 Task: Create Screen flow , add screen componet to it and make new create contact screen.
Action: Mouse moved to (815, 57)
Screenshot: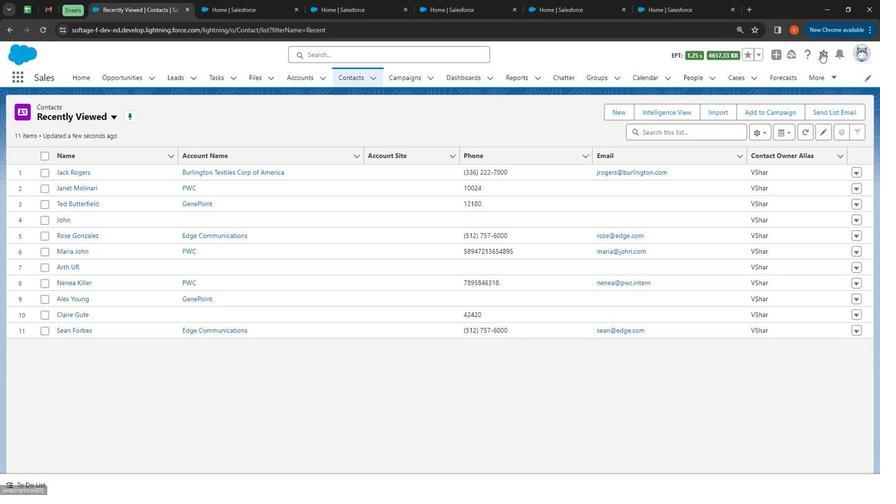 
Action: Mouse pressed left at (815, 57)
Screenshot: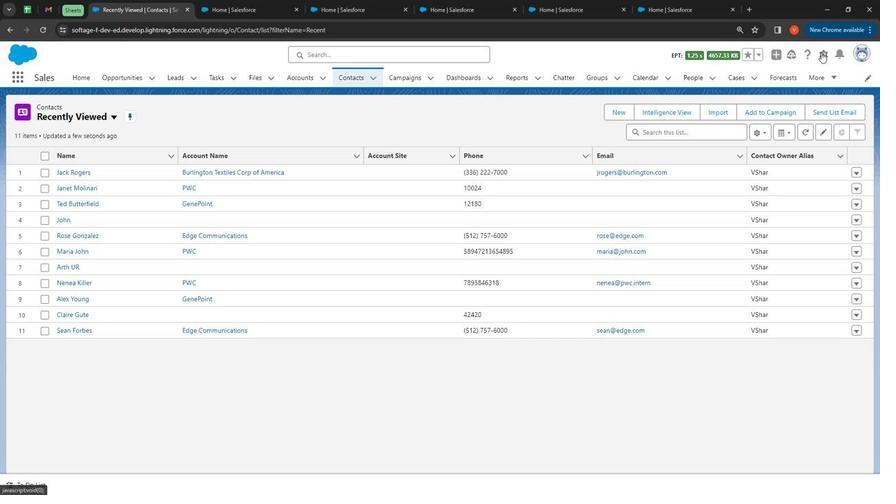 
Action: Mouse moved to (793, 83)
Screenshot: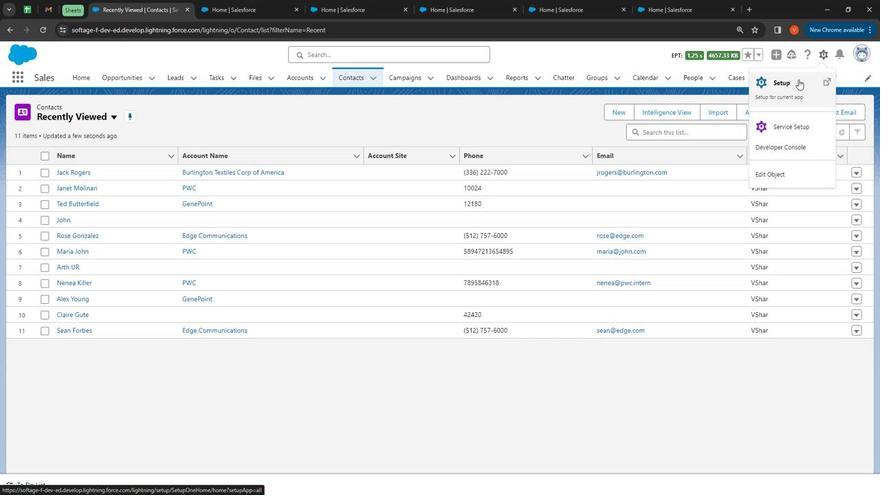 
Action: Mouse pressed left at (793, 83)
Screenshot: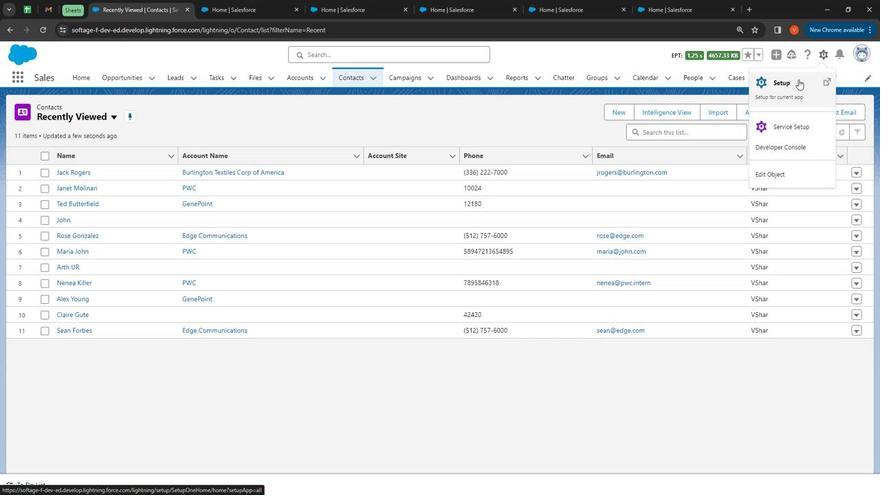 
Action: Mouse moved to (77, 115)
Screenshot: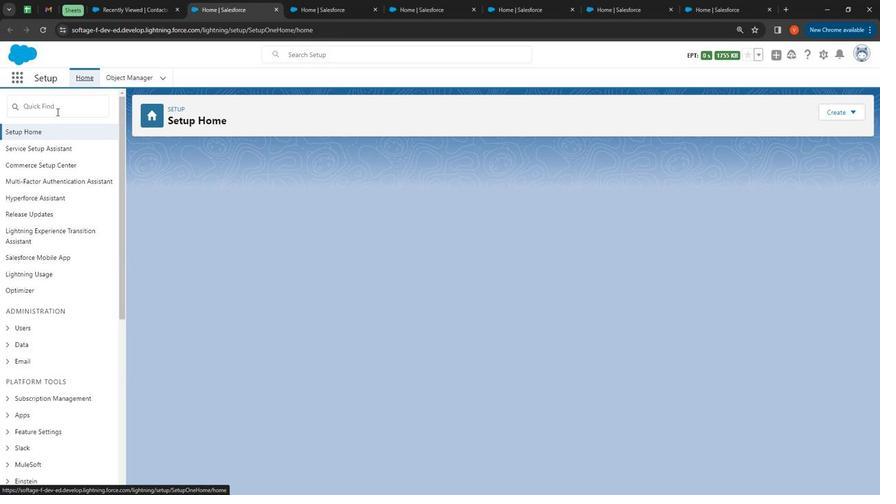 
Action: Mouse pressed left at (77, 115)
Screenshot: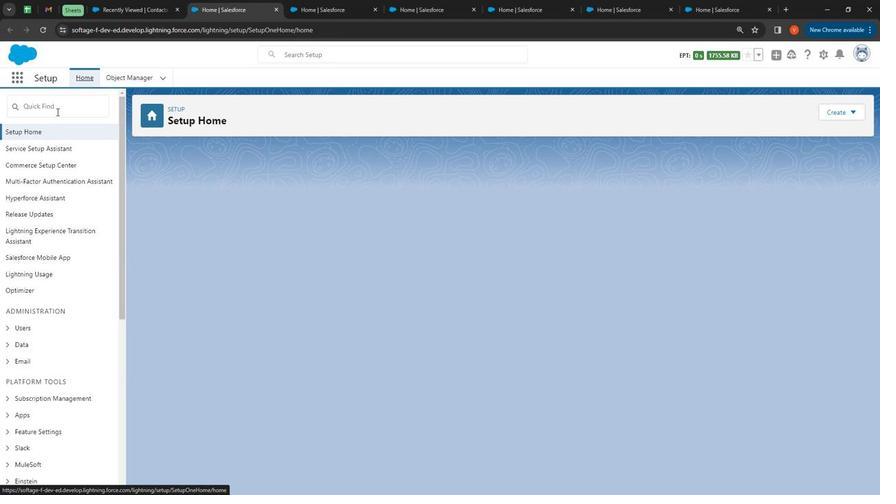 
Action: Mouse moved to (85, 106)
Screenshot: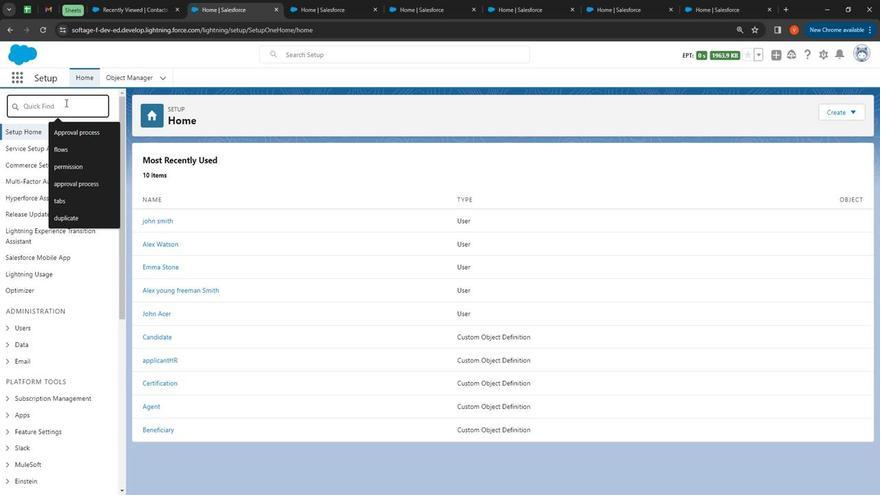 
Action: Key pressed flows
Screenshot: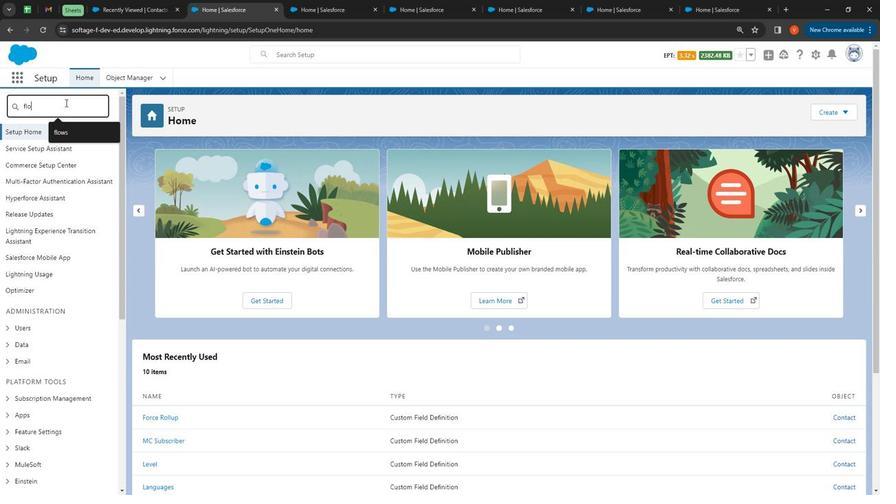
Action: Mouse moved to (52, 152)
Screenshot: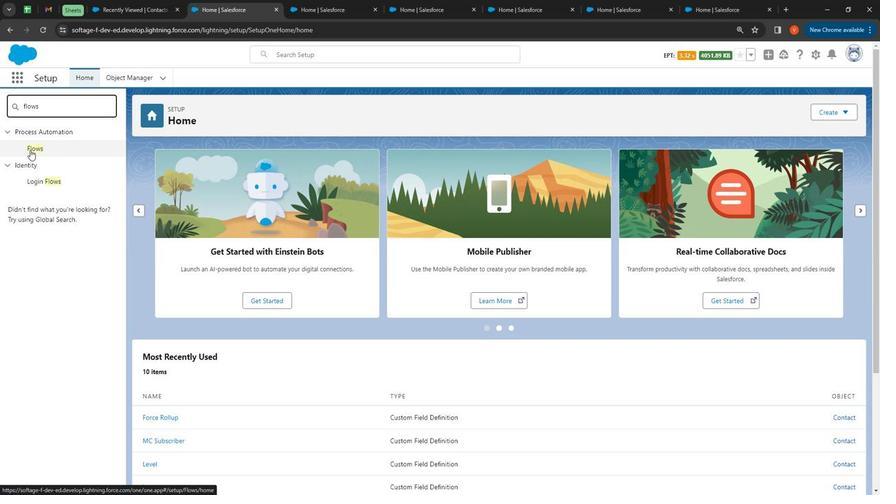 
Action: Mouse pressed left at (52, 152)
Screenshot: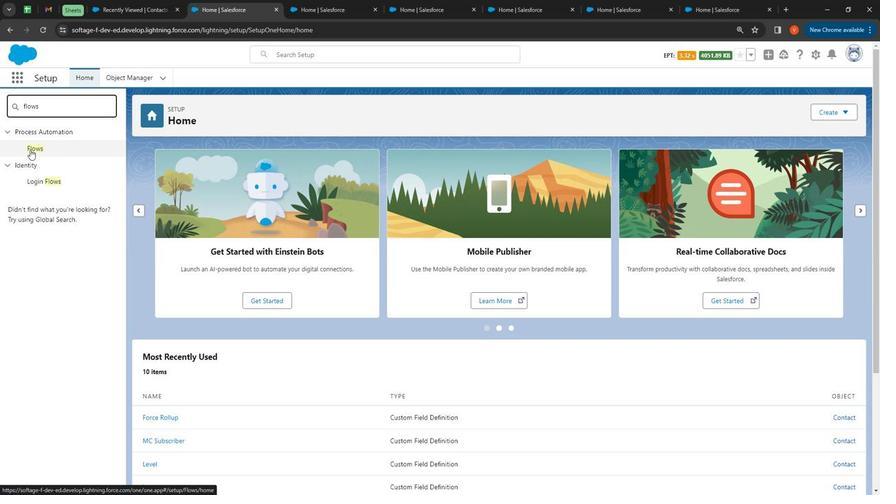 
Action: Mouse moved to (837, 116)
Screenshot: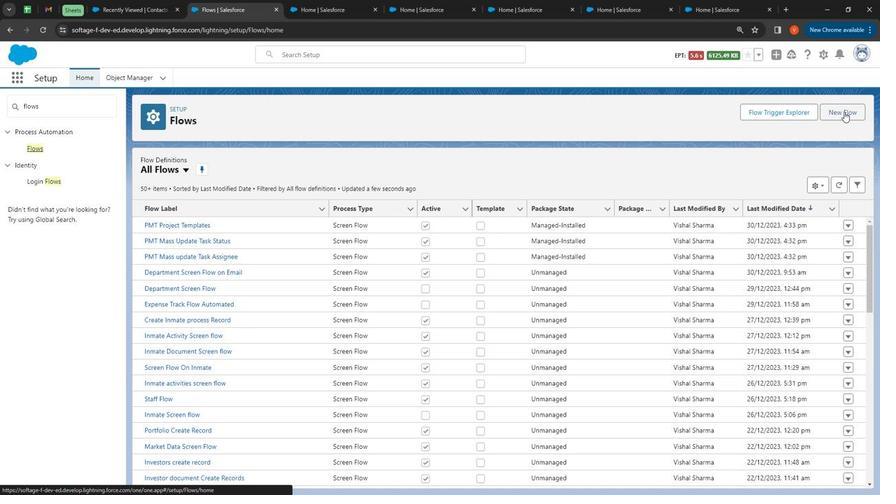 
Action: Mouse pressed left at (837, 116)
Screenshot: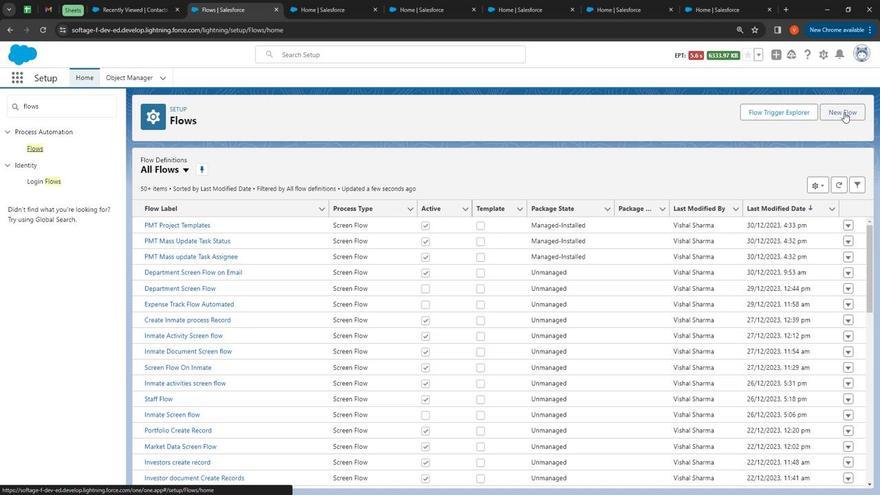 
Action: Mouse moved to (711, 380)
Screenshot: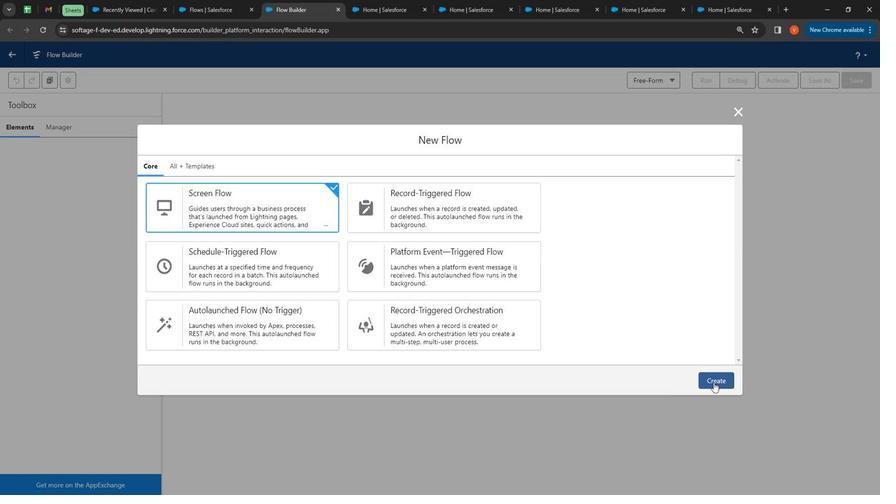 
Action: Mouse pressed left at (711, 380)
Screenshot: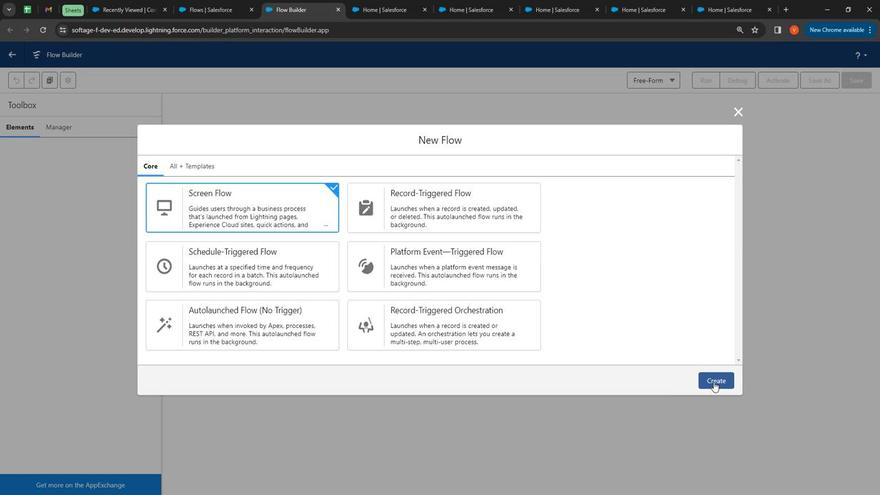 
Action: Mouse moved to (447, 180)
Screenshot: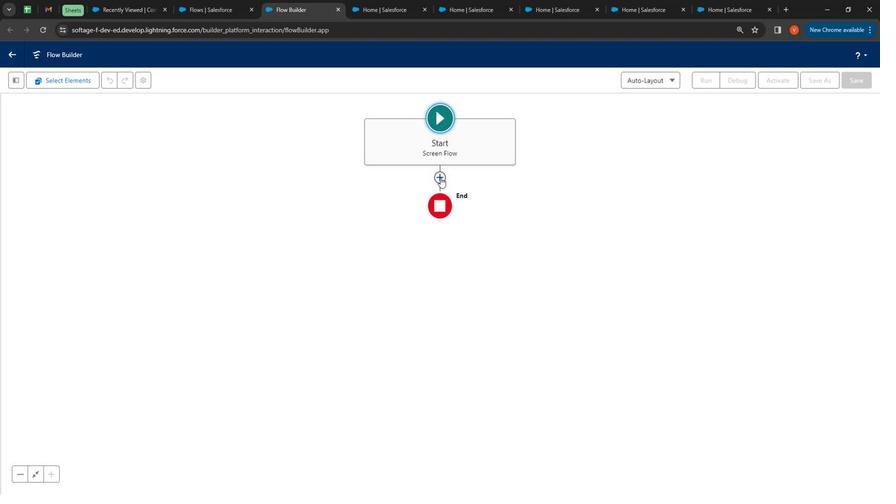 
Action: Mouse pressed left at (447, 180)
Screenshot: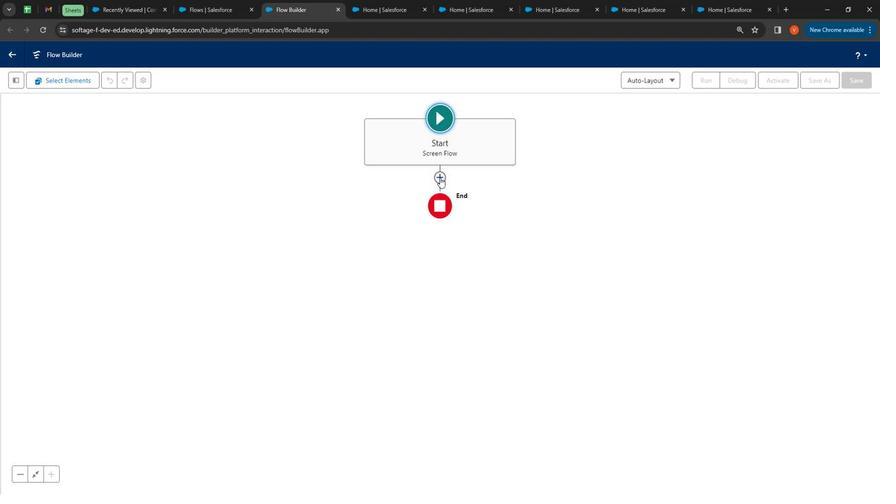 
Action: Mouse moved to (425, 229)
Screenshot: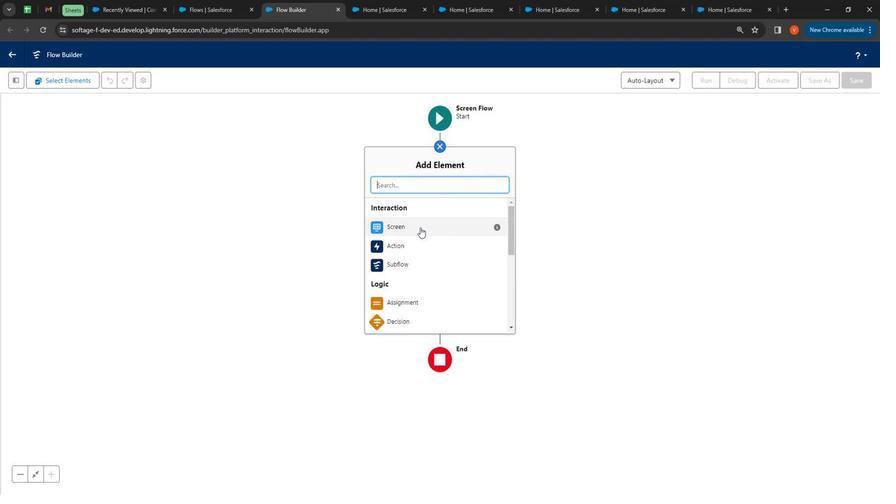 
Action: Mouse pressed left at (425, 229)
Screenshot: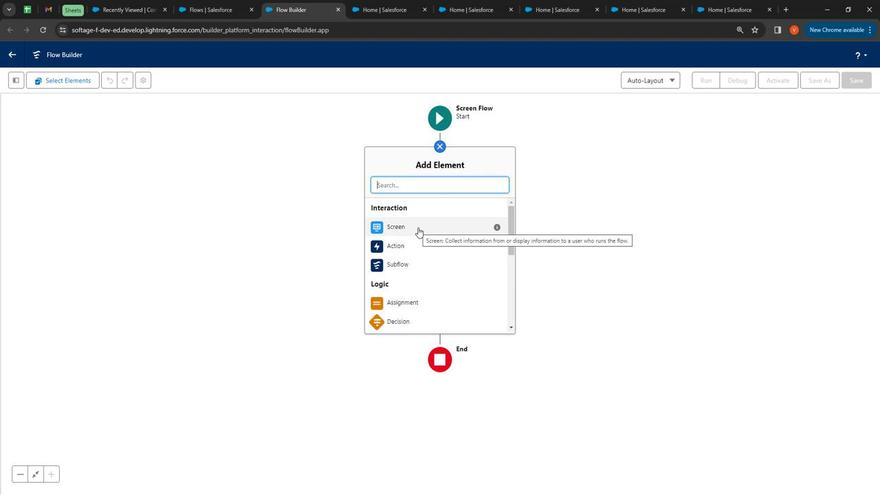 
Action: Mouse moved to (263, 264)
Screenshot: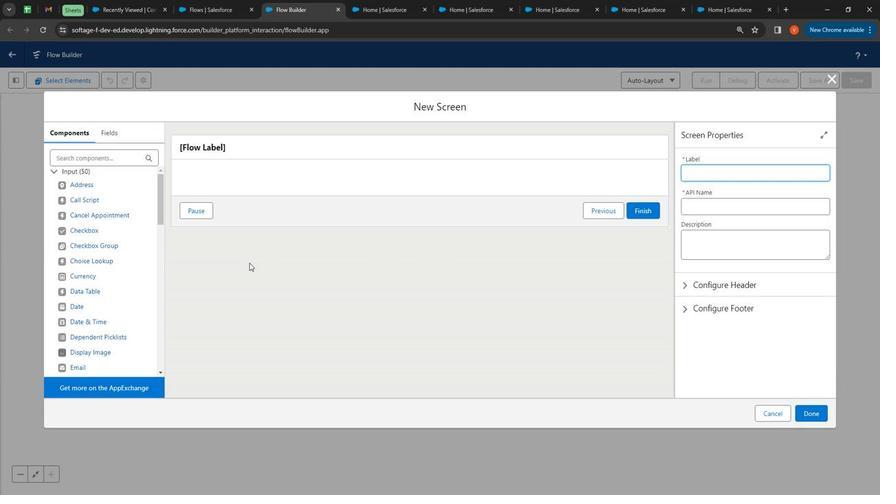 
Action: Mouse pressed left at (263, 264)
Screenshot: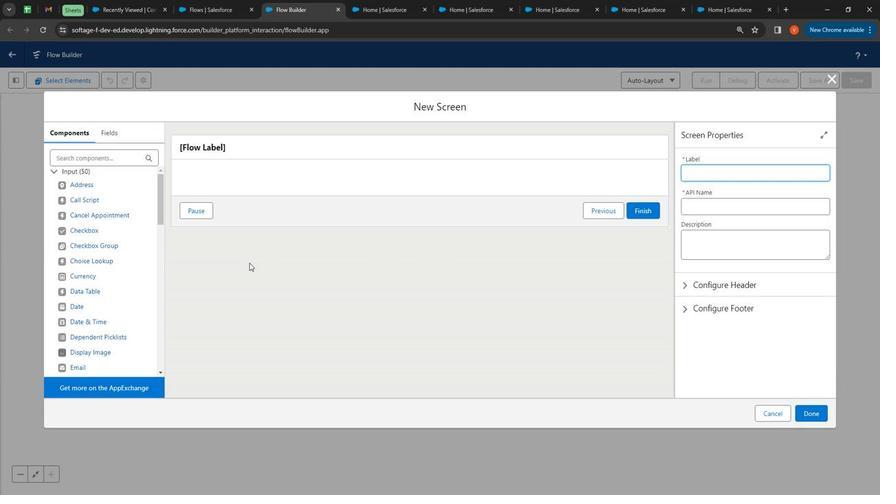 
Action: Mouse moved to (733, 179)
Screenshot: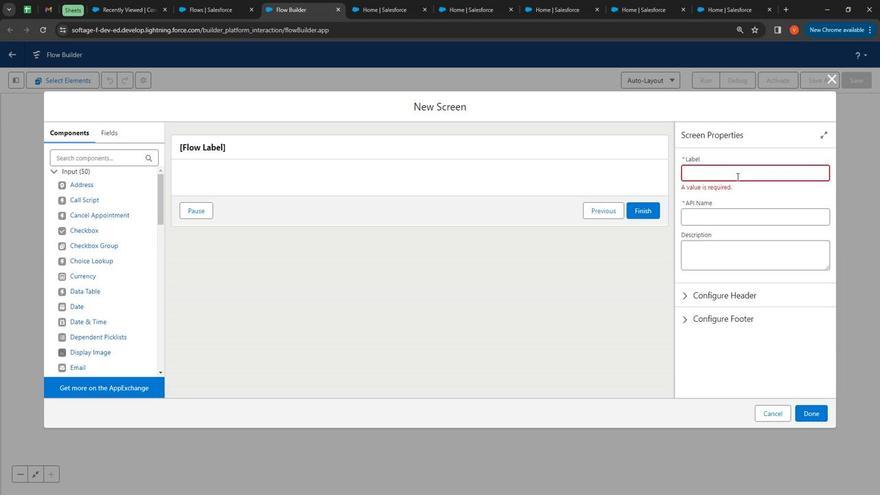 
Action: Mouse pressed left at (733, 179)
Screenshot: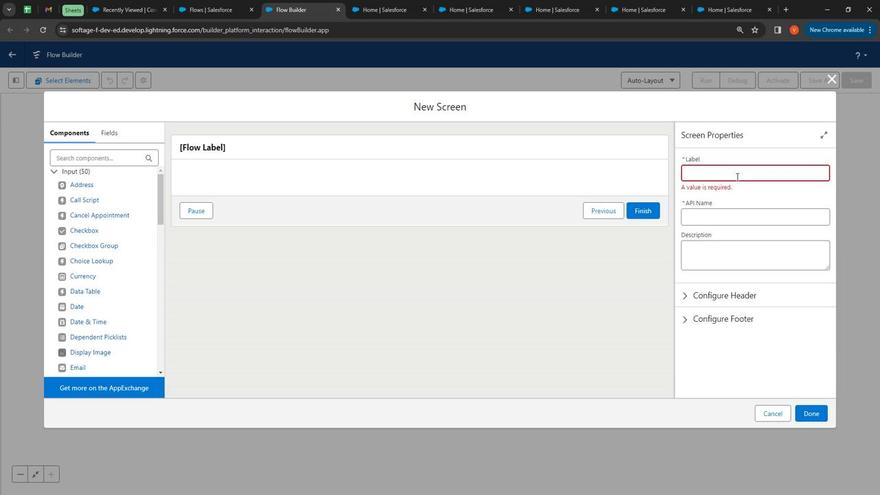 
Action: Mouse moved to (706, 151)
Screenshot: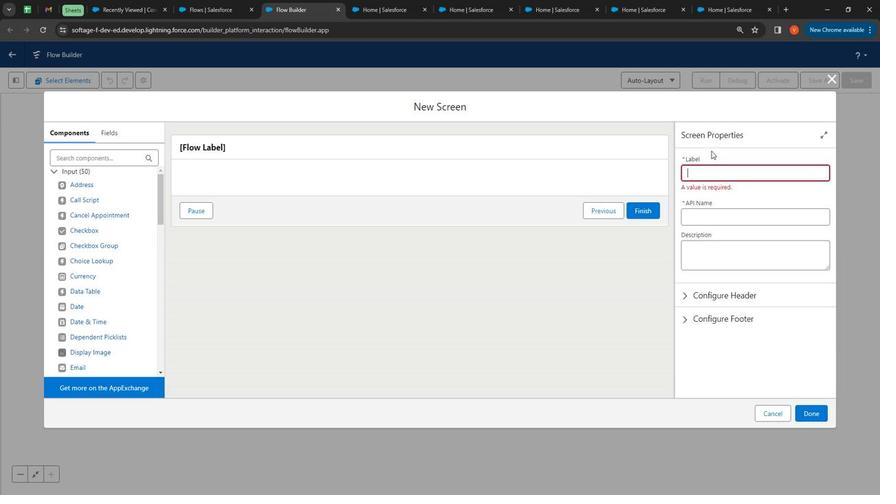 
Action: Key pressed <Key.shift><Key.shift><Key.shift><Key.shift><Key.shift><Key.shift><Key.shift><Key.shift><Key.shift><Key.shift><Key.shift><Key.shift><Key.shift><Key.shift><Key.shift><Key.shift><Key.shift><Key.shift><Key.shift>Expense<Key.space><Key.shift><Key.shift><Key.shift><Key.shift><Key.shift><Key.shift><Key.shift><Key.shift><Key.shift><Key.shift><Key.shift><Key.shift><Key.backspace><Key.shift>Department<Key.space><Key.shift>Screen
Screenshot: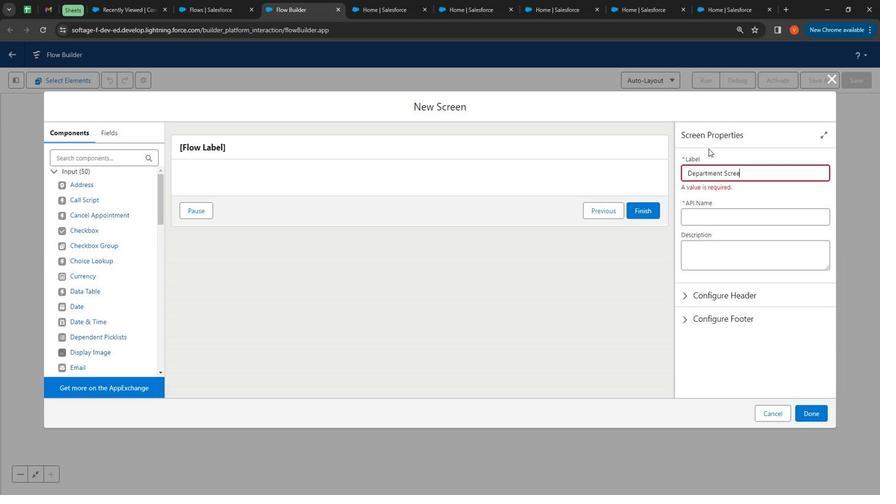 
Action: Mouse moved to (724, 213)
Screenshot: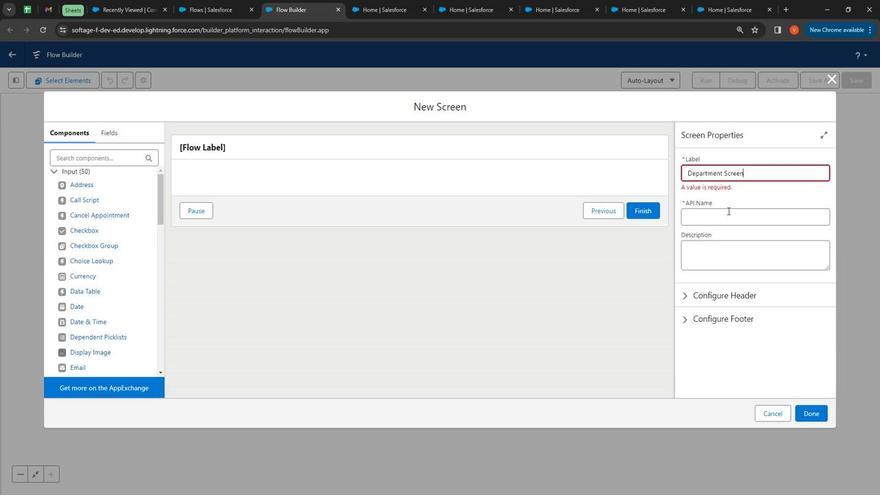 
Action: Mouse pressed left at (724, 213)
Screenshot: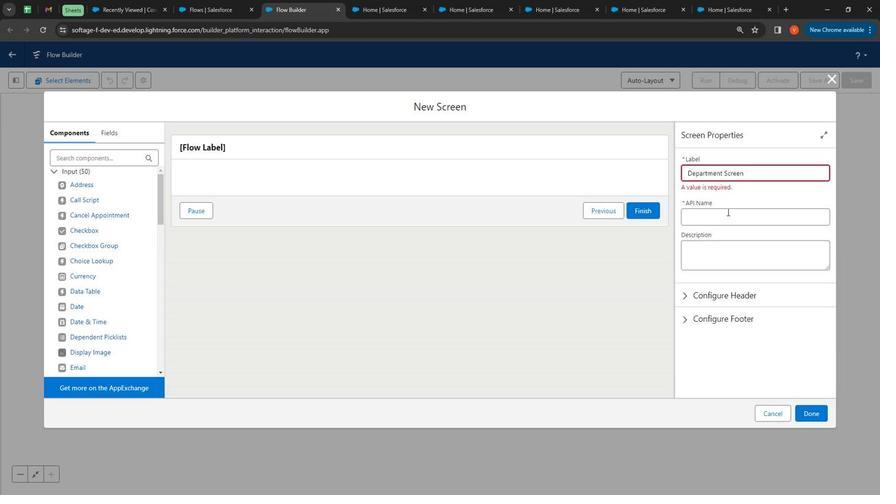
Action: Mouse moved to (727, 249)
Screenshot: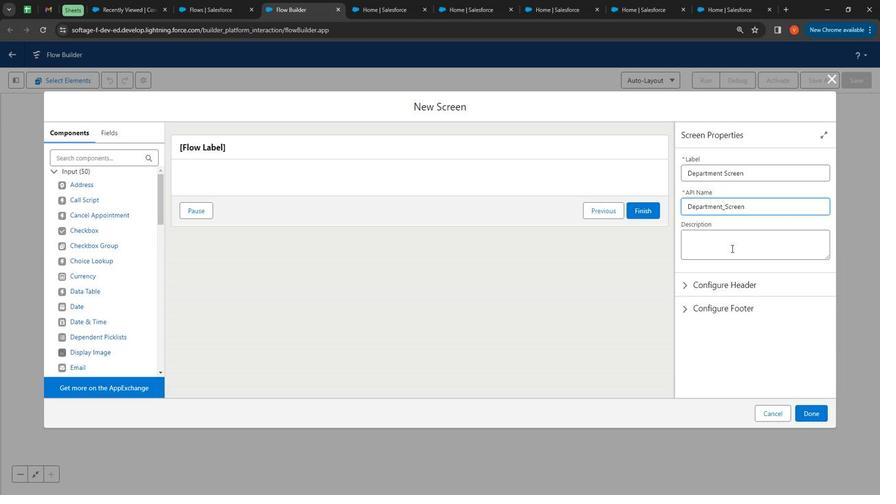 
Action: Mouse pressed left at (727, 249)
Screenshot: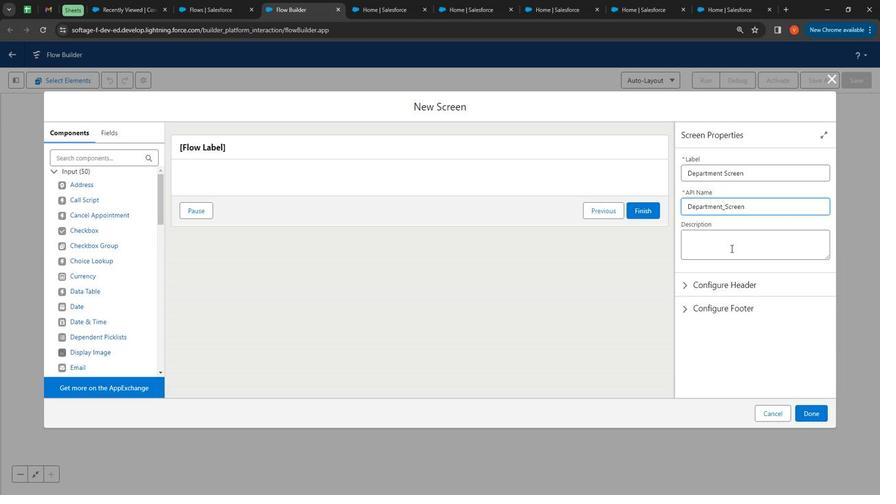 
Action: Mouse moved to (733, 242)
Screenshot: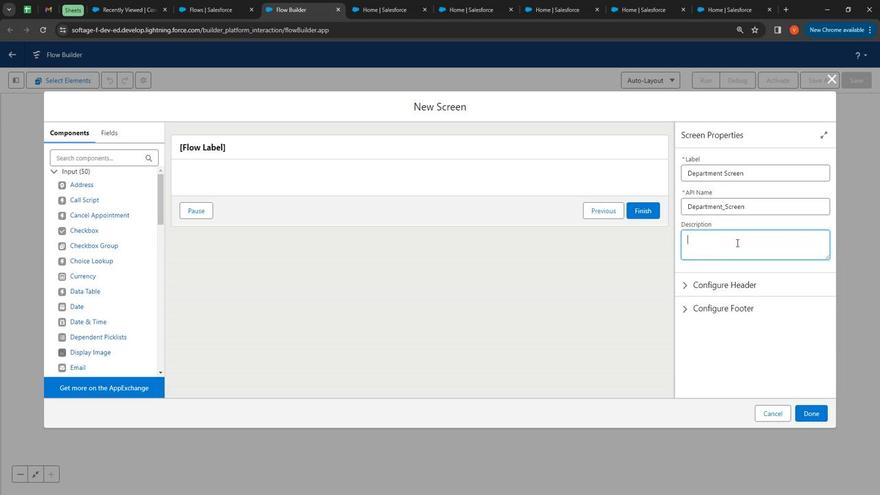 
Action: Key pressed <Key.shift>
Screenshot: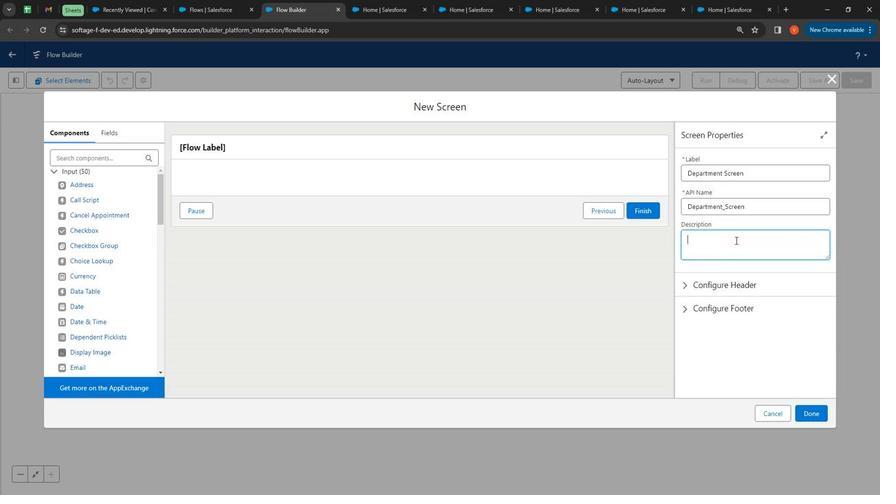 
Action: Mouse moved to (730, 240)
Screenshot: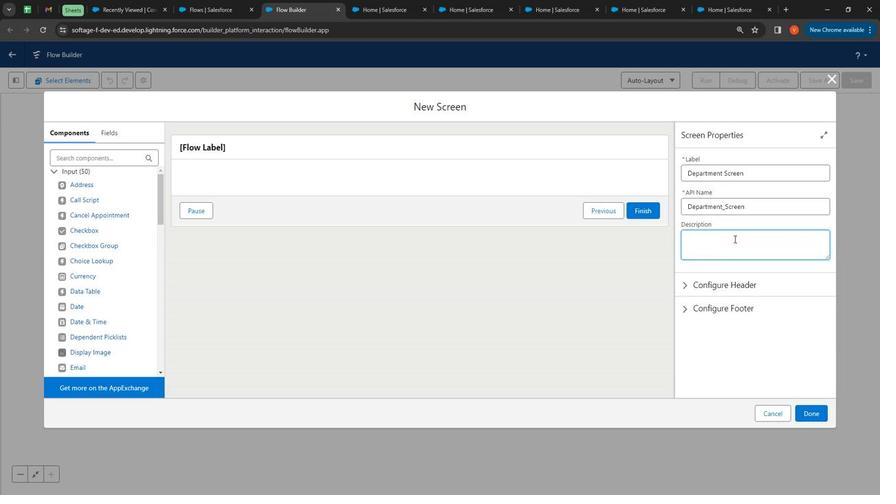 
Action: Key pressed <Key.shift><Key.shift><Key.shift><Key.shift><Key.shift><Key.shift><Key.shift><Key.shift><Key.shift><Key.shift><Key.shift><Key.shift><Key.shift>Department<Key.space><Key.shift>Screen<Key.space><Key.shift>Element<Key.space>in<Key.space><Key.backspace><Key.backspace><Key.backspace>on<Key.space><Key.shift>Scrren<Key.space><Key.backspace><Key.backspace><Key.backspace><Key.backspace><Key.backspace>reen<Key.space>flow.
Screenshot: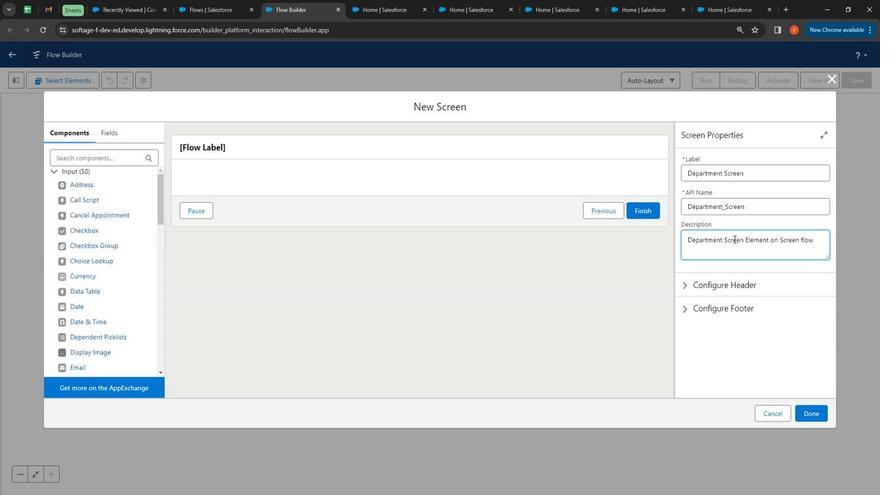 
Action: Mouse moved to (766, 214)
Screenshot: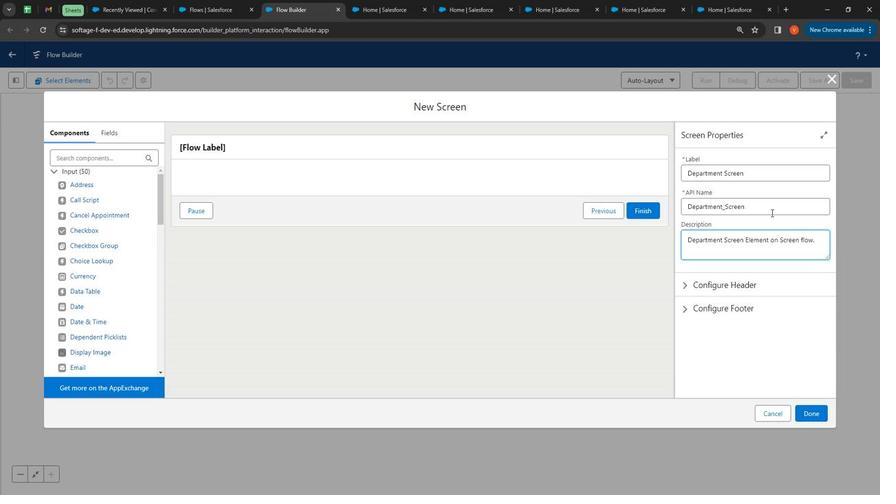 
Action: Key pressed <Key.space>on<Key.space>custom<Key.space>object<Key.space><Key.shift>Department.
Screenshot: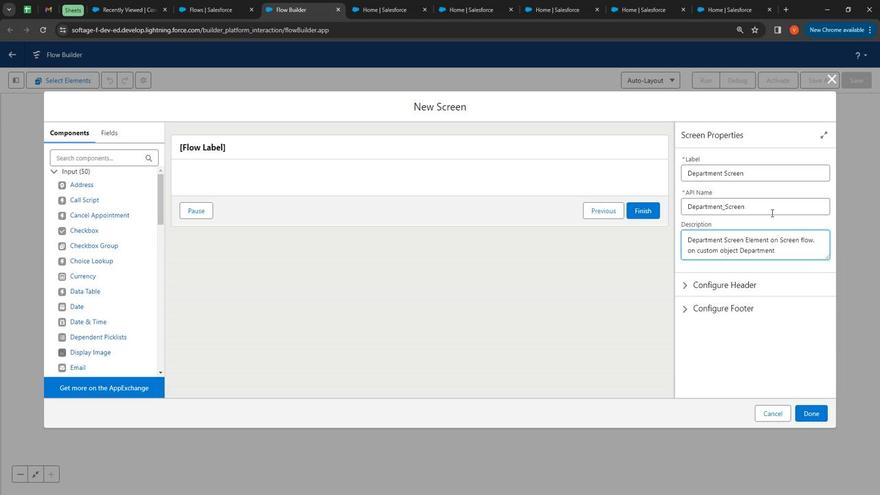 
Action: Mouse moved to (625, 268)
Screenshot: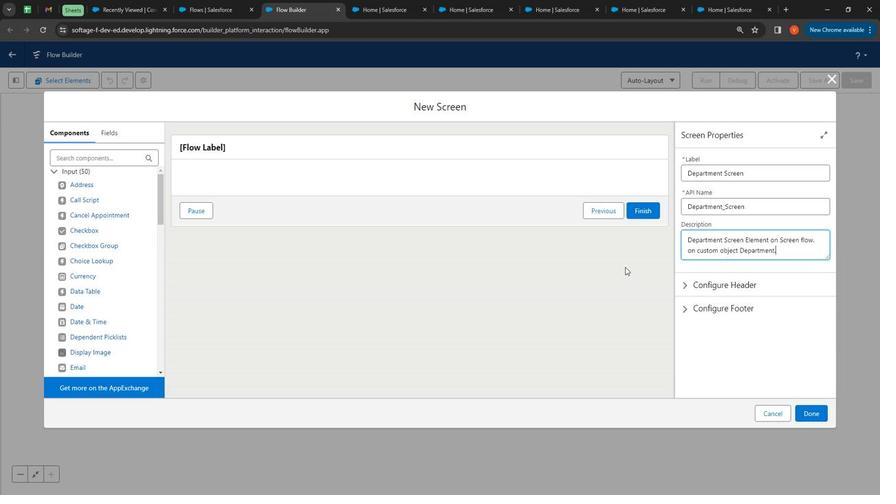 
Action: Mouse pressed left at (625, 268)
Screenshot: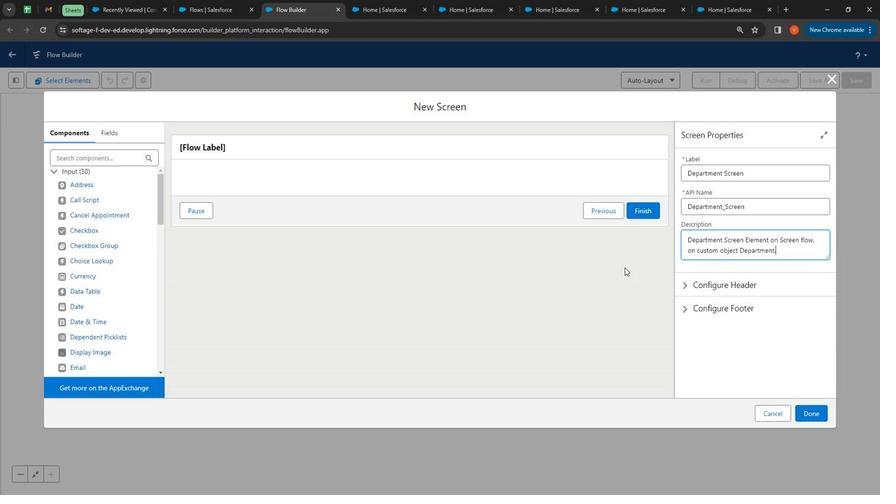 
Action: Mouse moved to (387, 12)
Screenshot: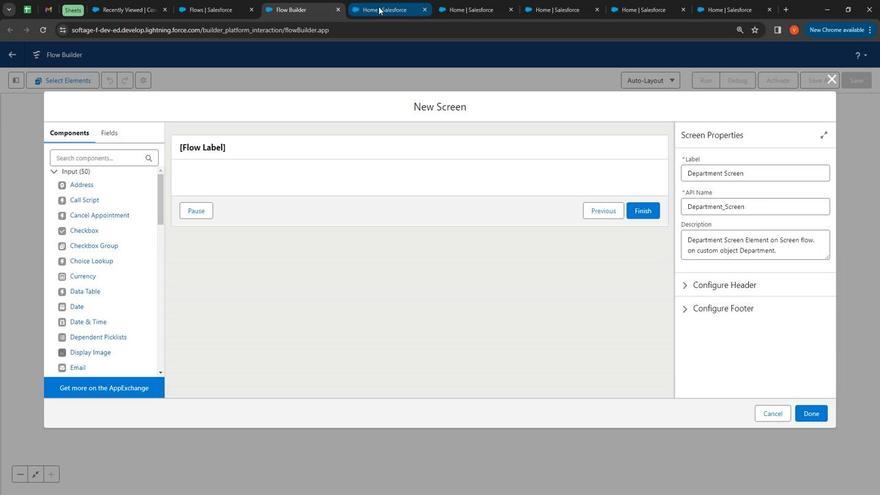 
Action: Mouse pressed left at (387, 12)
Screenshot: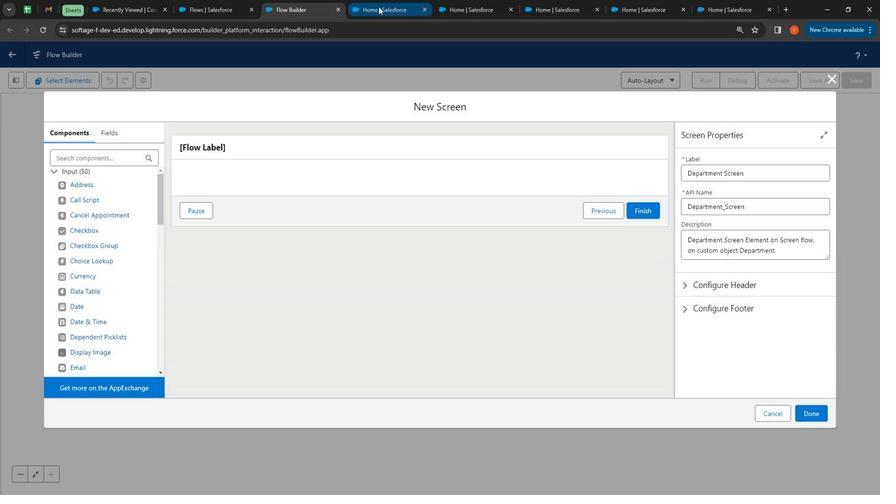 
Action: Mouse moved to (150, 83)
Screenshot: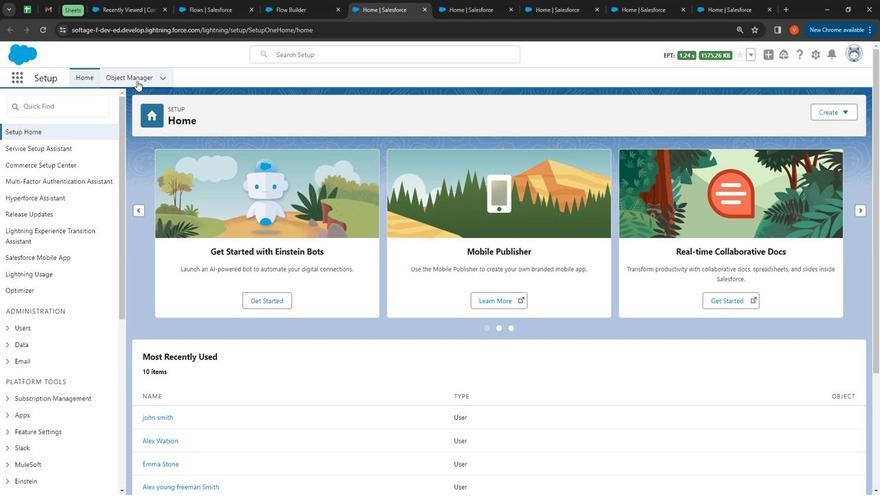 
Action: Mouse pressed left at (150, 83)
Screenshot: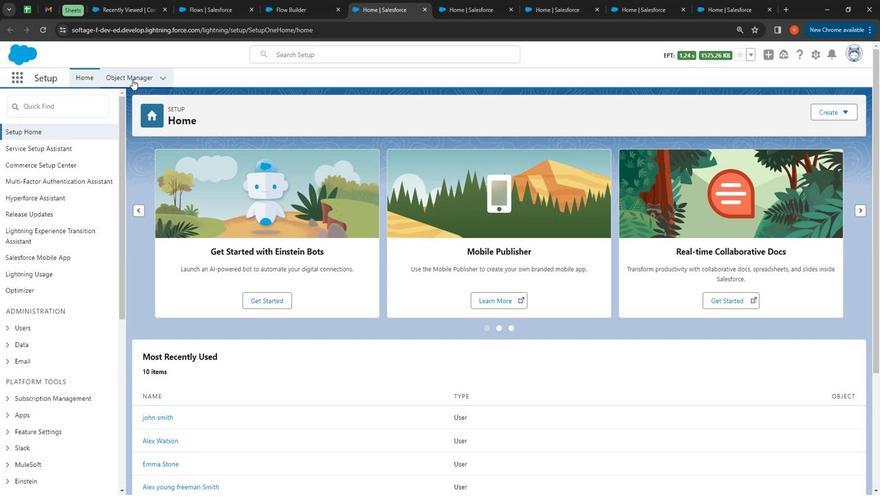 
Action: Mouse moved to (696, 121)
Screenshot: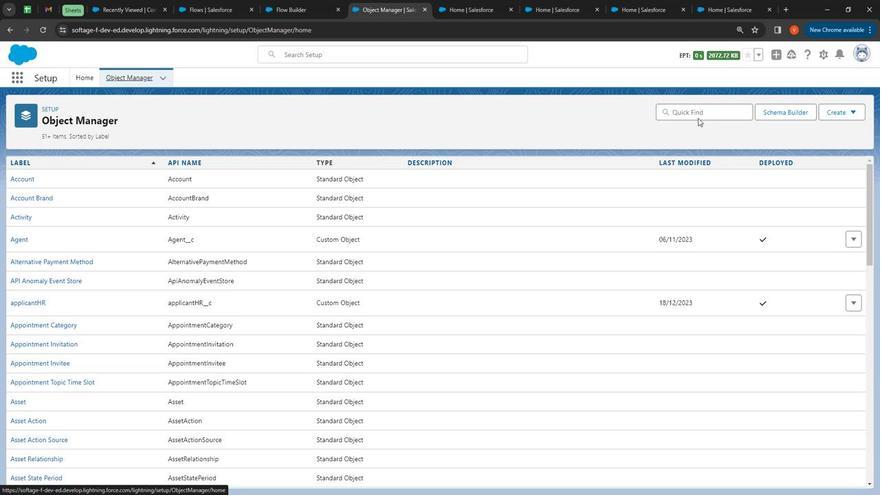 
Action: Mouse pressed left at (696, 121)
Screenshot: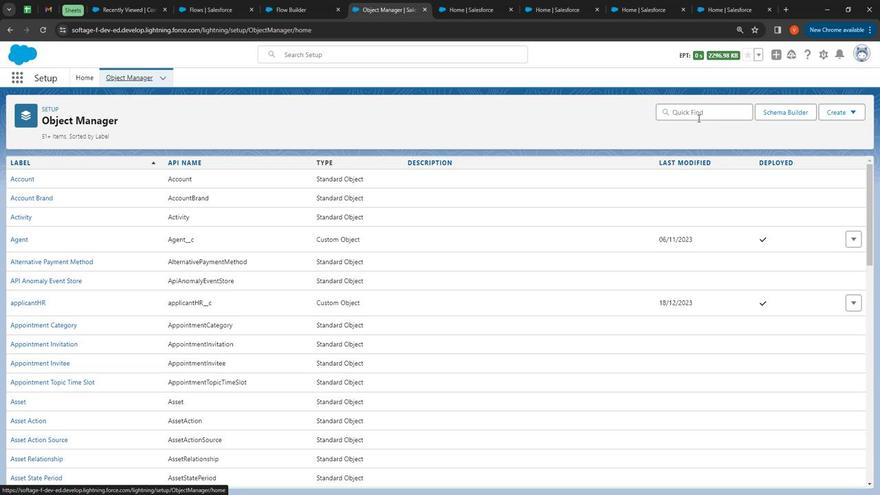 
Action: Mouse moved to (492, 169)
Screenshot: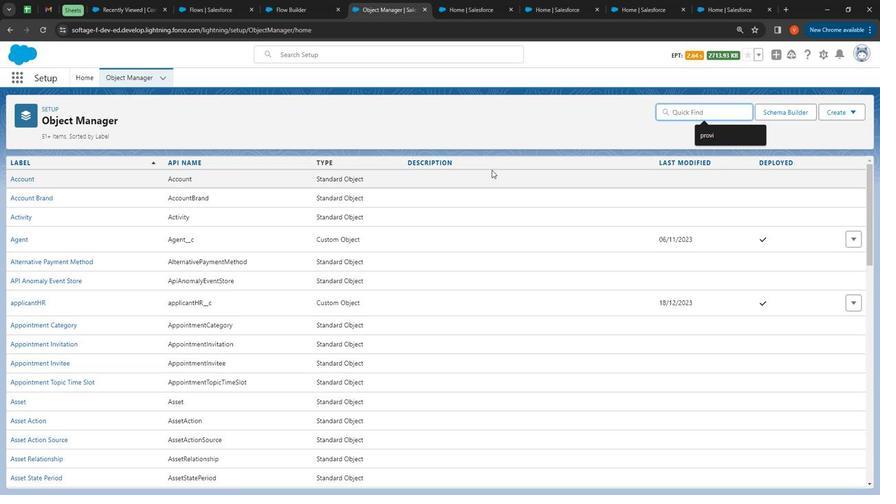 
Action: Key pressed d
Screenshot: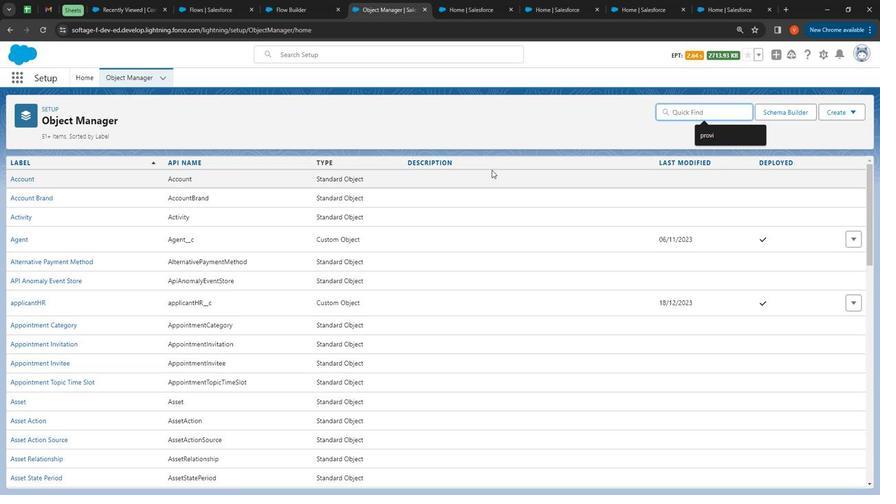 
Action: Mouse moved to (473, 156)
Screenshot: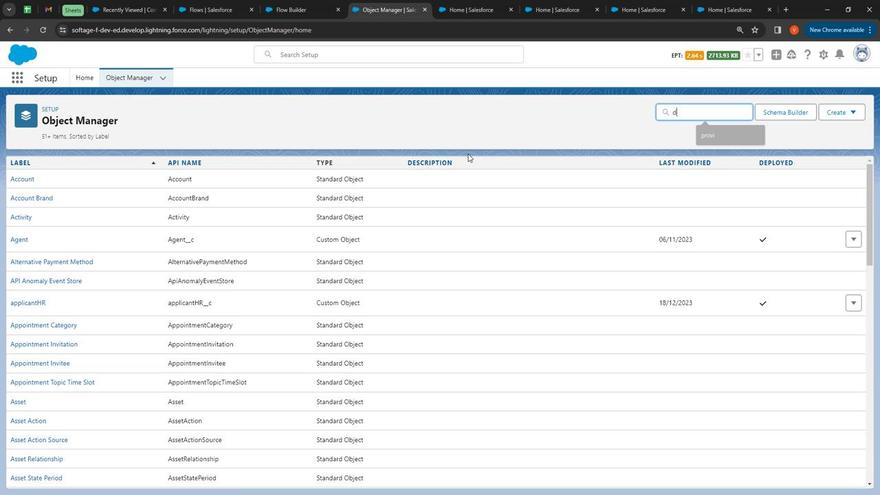 
Action: Key pressed epartment
Screenshot: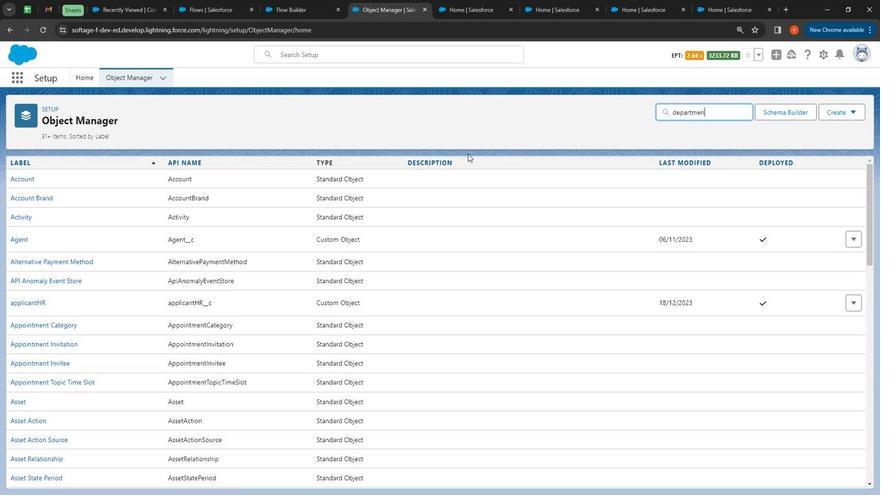 
Action: Mouse moved to (50, 189)
Screenshot: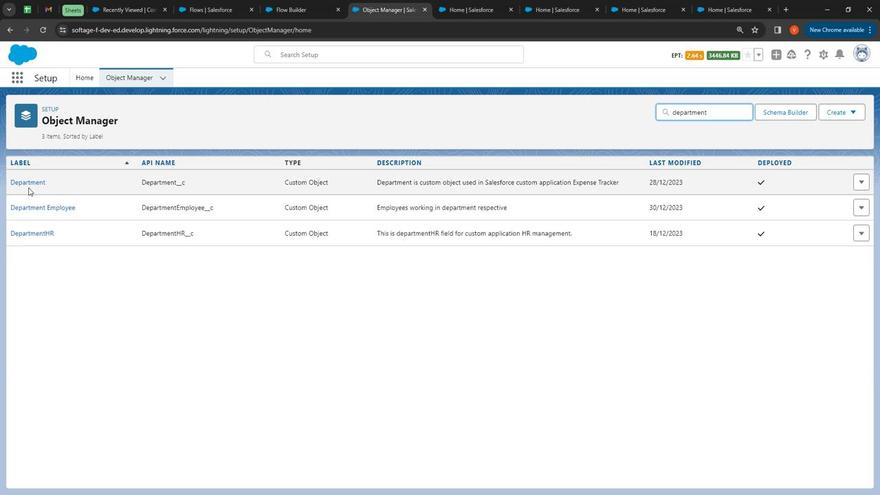 
Action: Mouse pressed left at (50, 189)
Screenshot: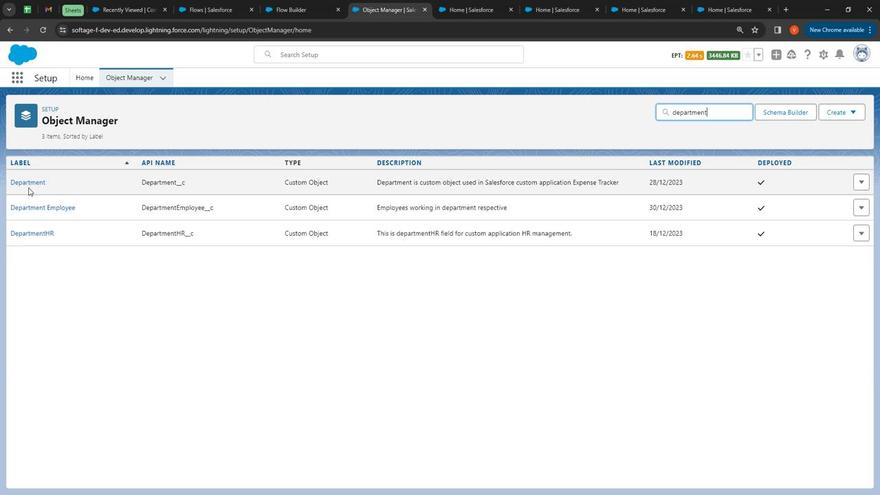 
Action: Mouse moved to (50, 187)
Screenshot: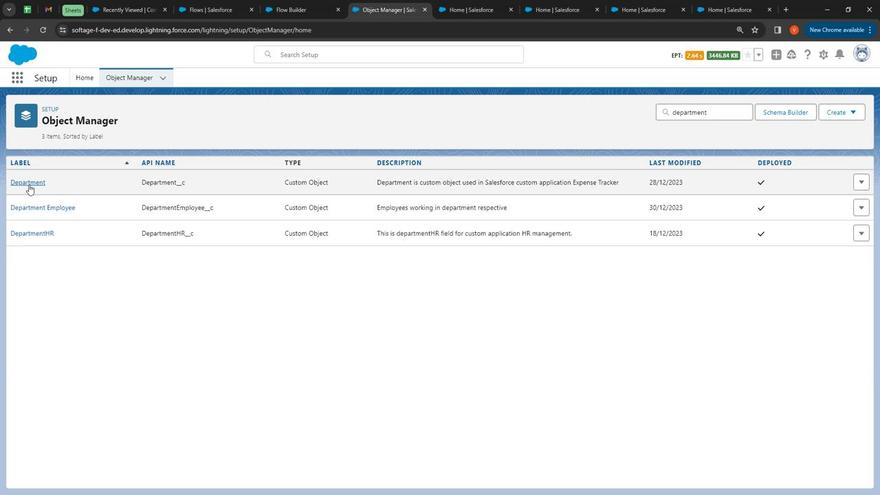 
Action: Mouse pressed left at (50, 187)
Screenshot: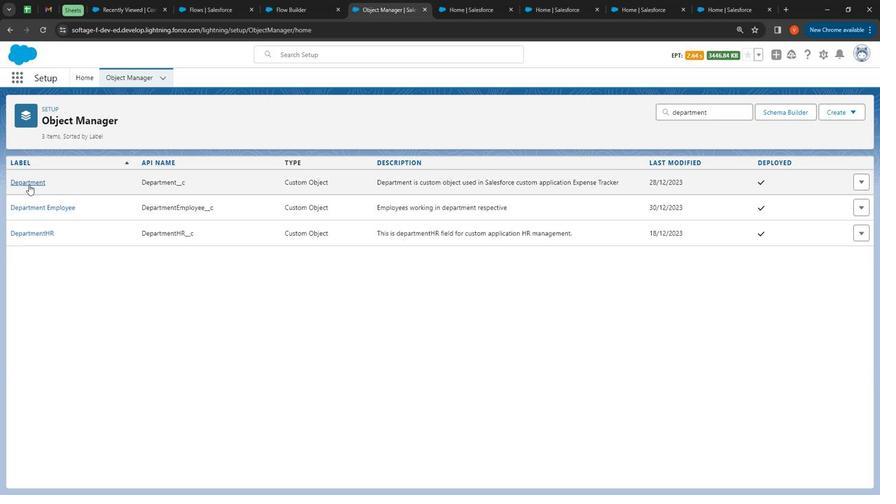 
Action: Mouse moved to (69, 188)
Screenshot: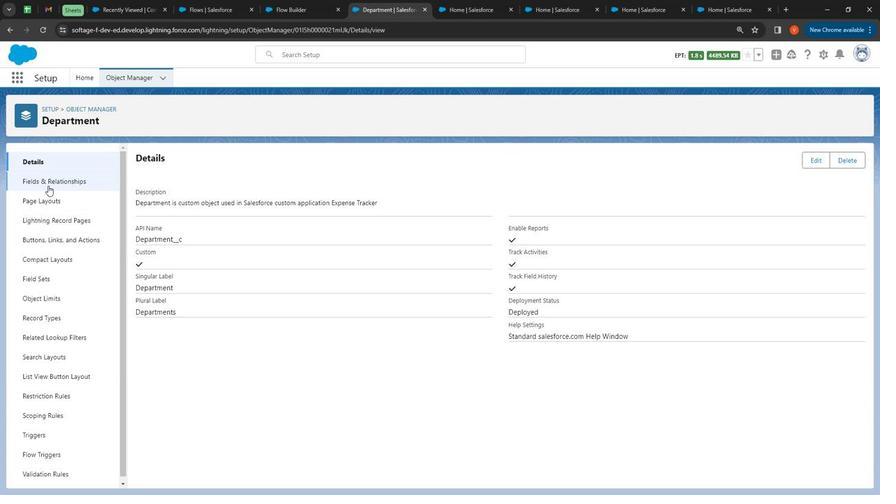 
Action: Mouse pressed left at (69, 188)
Screenshot: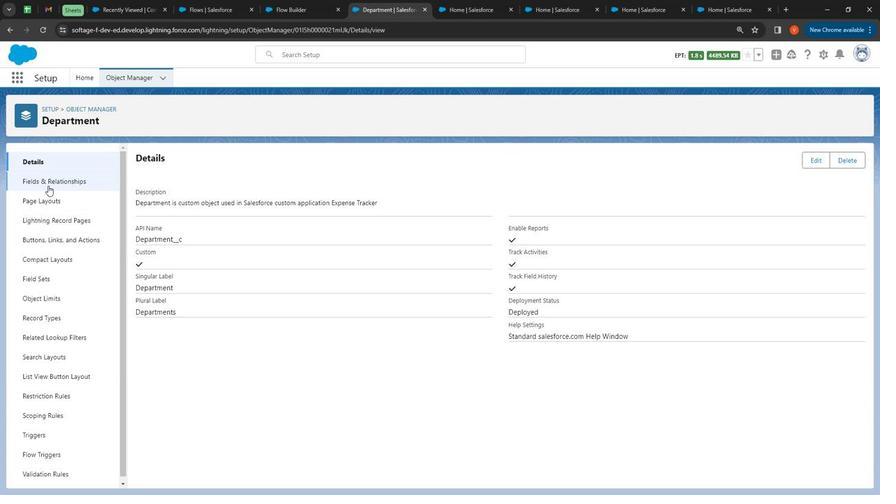 
Action: Mouse moved to (66, 187)
Screenshot: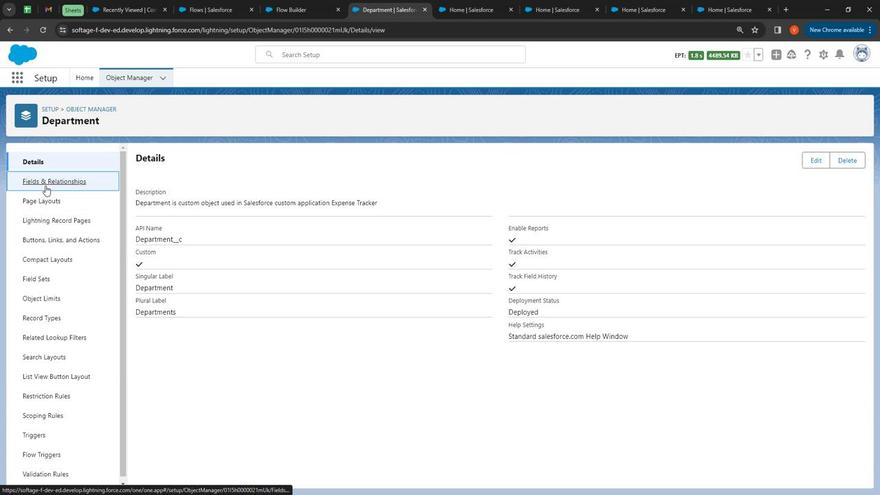 
Action: Mouse pressed left at (66, 187)
Screenshot: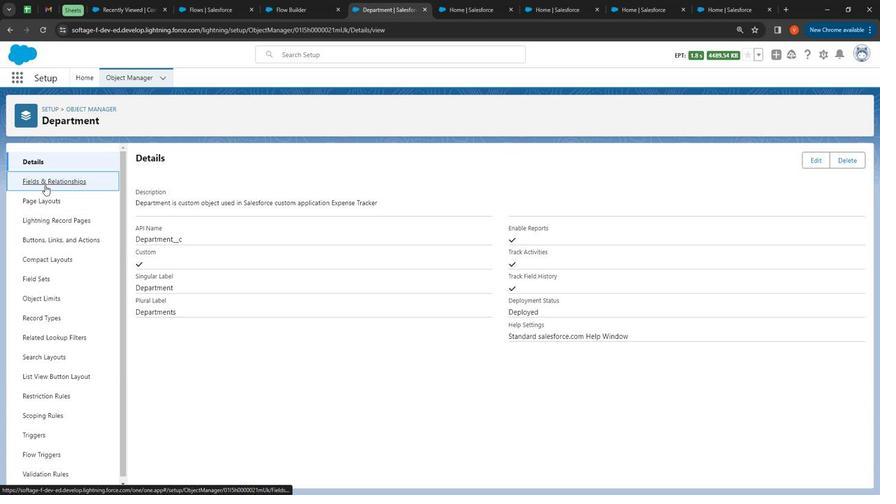 
Action: Mouse moved to (226, 234)
Screenshot: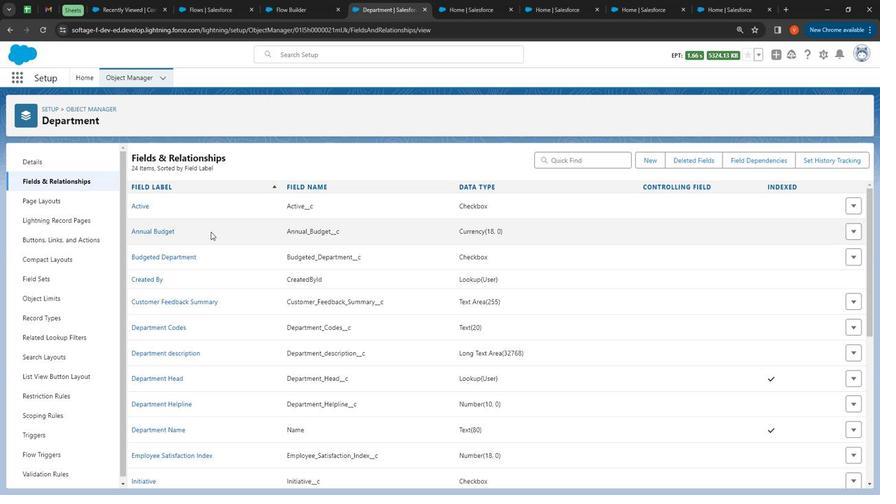 
Action: Mouse scrolled (226, 233) with delta (0, 0)
Screenshot: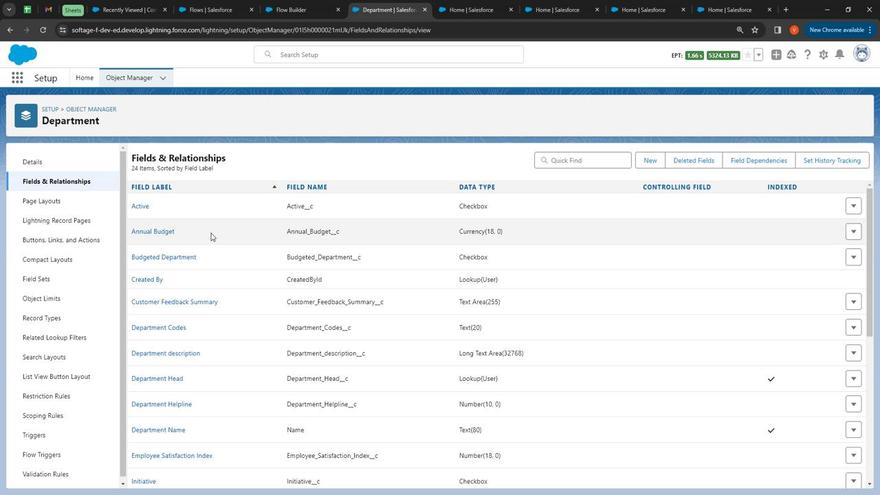 
Action: Mouse moved to (220, 437)
Screenshot: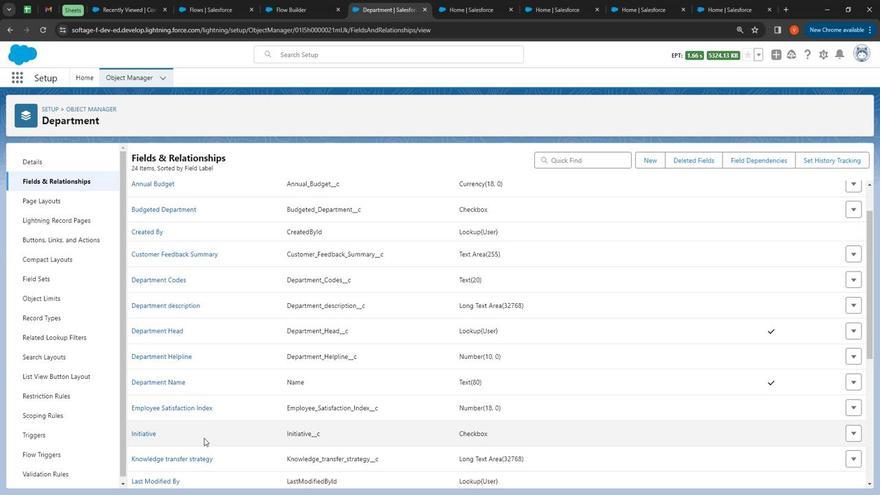
Action: Mouse scrolled (220, 437) with delta (0, 0)
Screenshot: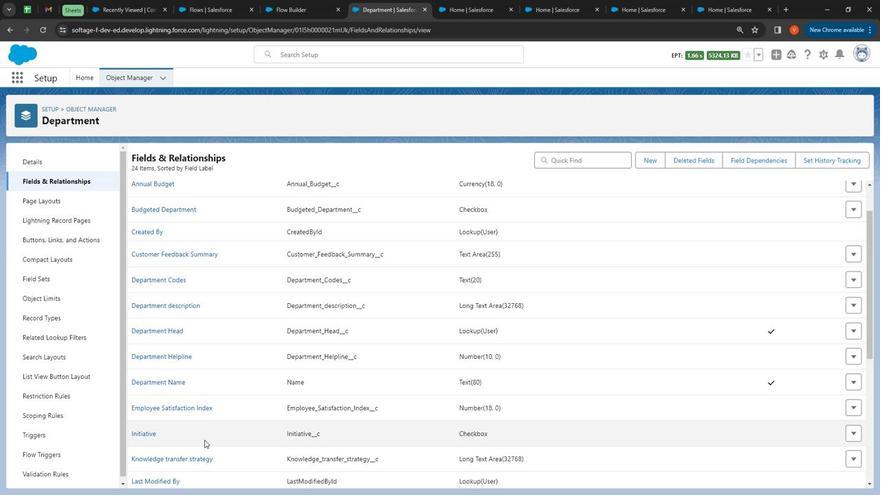 
Action: Mouse moved to (218, 324)
Screenshot: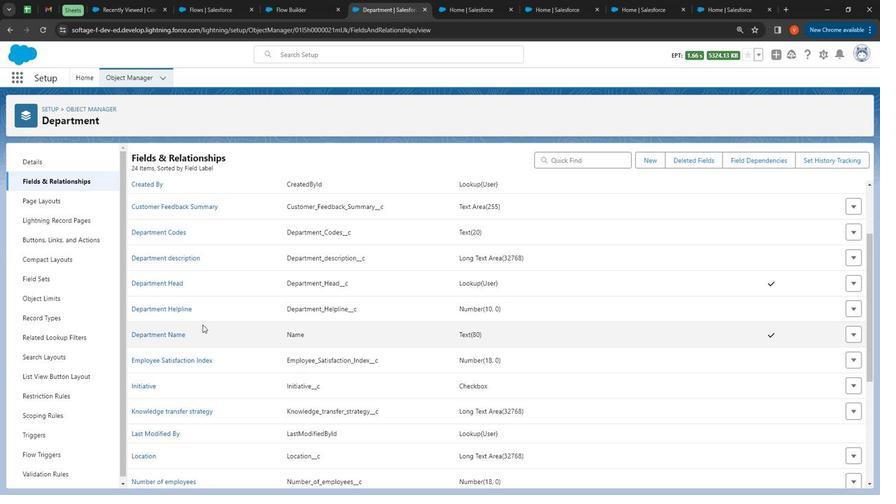 
Action: Mouse scrolled (218, 325) with delta (0, 0)
Screenshot: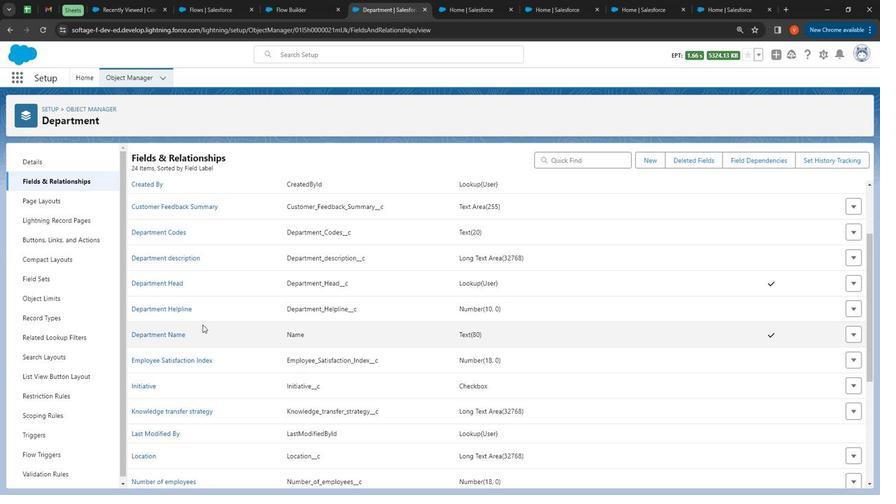 
Action: Mouse moved to (219, 324)
Screenshot: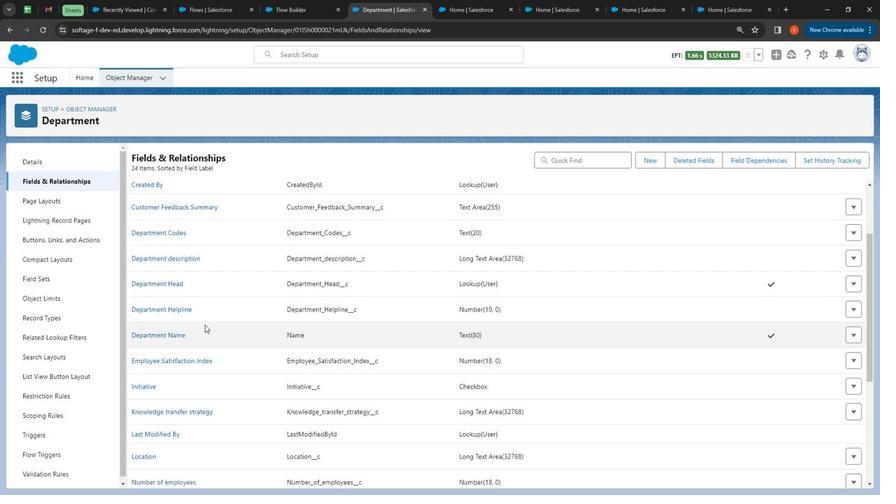 
Action: Mouse scrolled (219, 325) with delta (0, 0)
Screenshot: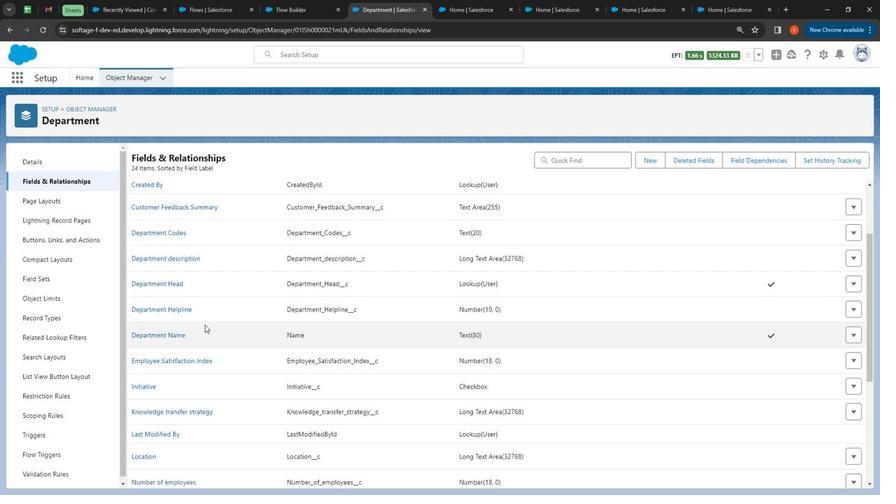 
Action: Mouse moved to (220, 324)
Screenshot: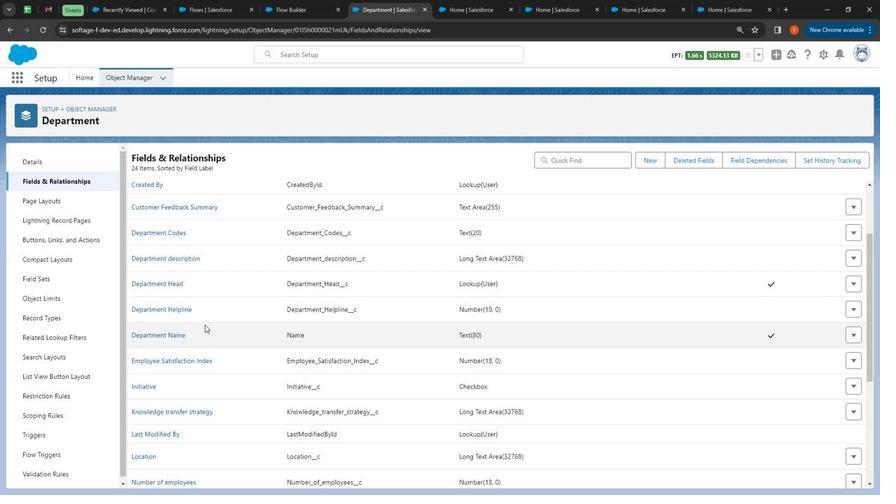 
Action: Mouse scrolled (220, 325) with delta (0, 0)
Screenshot: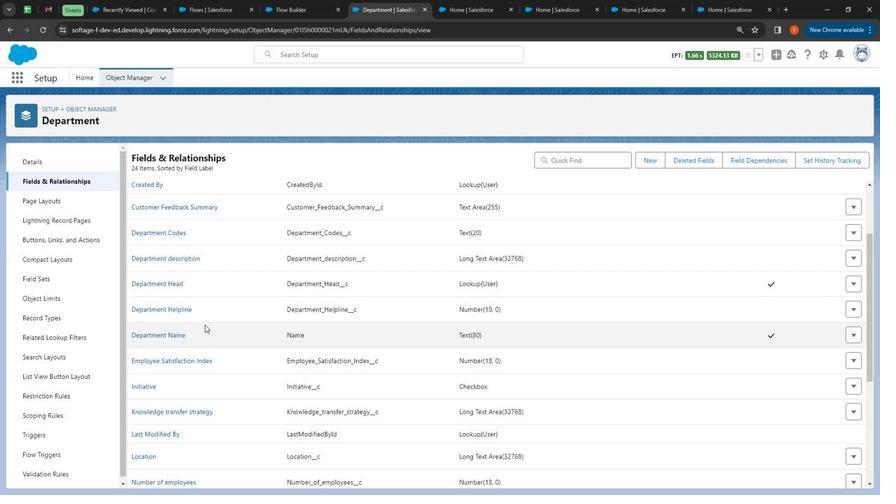
Action: Mouse moved to (222, 325)
Screenshot: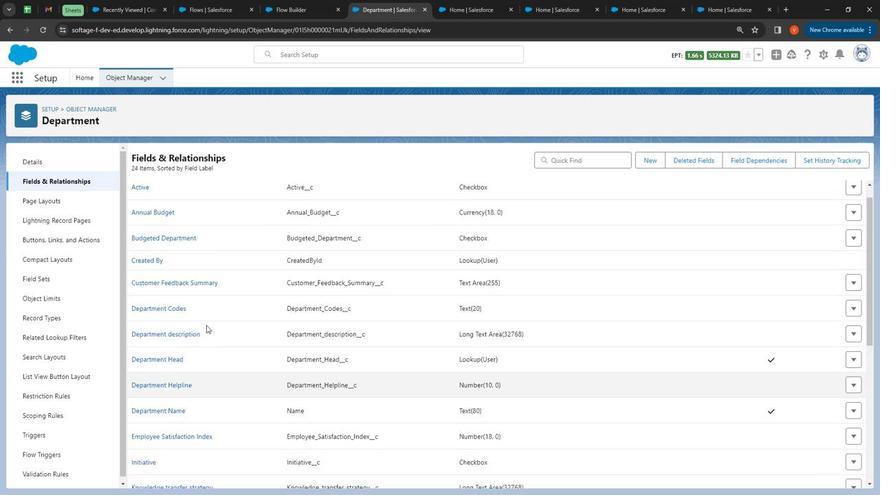 
Action: Mouse scrolled (222, 326) with delta (0, 0)
Screenshot: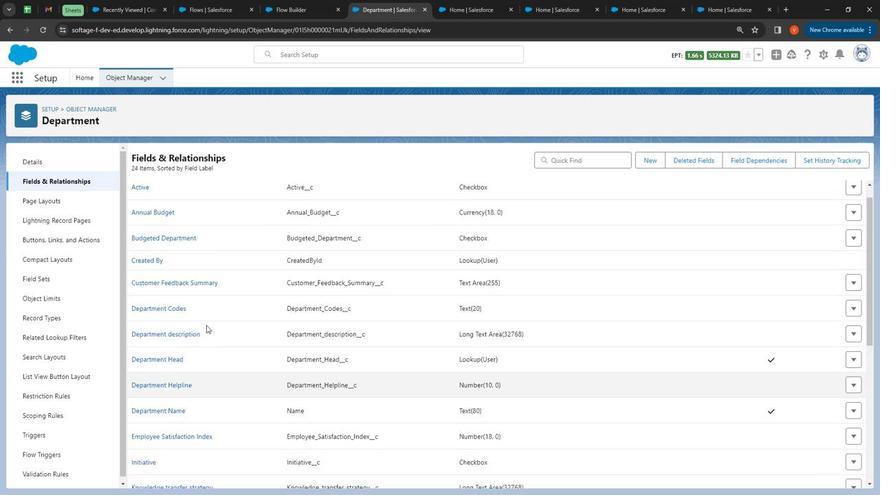 
Action: Mouse moved to (222, 325)
Screenshot: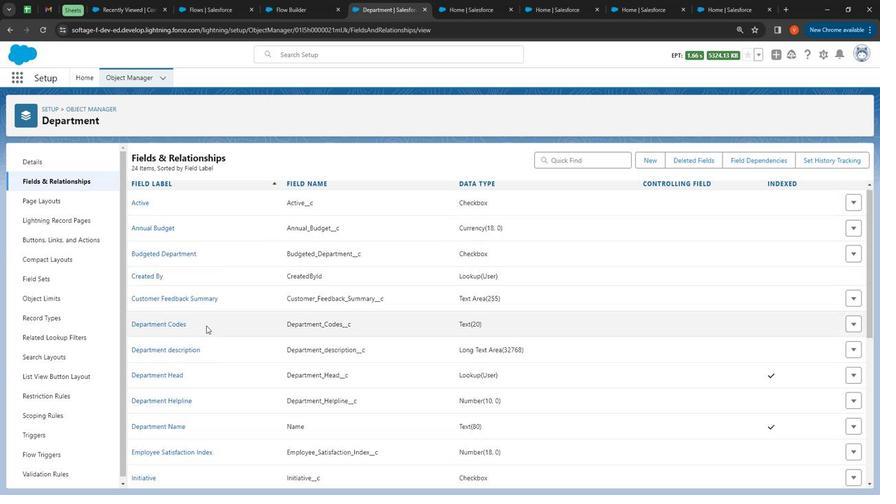 
Action: Mouse scrolled (222, 326) with delta (0, 0)
Screenshot: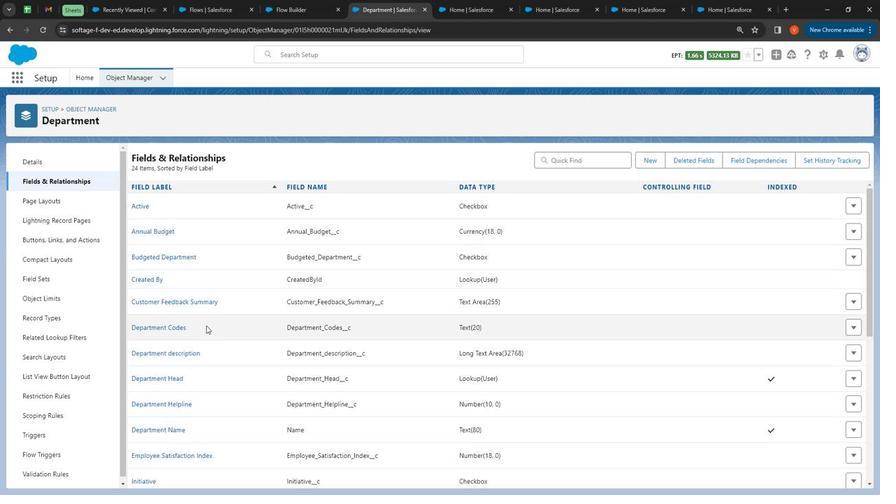 
Action: Mouse moved to (315, 5)
Screenshot: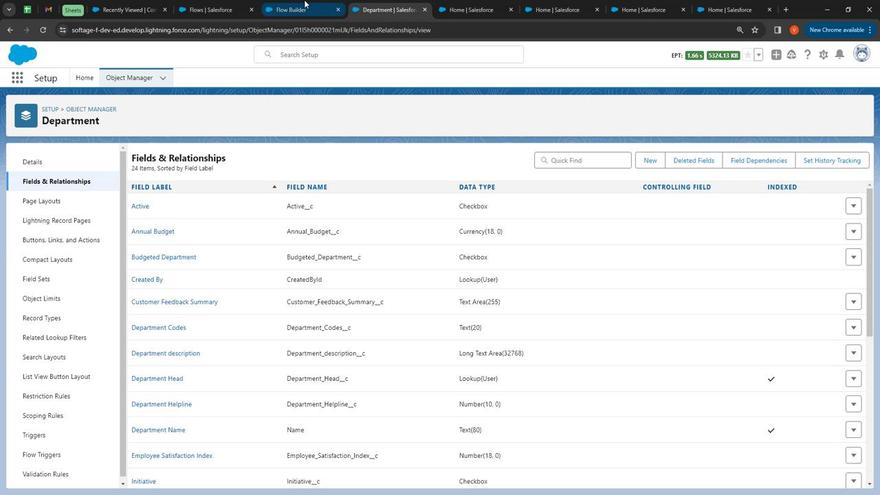 
Action: Mouse pressed left at (315, 5)
Screenshot: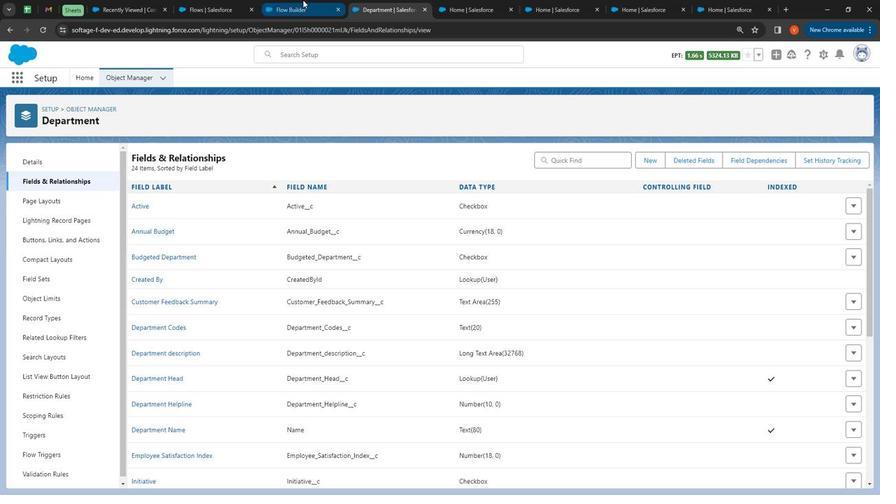 
Action: Mouse moved to (118, 157)
Screenshot: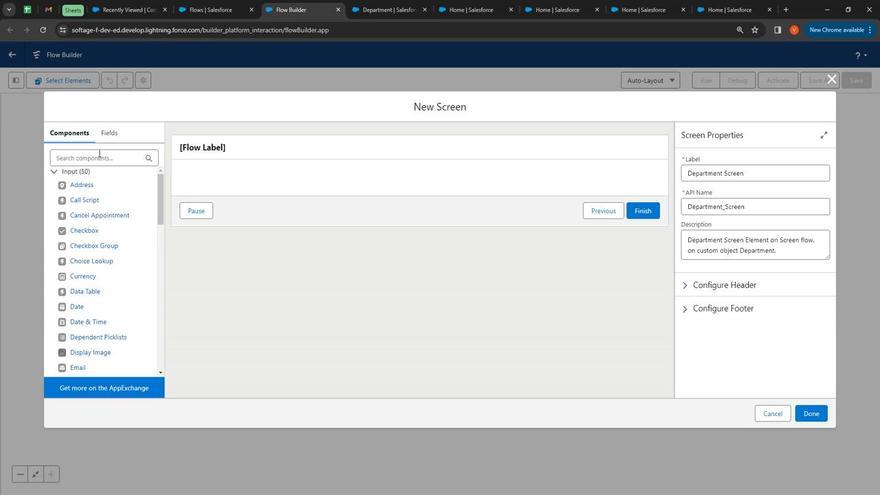
Action: Mouse pressed left at (118, 157)
Screenshot: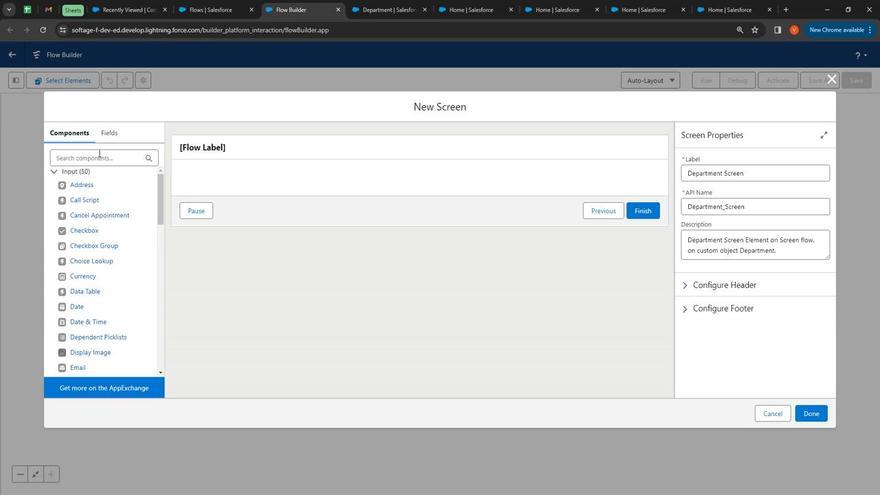 
Action: Mouse moved to (123, 158)
Screenshot: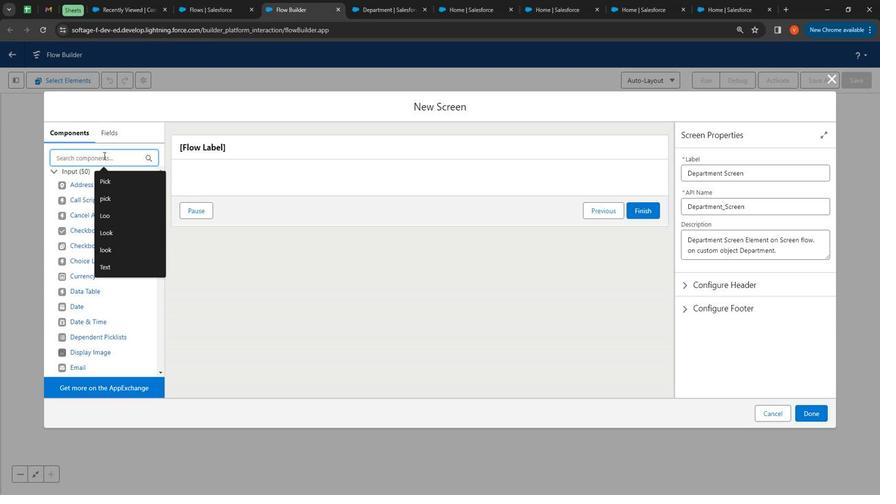 
Action: Key pressed t
Screenshot: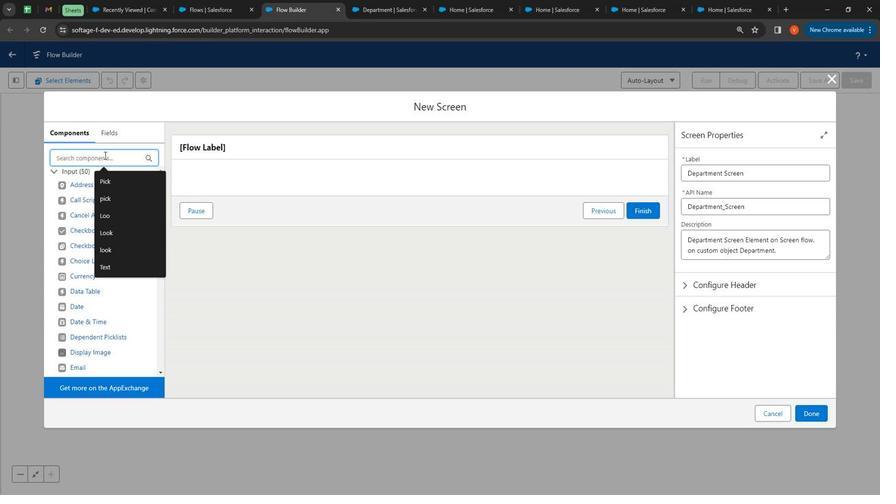 
Action: Mouse moved to (126, 156)
Screenshot: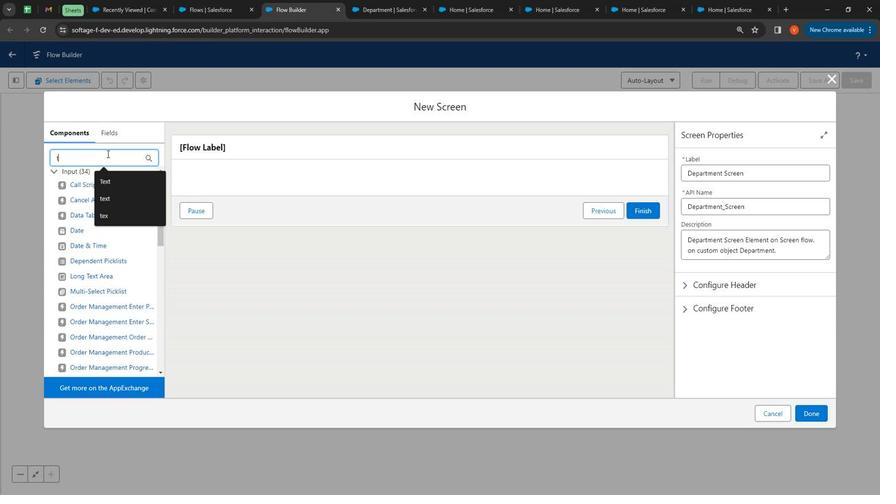 
Action: Key pressed e
Screenshot: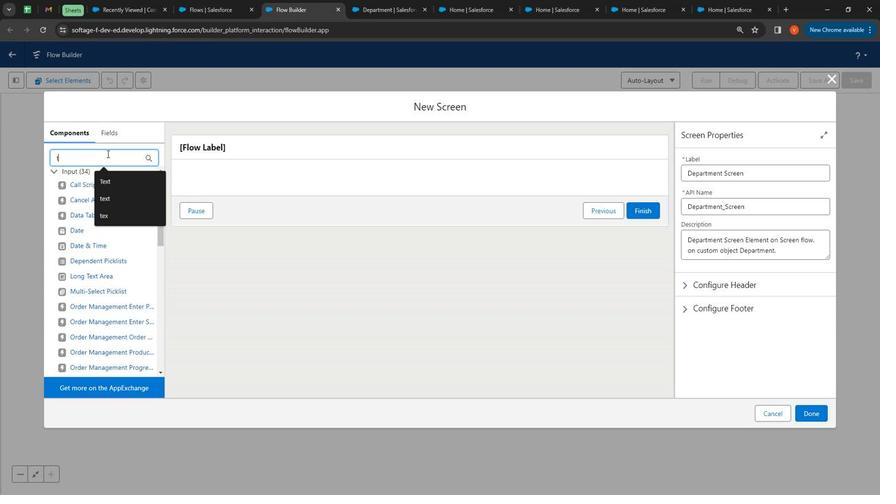 
Action: Mouse moved to (127, 157)
Screenshot: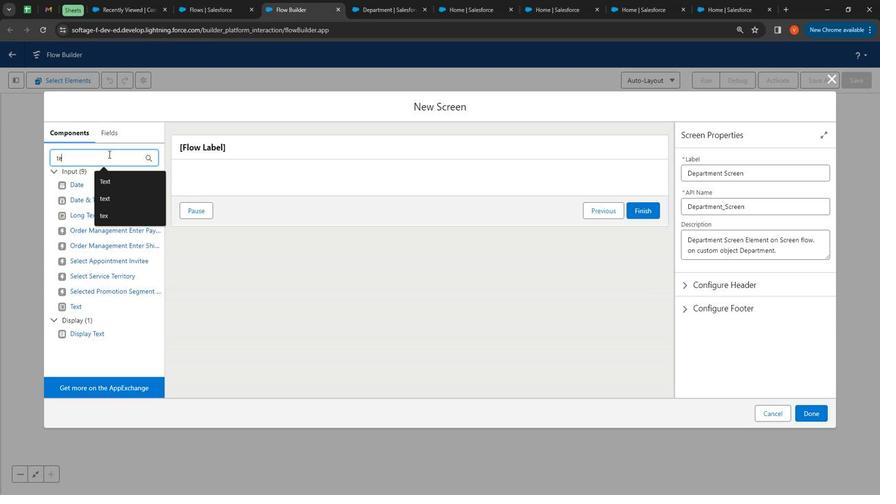
Action: Key pressed x
Screenshot: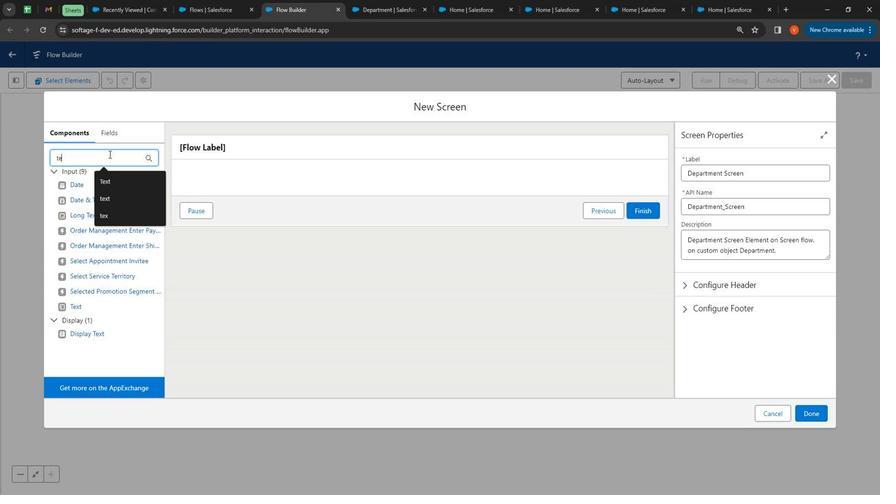 
Action: Mouse moved to (129, 157)
Screenshot: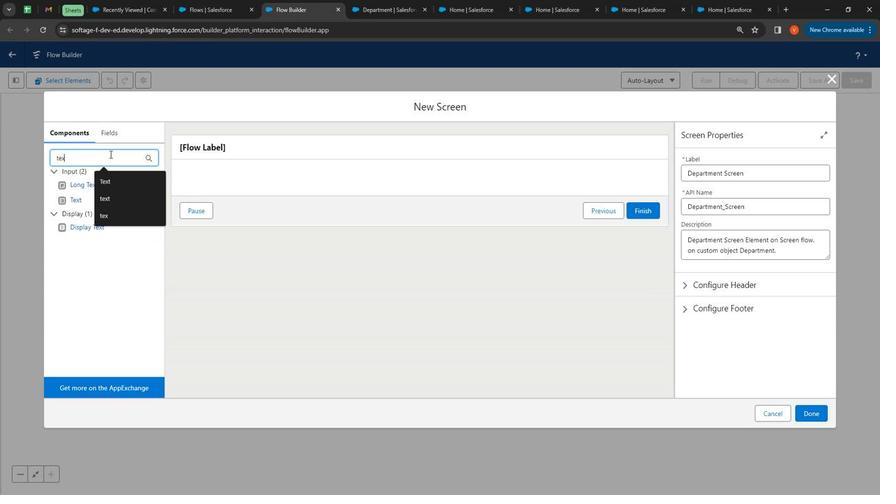 
Action: Key pressed t
Screenshot: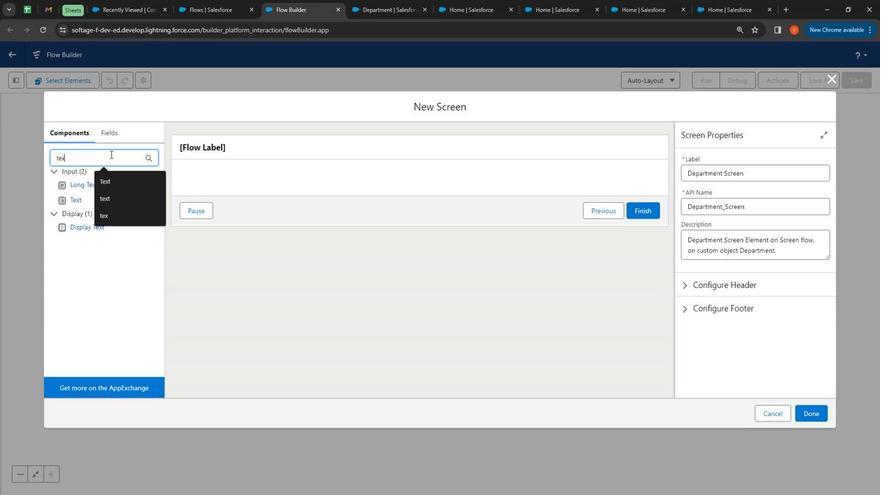 
Action: Mouse moved to (93, 203)
Screenshot: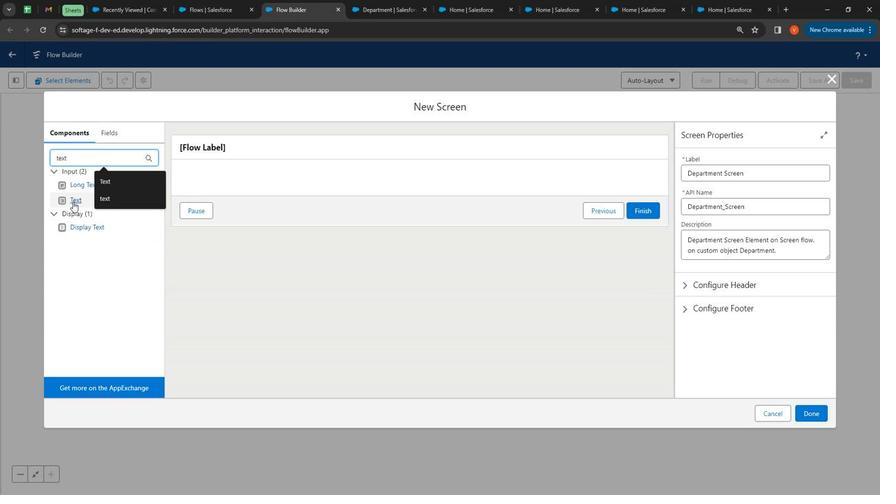 
Action: Mouse pressed left at (93, 203)
Screenshot: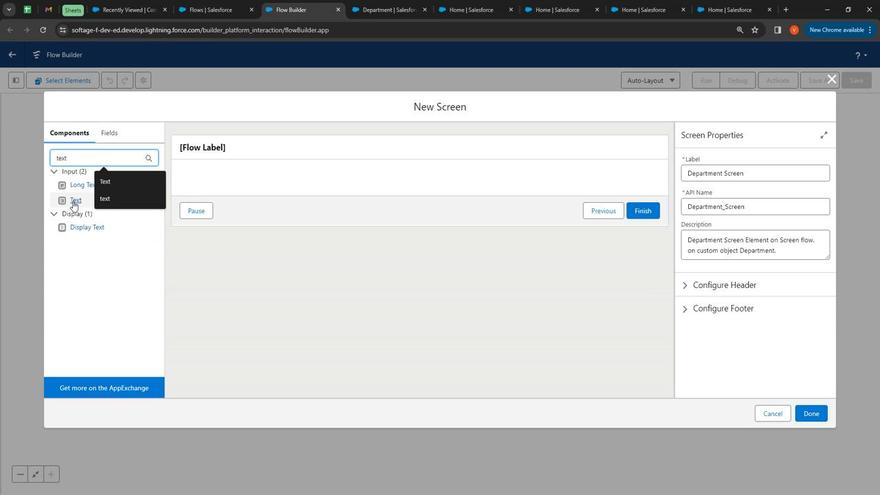 
Action: Mouse moved to (718, 180)
Screenshot: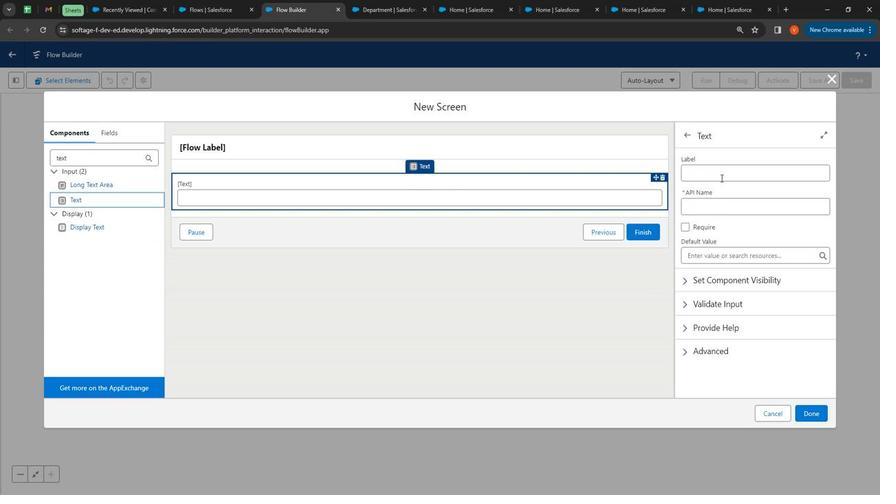 
Action: Mouse pressed left at (718, 180)
Screenshot: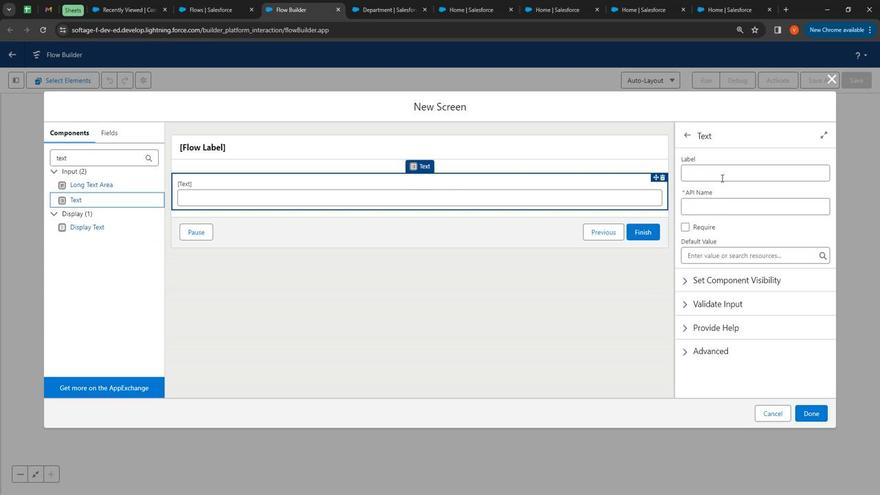 
Action: Mouse moved to (516, 189)
Screenshot: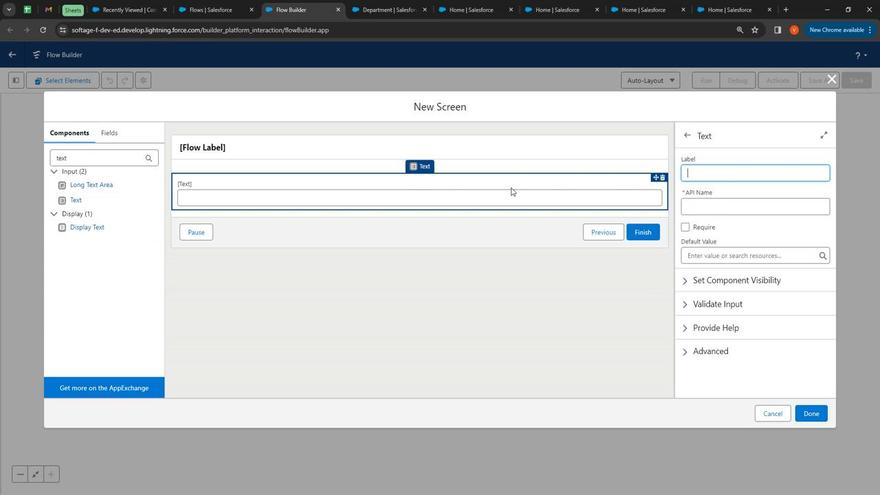 
Action: Key pressed <Key.shift>
Screenshot: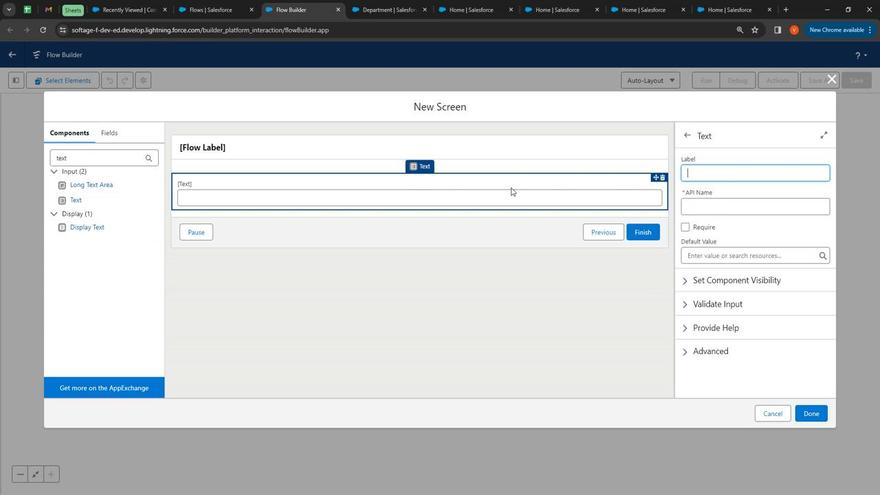 
Action: Mouse moved to (513, 264)
Screenshot: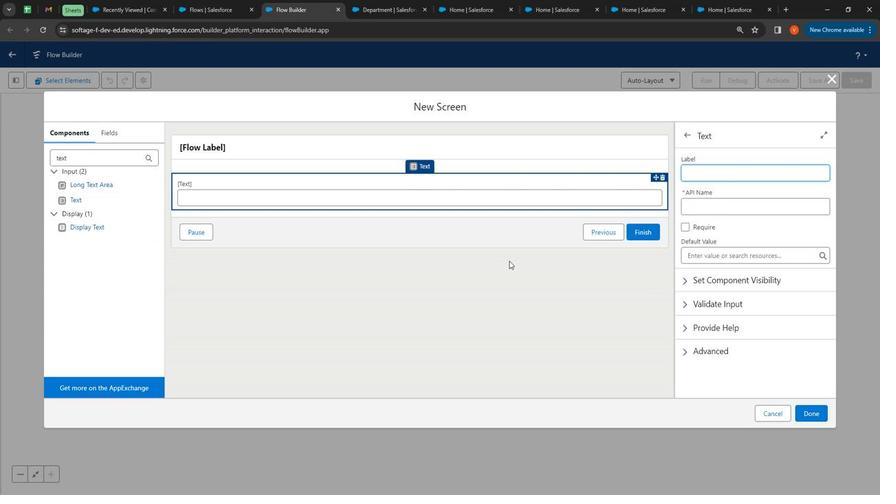 
Action: Key pressed D
Screenshot: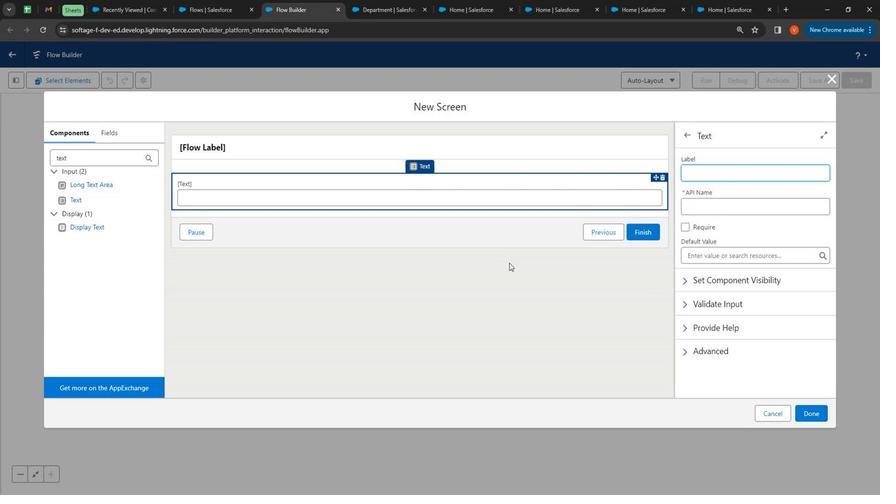 
Action: Mouse moved to (474, 246)
Screenshot: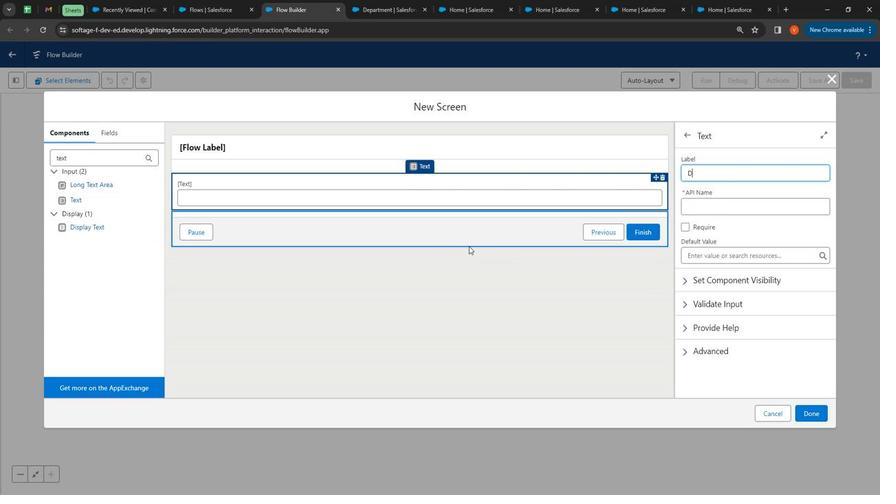 
Action: Key pressed epartment<Key.space><Key.shift>Name
Screenshot: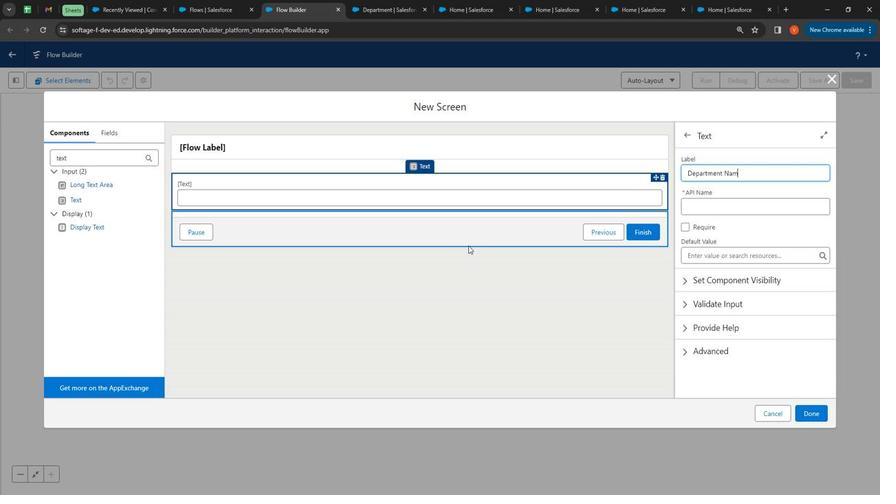 
Action: Mouse moved to (714, 209)
Screenshot: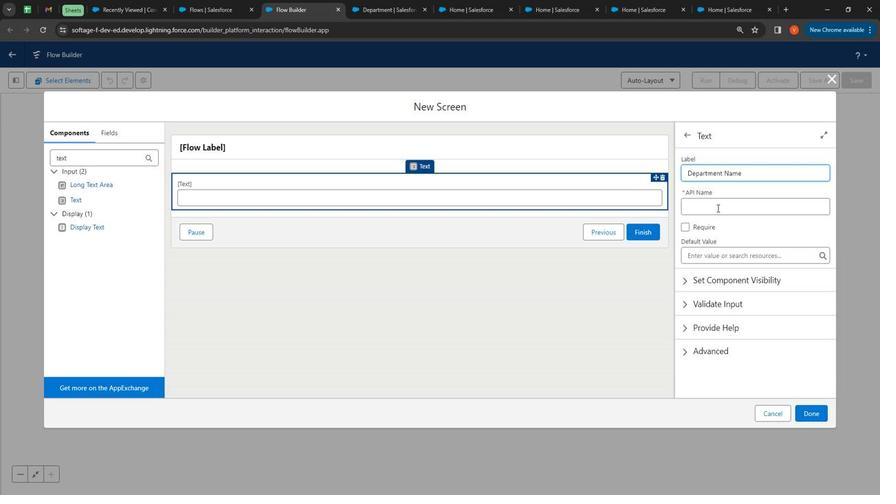
Action: Mouse pressed left at (714, 209)
Screenshot: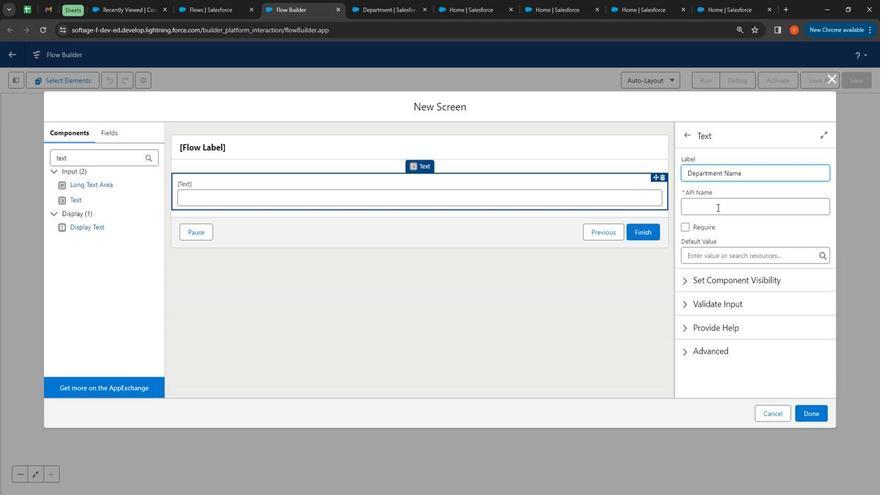 
Action: Mouse moved to (697, 229)
Screenshot: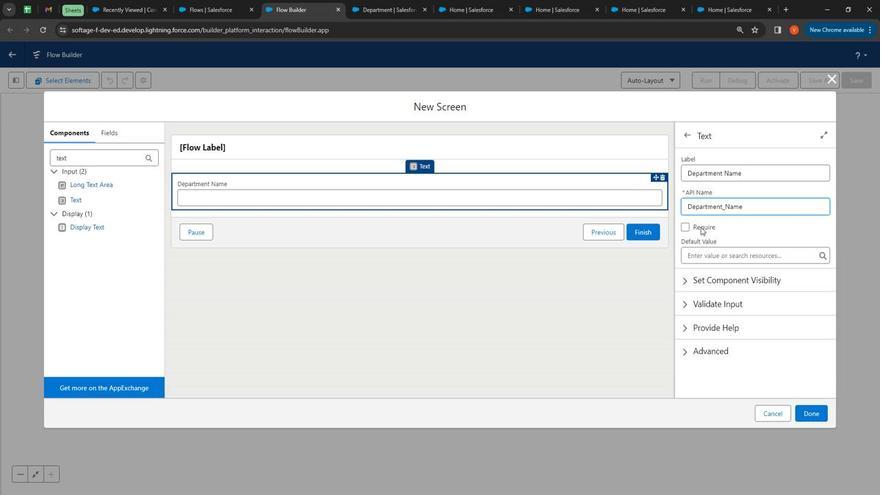 
Action: Mouse pressed left at (697, 229)
Screenshot: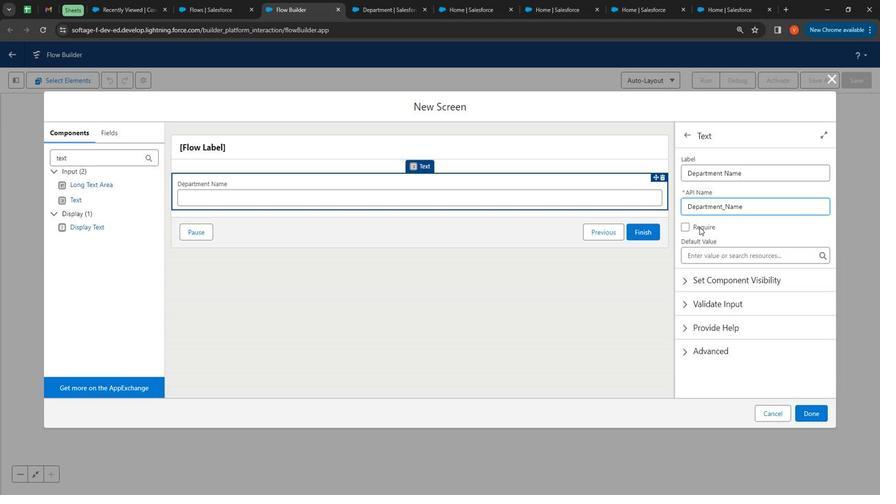 
Action: Mouse moved to (381, 5)
Screenshot: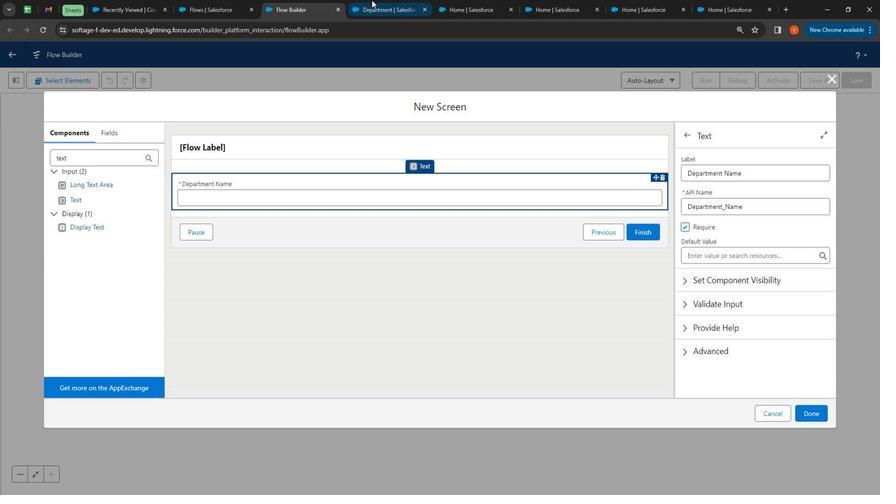 
Action: Mouse pressed left at (381, 5)
Screenshot: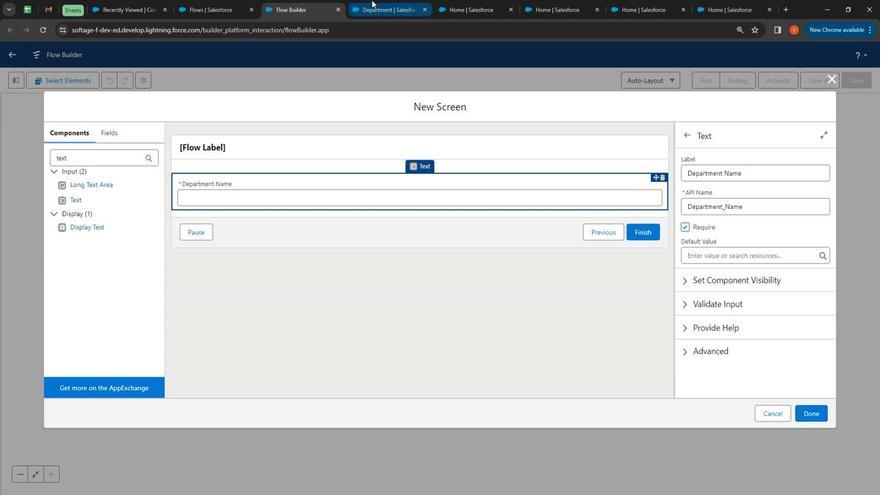 
Action: Mouse moved to (503, 209)
Screenshot: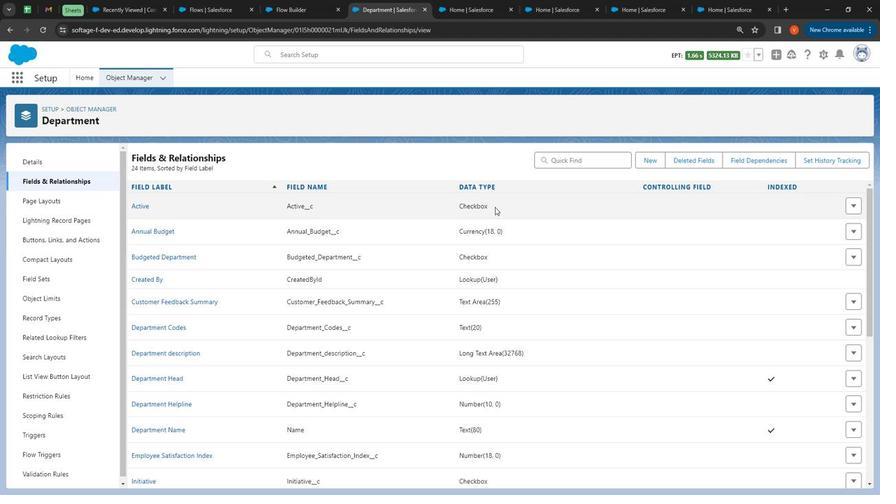 
Action: Mouse pressed left at (503, 209)
Screenshot: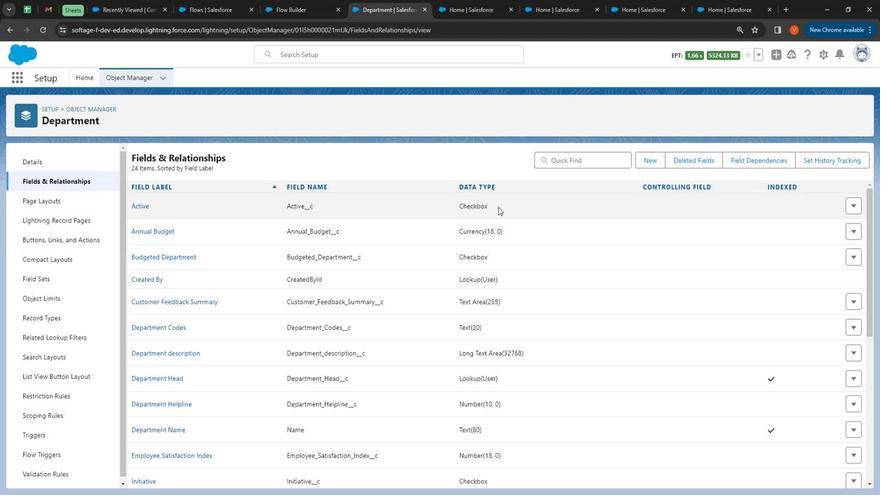
Action: Mouse moved to (343, 5)
Screenshot: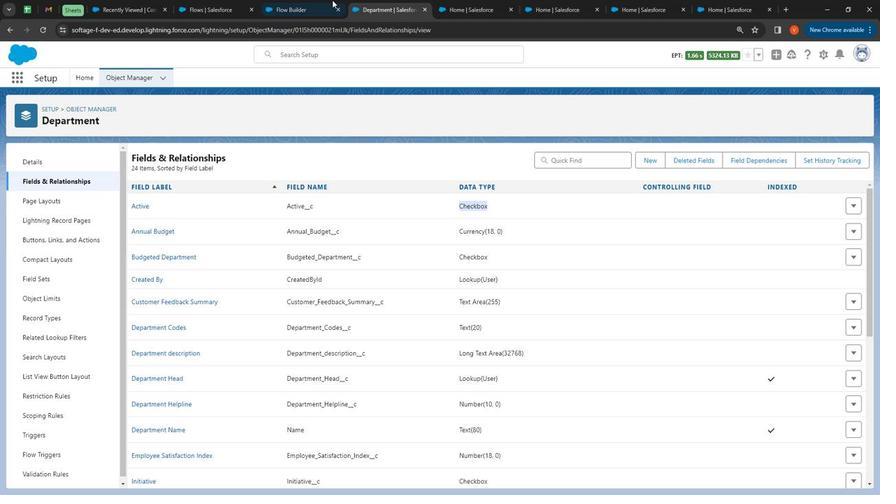 
Action: Mouse pressed left at (343, 5)
Screenshot: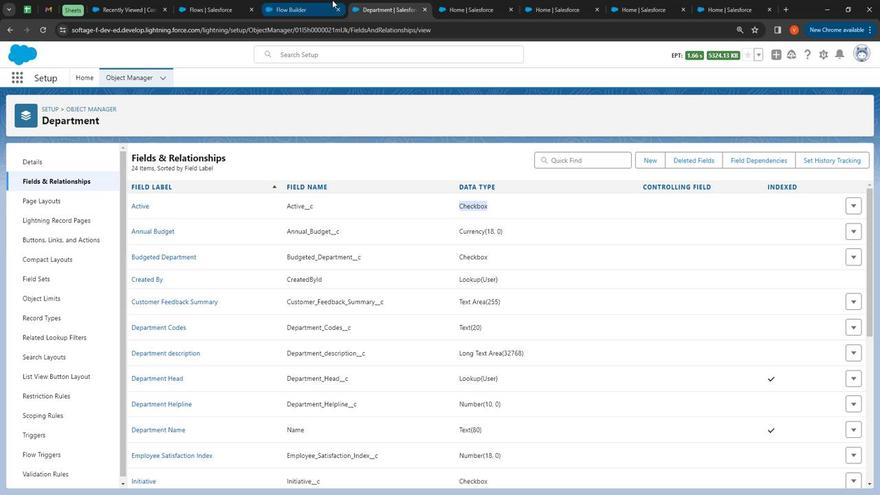 
Action: Mouse moved to (132, 158)
Screenshot: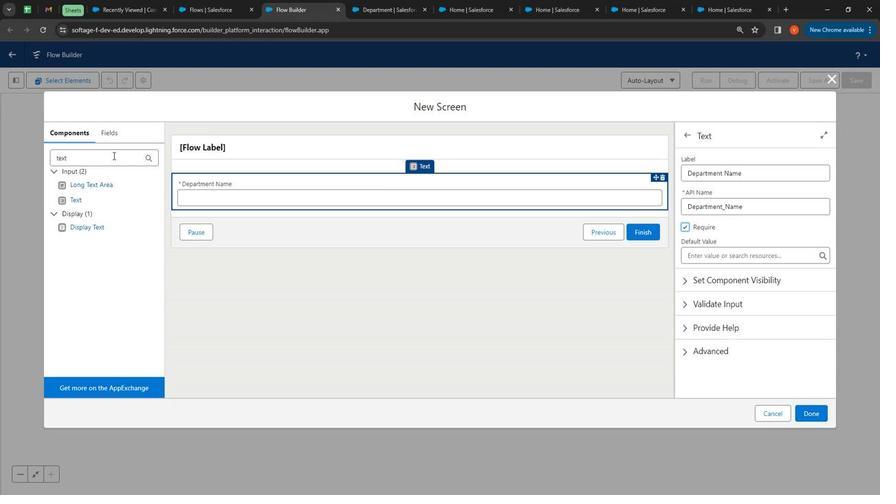 
Action: Mouse pressed left at (132, 158)
Screenshot: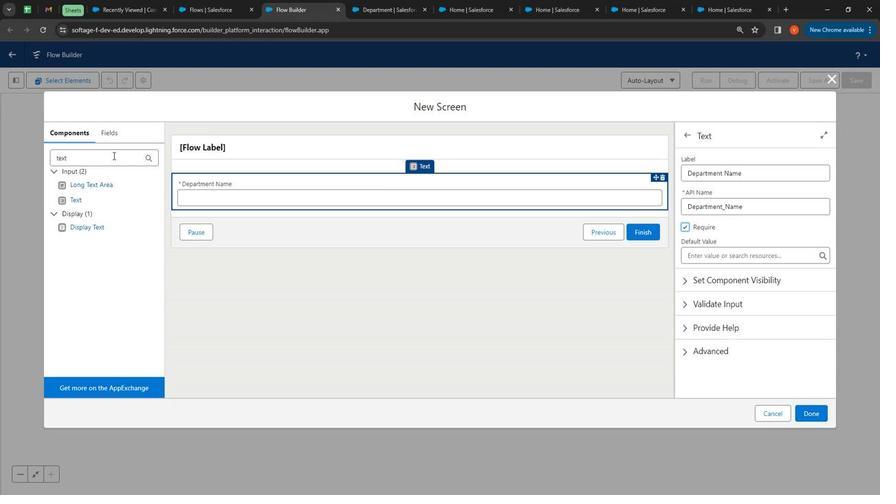 
Action: Mouse moved to (132, 158)
Screenshot: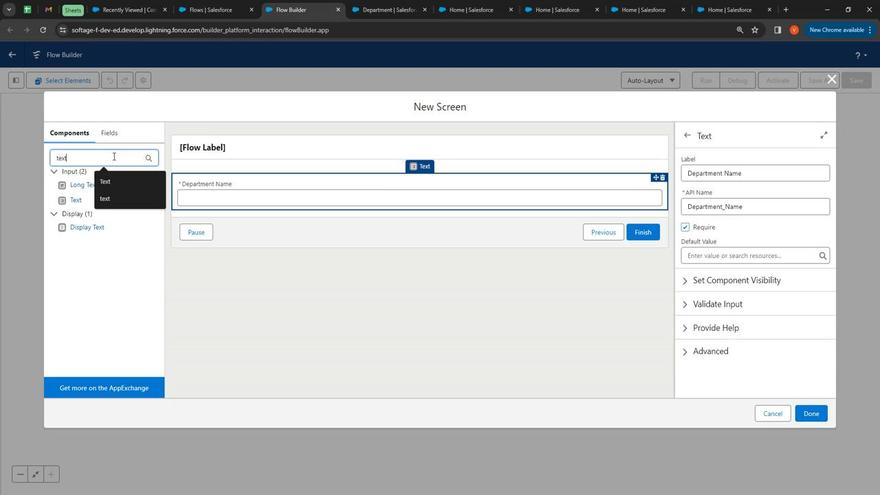
Action: Mouse pressed left at (132, 158)
Screenshot: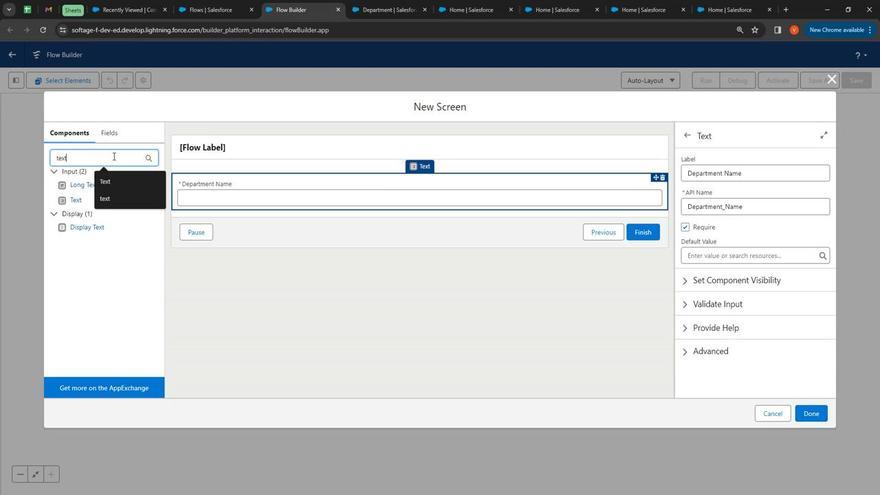
Action: Mouse moved to (131, 160)
Screenshot: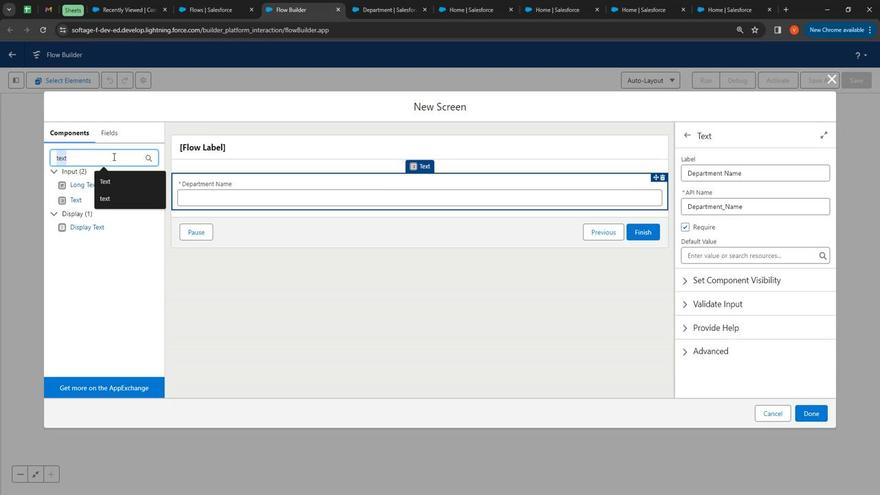 
Action: Key pressed checkbox
Screenshot: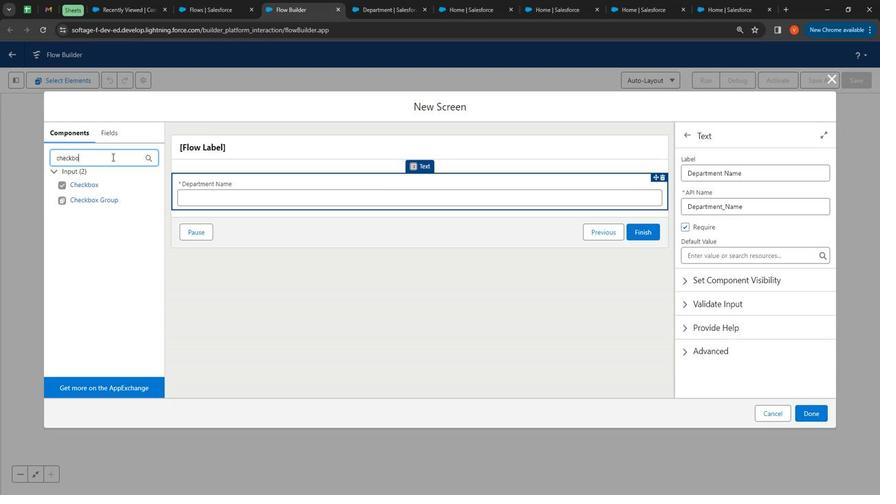 
Action: Mouse moved to (112, 187)
Screenshot: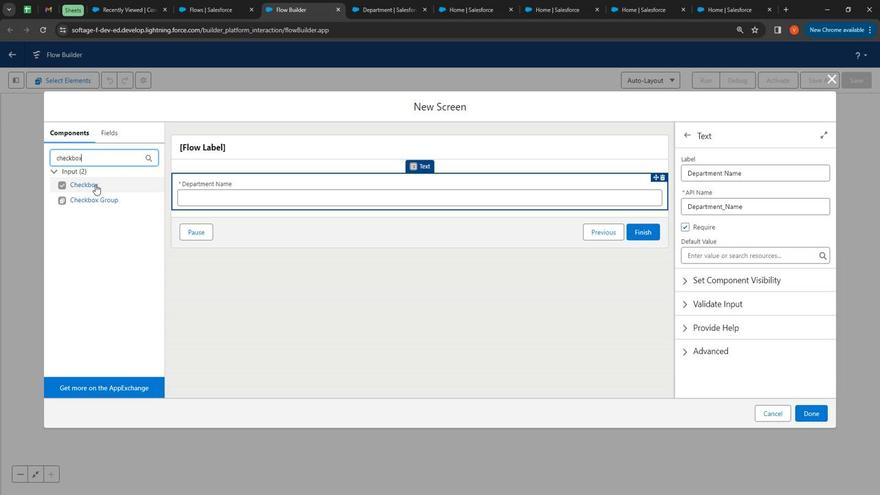 
Action: Mouse pressed left at (112, 187)
Screenshot: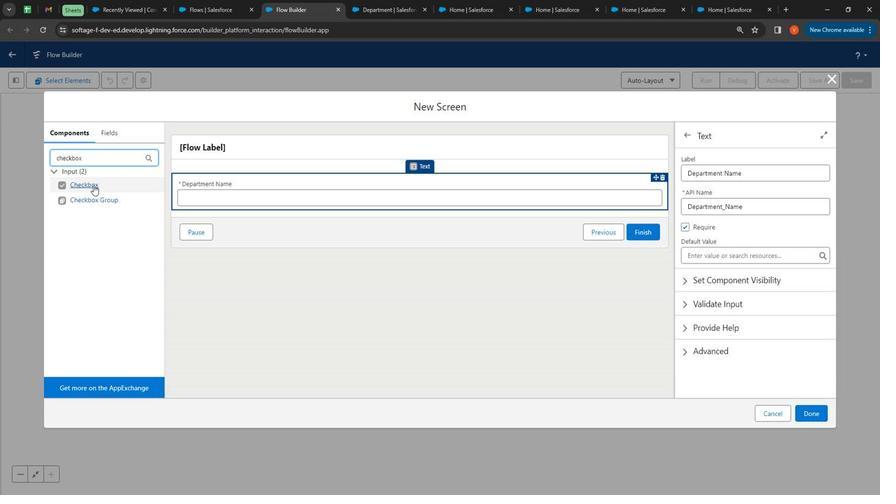 
Action: Mouse moved to (691, 178)
Screenshot: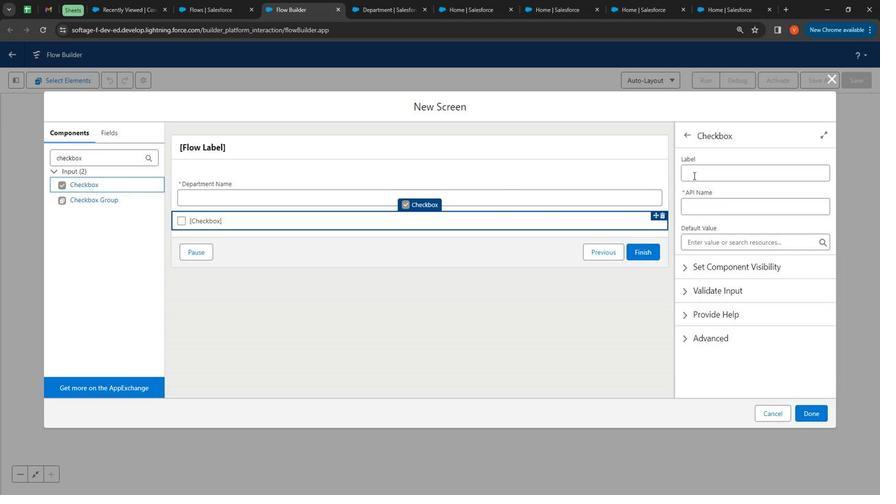 
Action: Mouse pressed left at (691, 178)
Screenshot: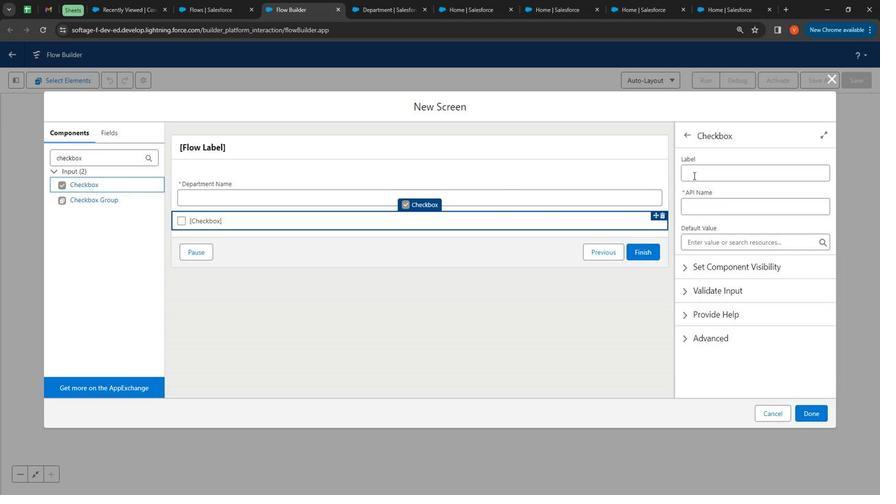 
Action: Mouse moved to (691, 178)
Screenshot: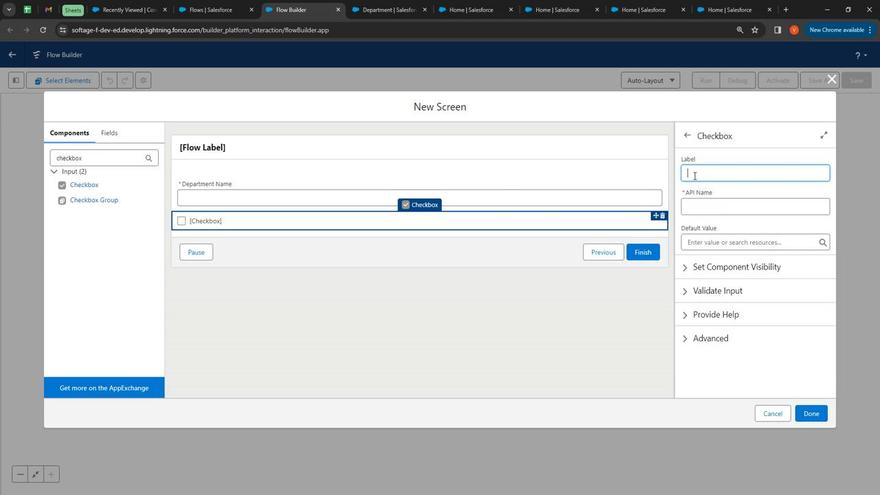 
Action: Key pressed <Key.shift>
Screenshot: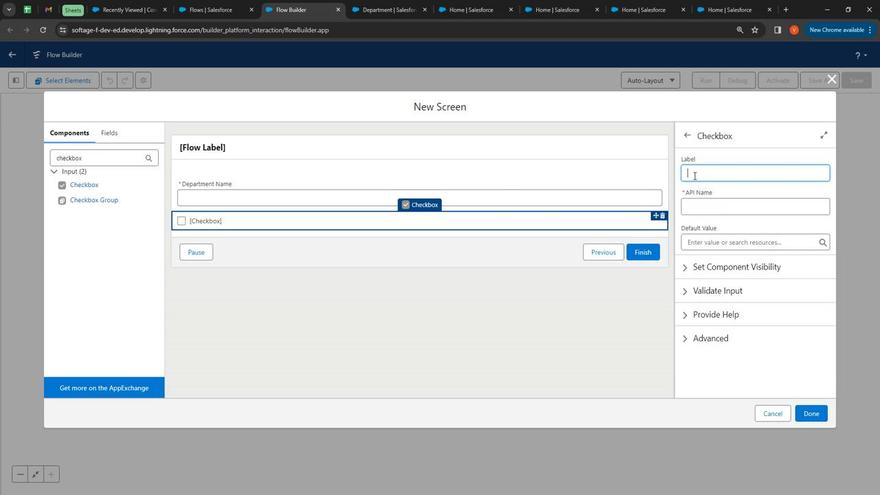 
Action: Mouse moved to (627, 187)
Screenshot: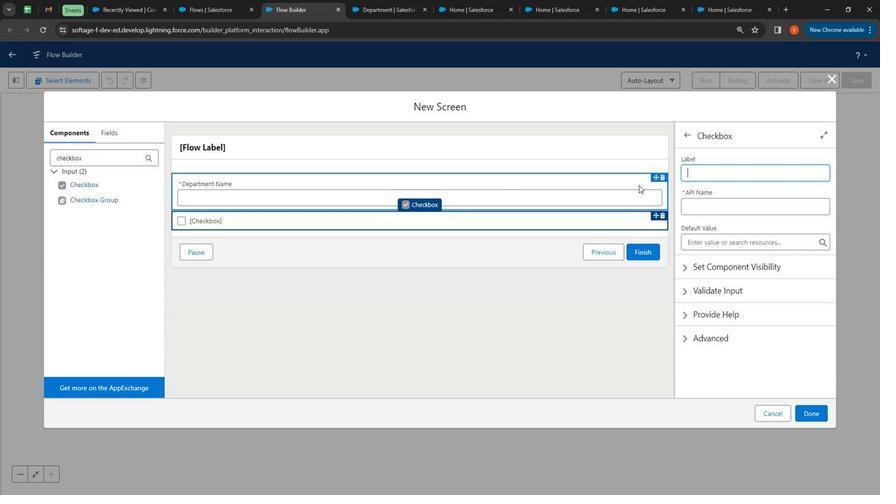 
Action: Key pressed A
Screenshot: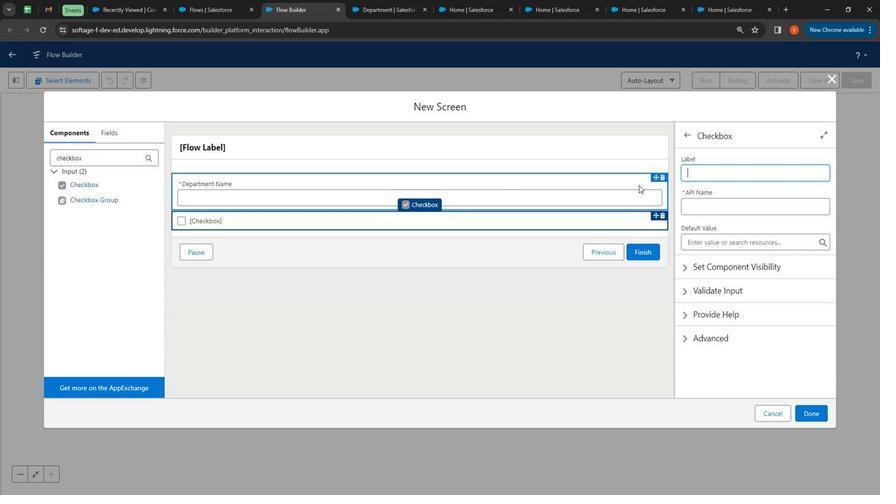 
Action: Mouse moved to (614, 182)
Screenshot: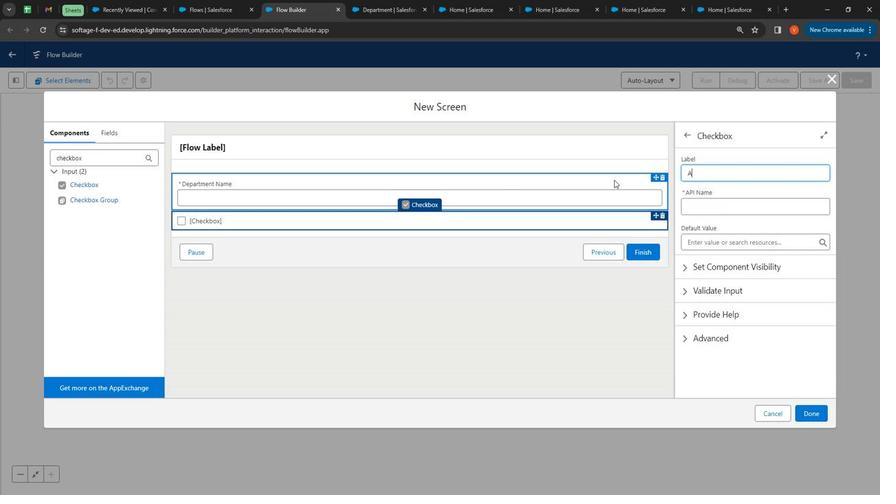 
Action: Key pressed ctive
Screenshot: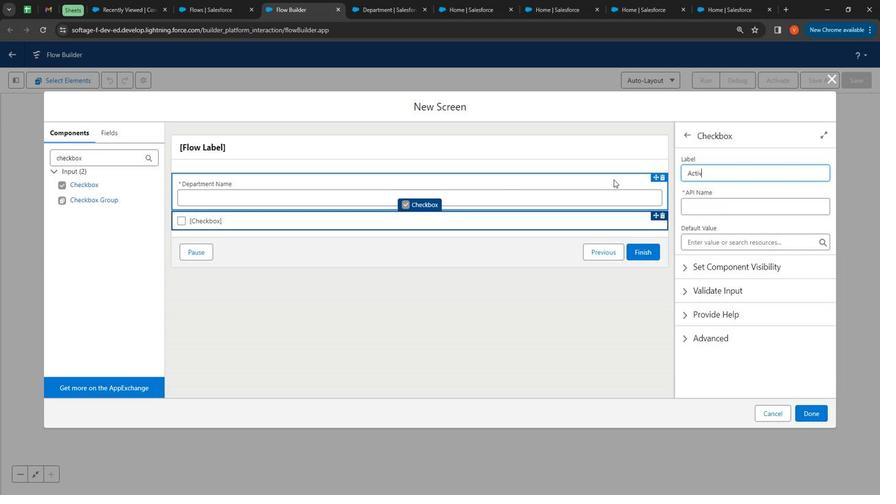 
Action: Mouse moved to (720, 217)
Screenshot: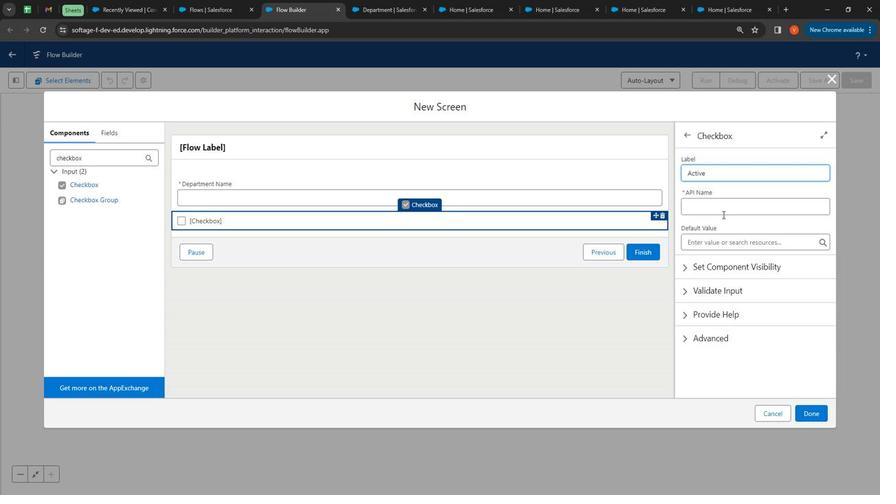 
Action: Mouse pressed left at (720, 217)
Screenshot: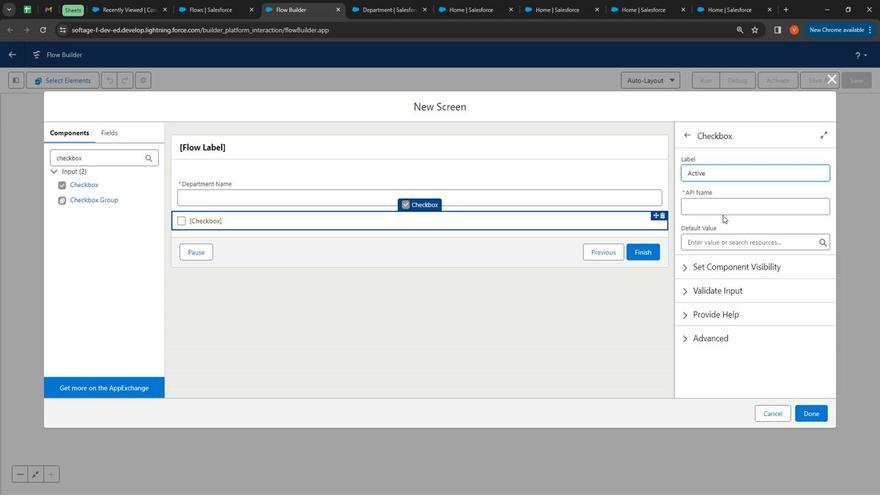 
Action: Mouse moved to (373, 4)
Screenshot: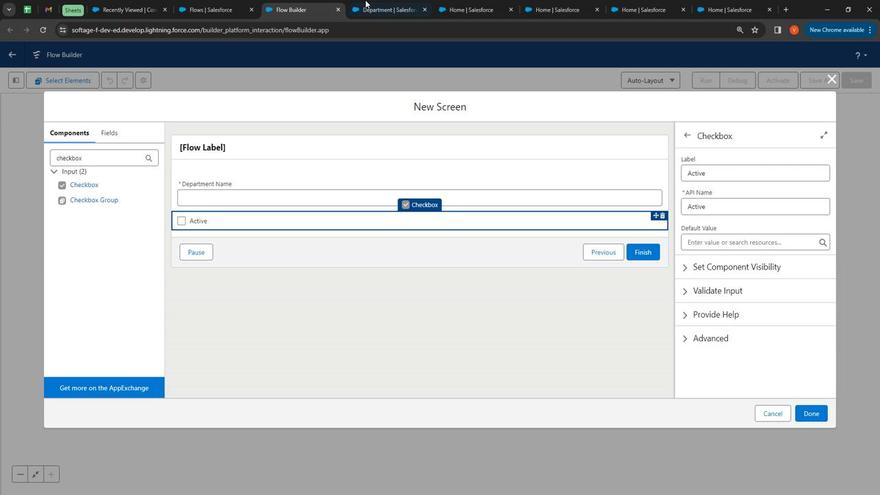 
Action: Mouse pressed left at (373, 5)
Screenshot: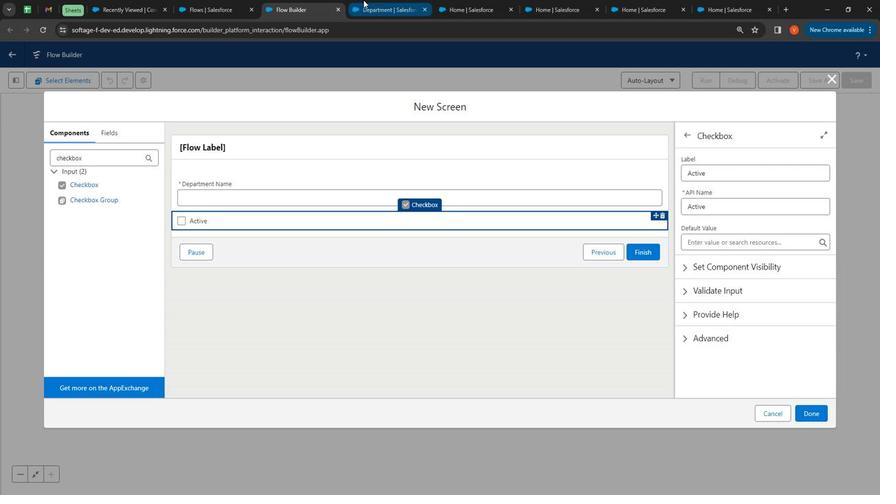 
Action: Mouse moved to (290, 5)
Screenshot: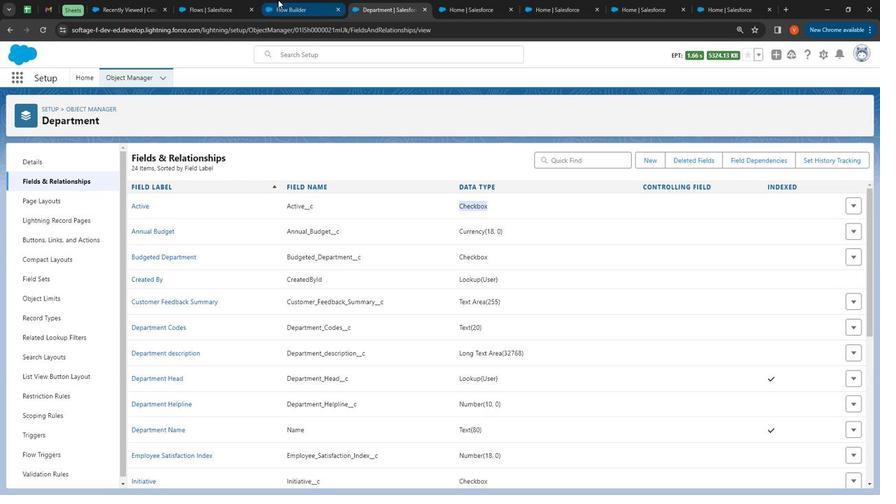 
Action: Mouse pressed left at (290, 5)
Screenshot: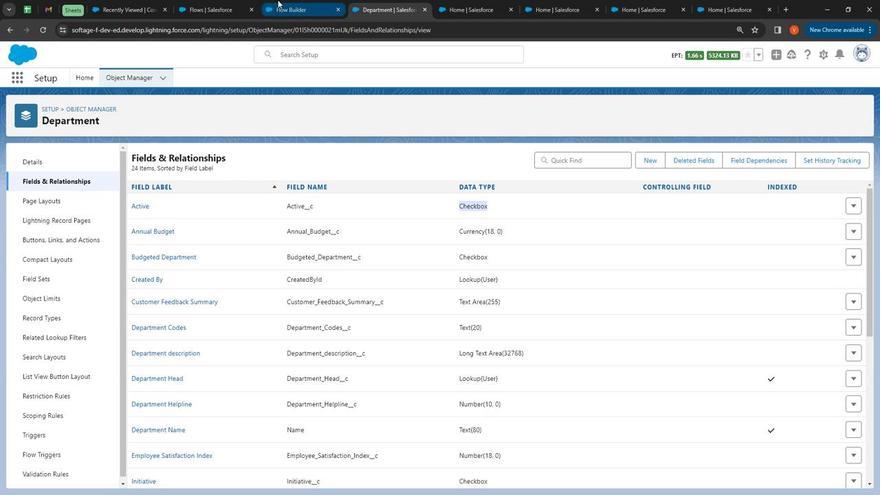 
Action: Mouse moved to (136, 153)
Screenshot: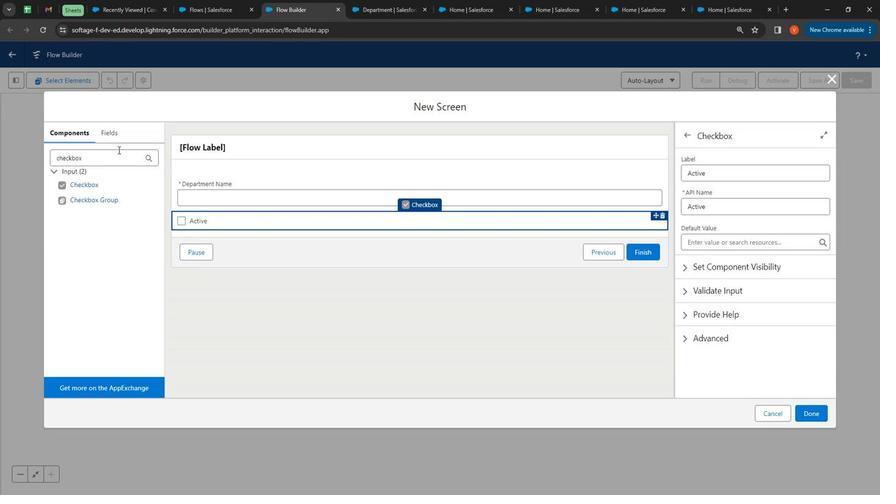 
Action: Mouse pressed left at (136, 153)
Screenshot: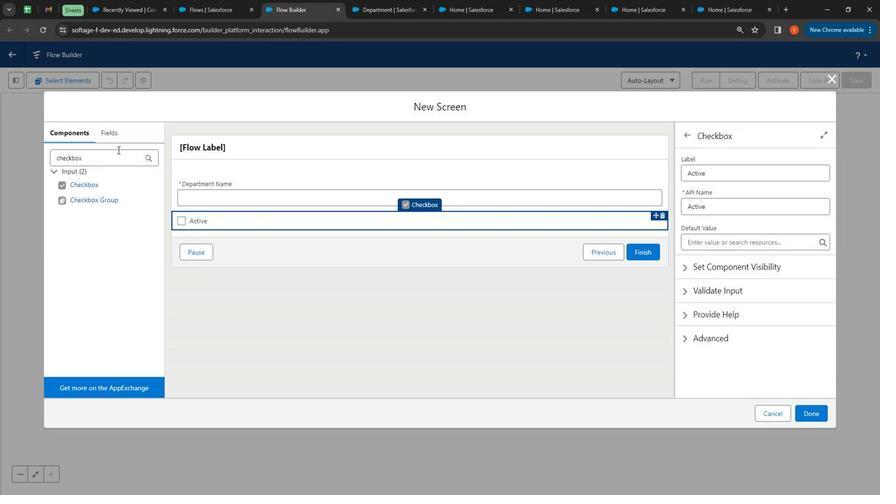 
Action: Mouse pressed left at (136, 153)
Screenshot: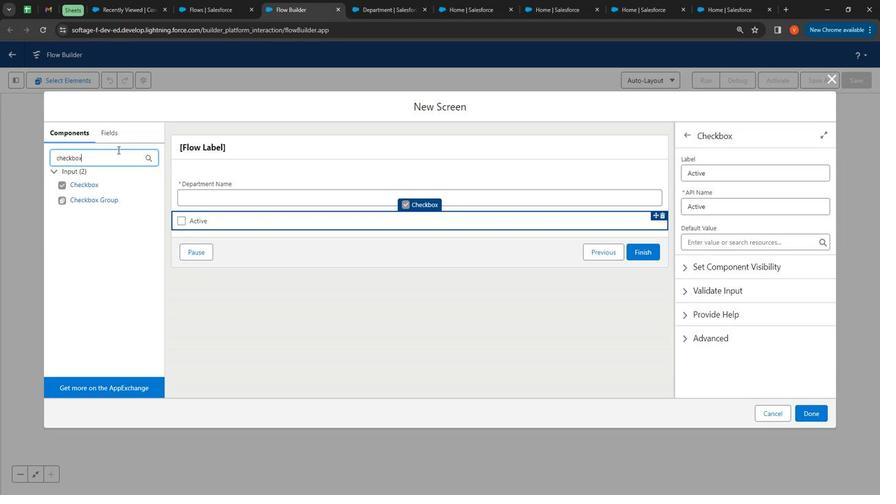 
Action: Mouse moved to (136, 149)
Screenshot: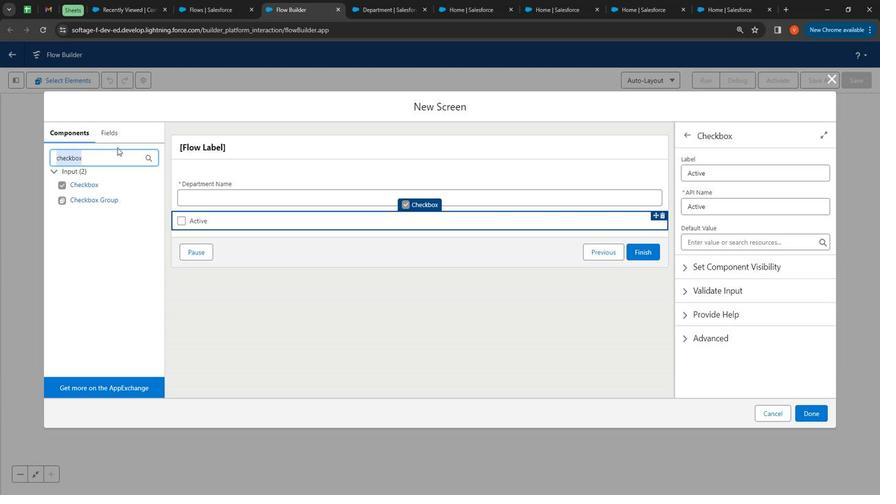 
Action: Key pressed curr
Screenshot: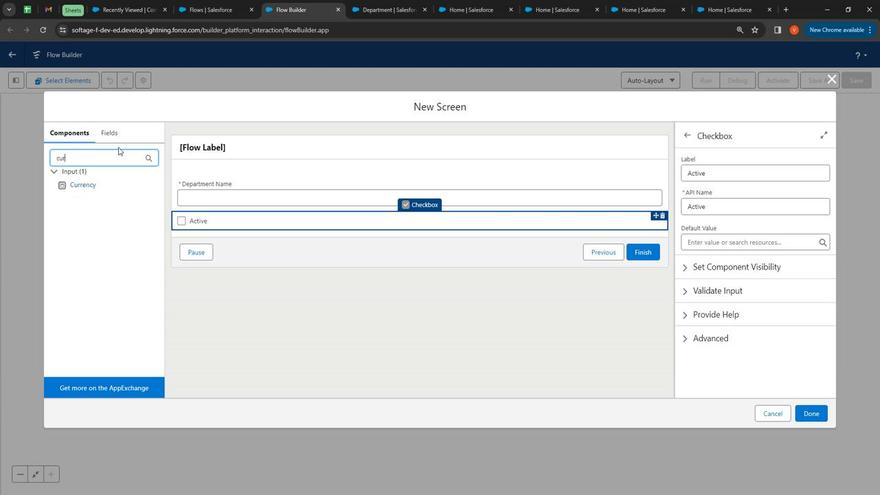 
Action: Mouse moved to (106, 186)
Screenshot: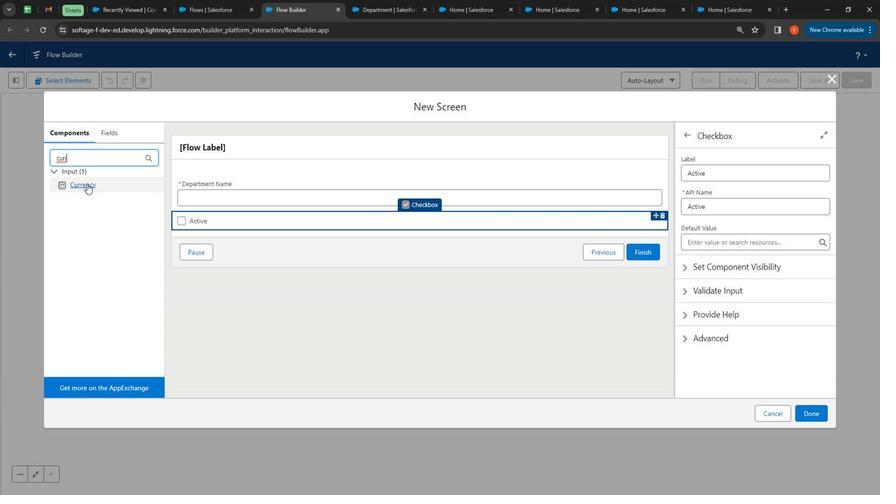 
Action: Mouse pressed left at (106, 186)
Screenshot: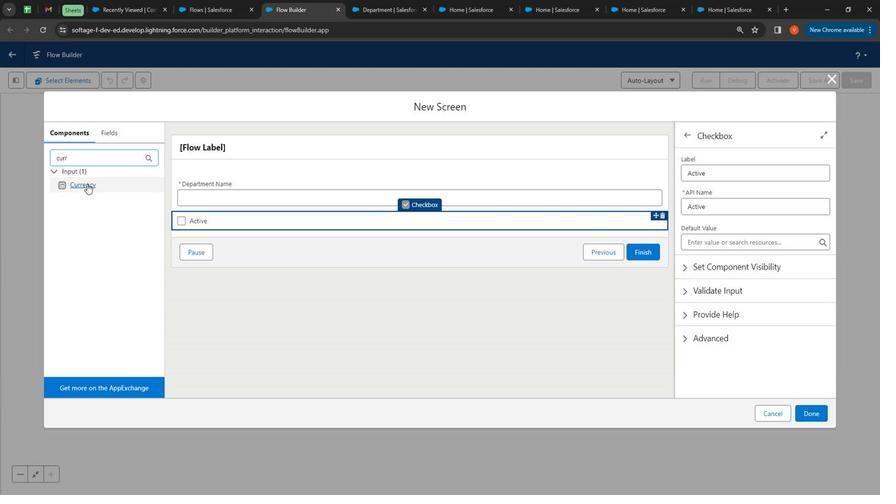 
Action: Mouse moved to (698, 170)
Screenshot: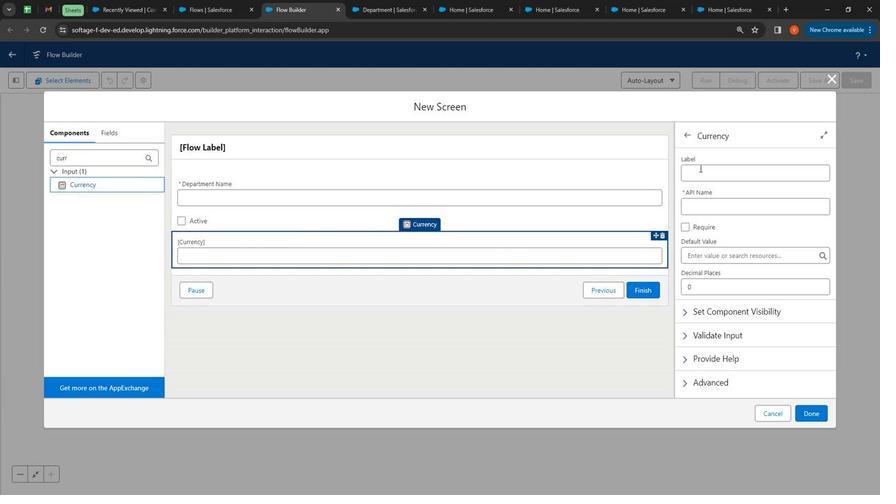
Action: Mouse pressed left at (698, 170)
Screenshot: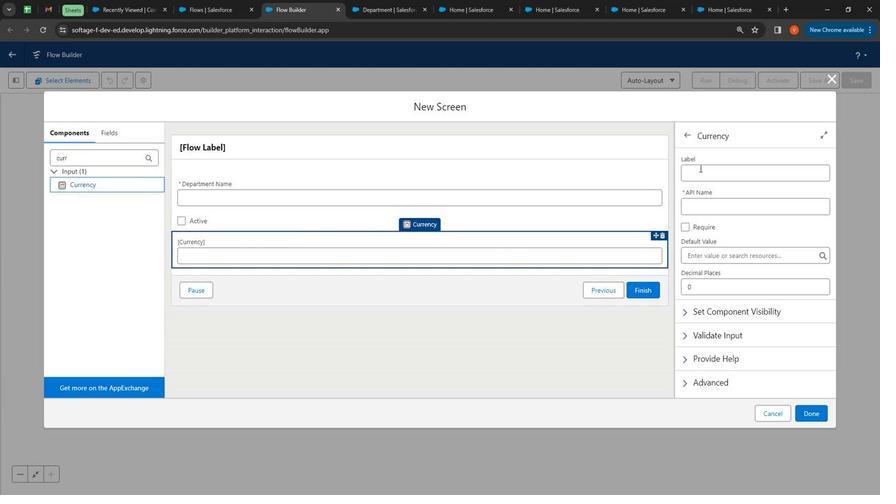 
Action: Mouse moved to (586, 242)
Screenshot: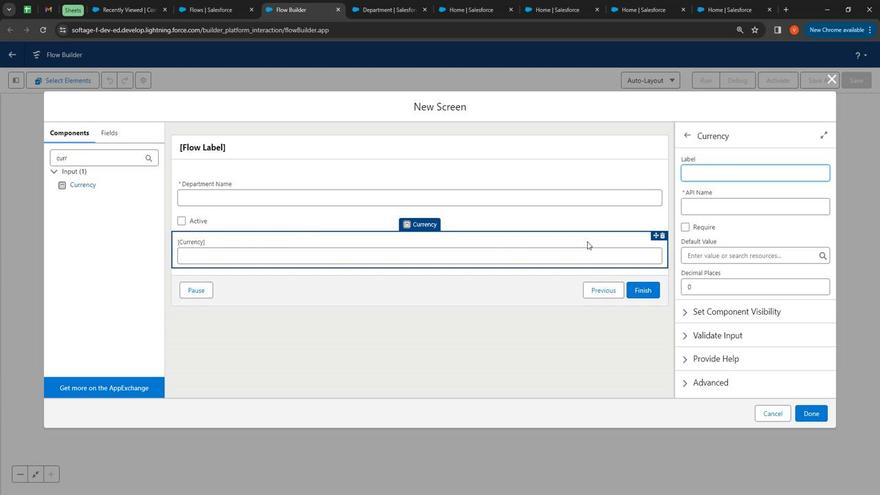 
Action: Key pressed <Key.shift>
Screenshot: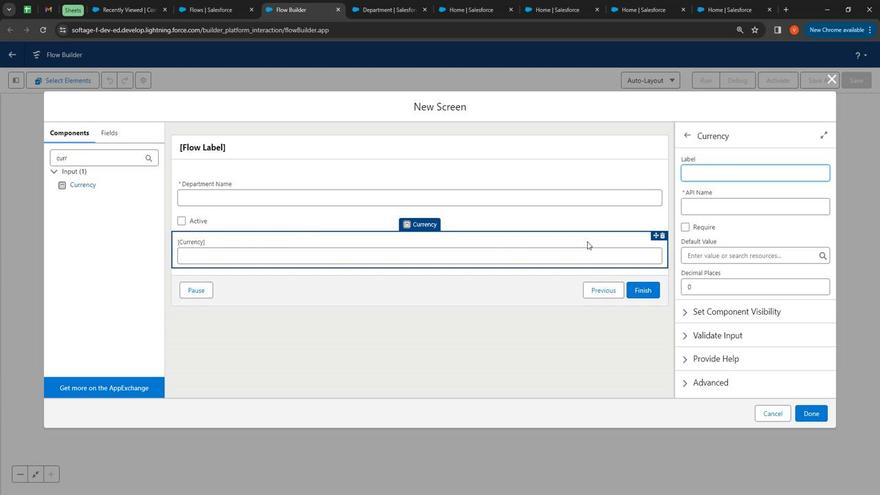 
Action: Mouse moved to (588, 246)
Screenshot: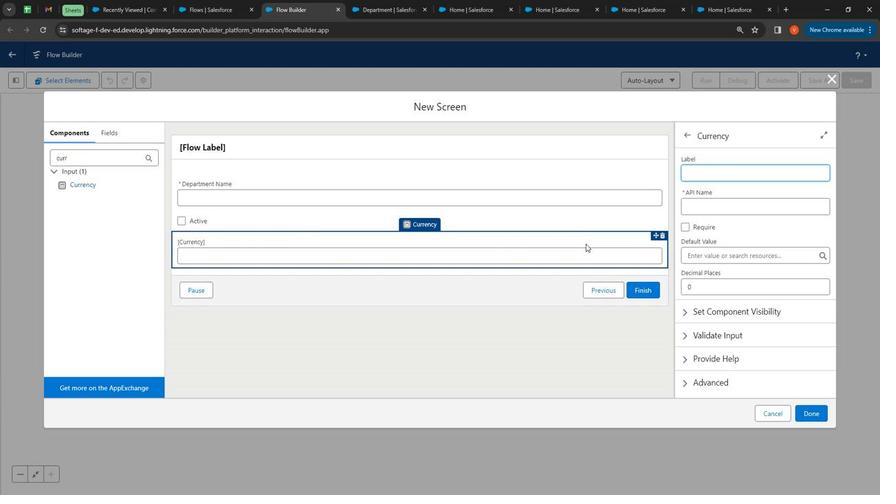 
Action: Key pressed Annual<Key.space><Key.shift><Key.shift><Key.shift><Key.shift><Key.shift><Key.shift><Key.shift><Key.shift><Key.shift><Key.shift>Exp<Key.backspace><Key.shift>Budget
Screenshot: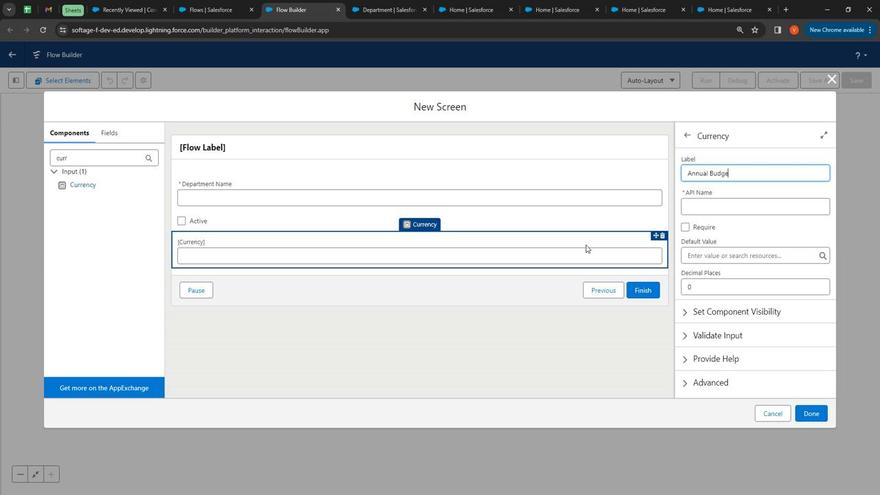 
Action: Mouse moved to (370, 5)
Screenshot: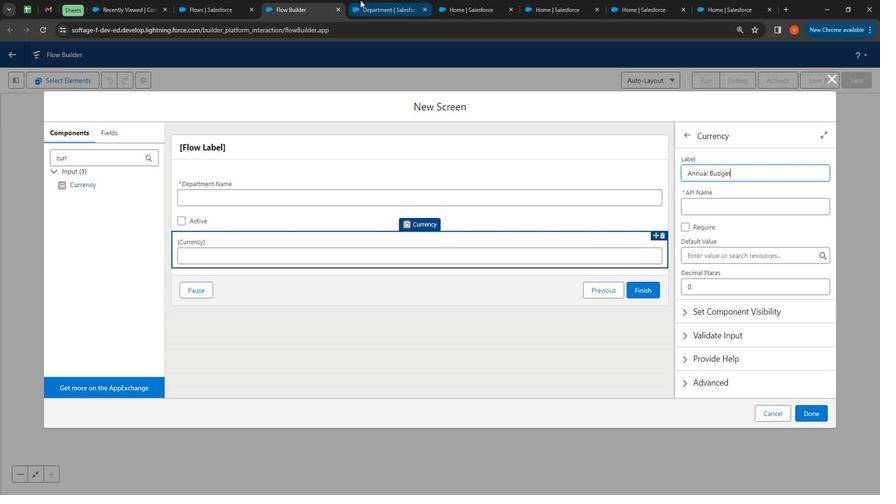 
Action: Mouse pressed left at (370, 5)
Screenshot: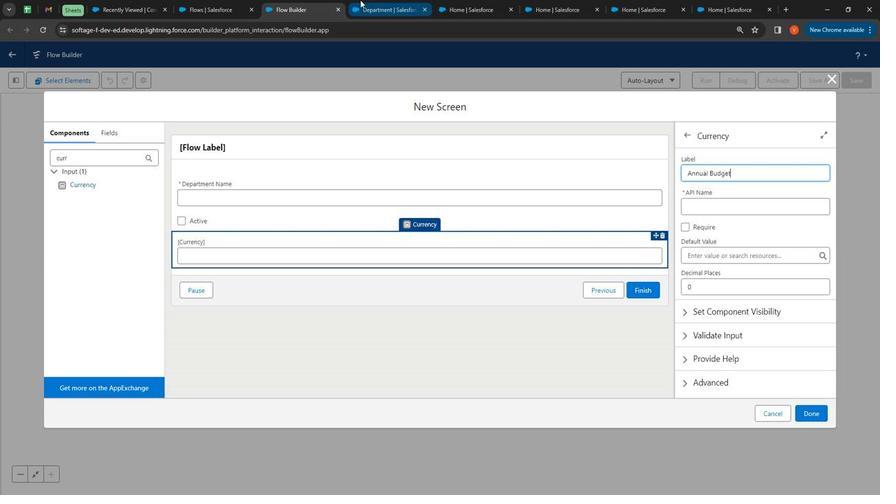 
Action: Mouse moved to (329, 5)
Screenshot: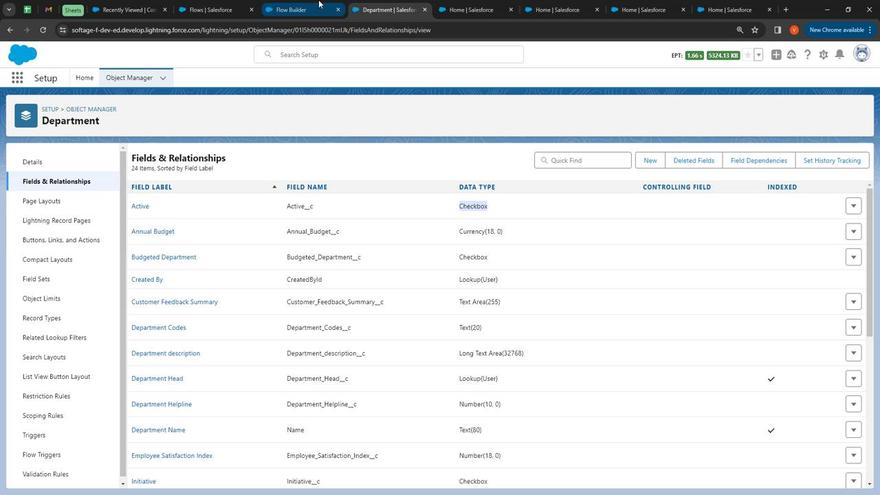 
Action: Mouse pressed left at (329, 5)
Screenshot: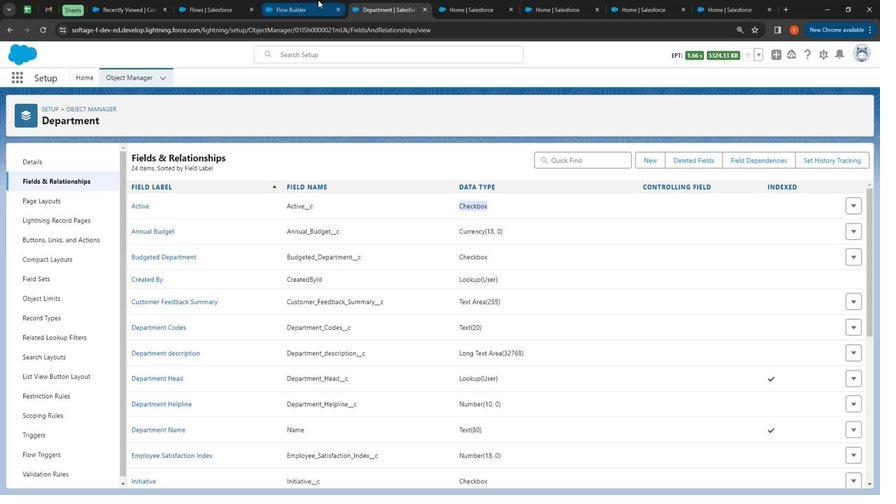 
Action: Mouse moved to (106, 161)
Screenshot: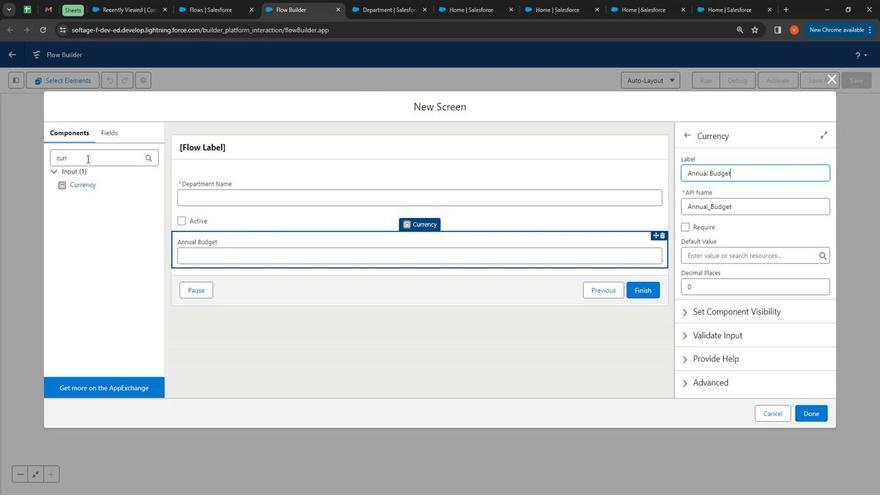 
Action: Mouse pressed left at (106, 161)
Screenshot: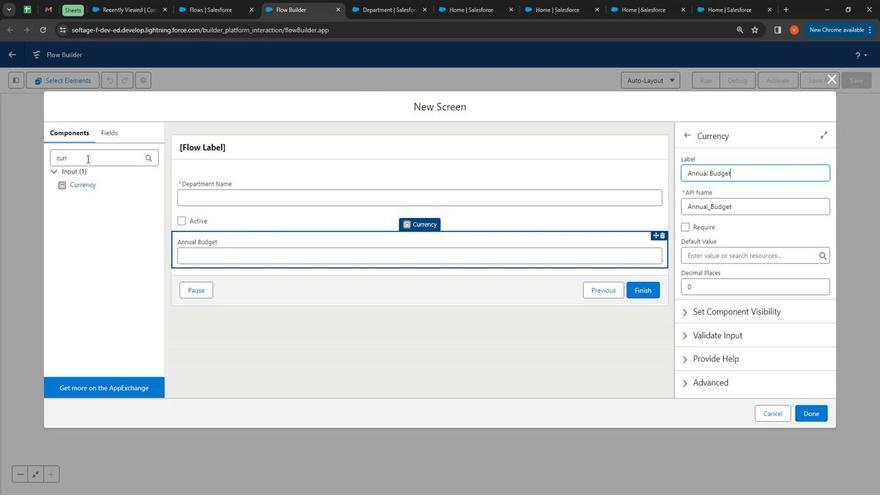 
Action: Mouse pressed left at (106, 161)
Screenshot: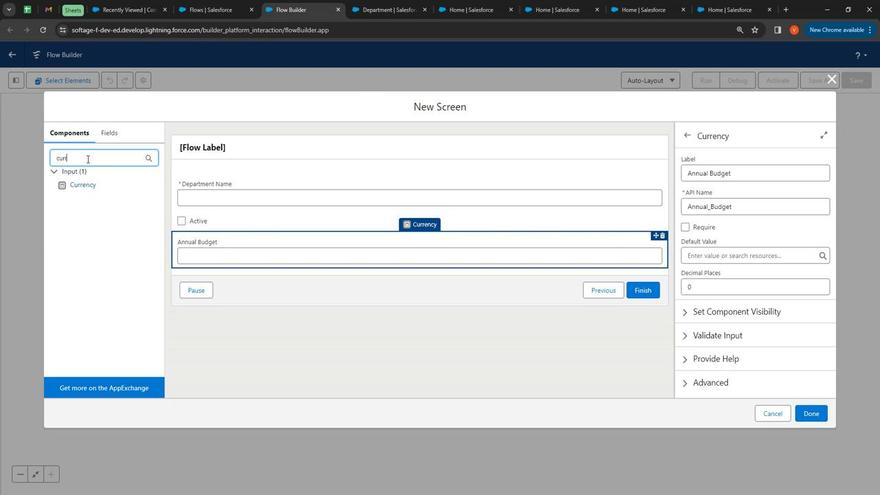 
Action: Key pressed chec
Screenshot: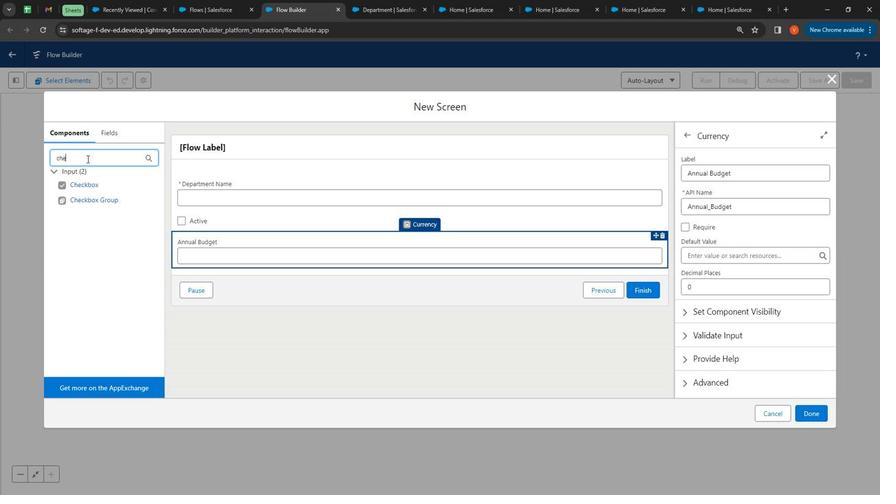 
Action: Mouse moved to (95, 187)
Screenshot: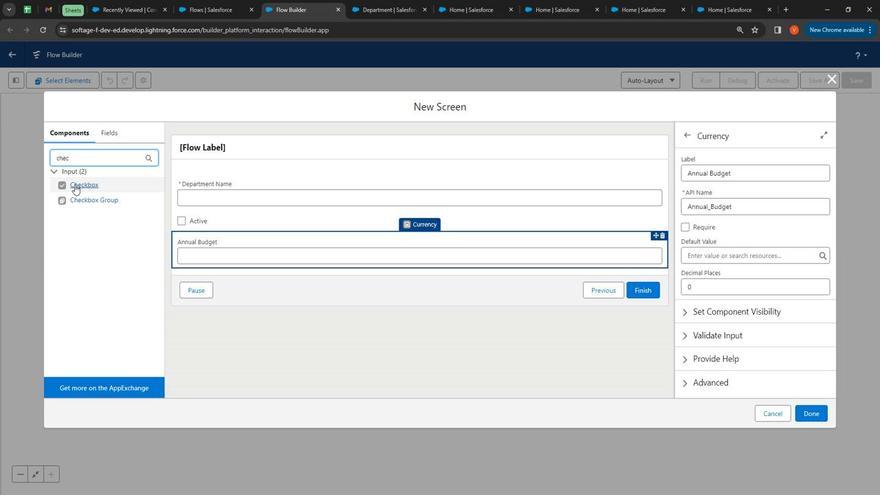 
Action: Mouse pressed left at (95, 187)
Screenshot: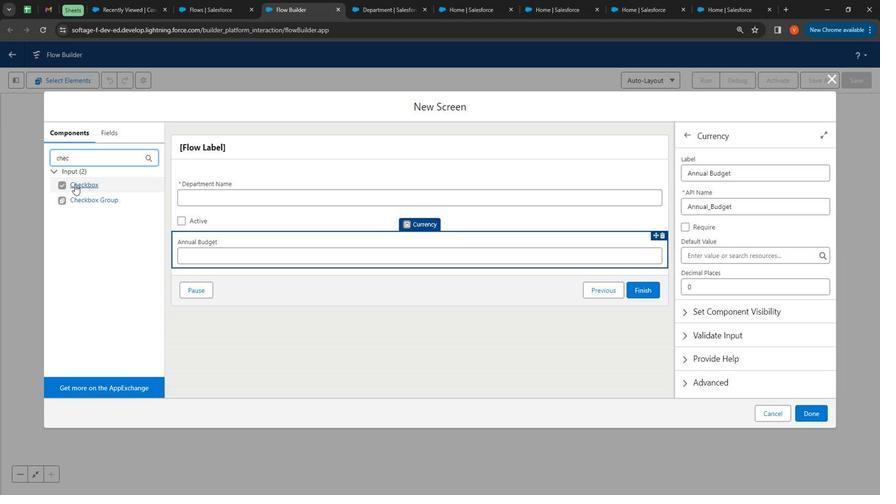 
Action: Mouse moved to (702, 171)
Screenshot: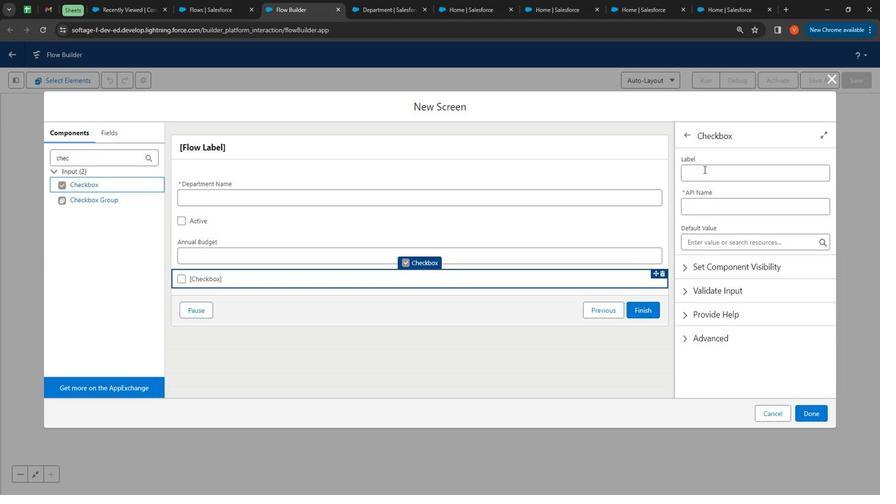 
Action: Mouse pressed left at (702, 171)
Screenshot: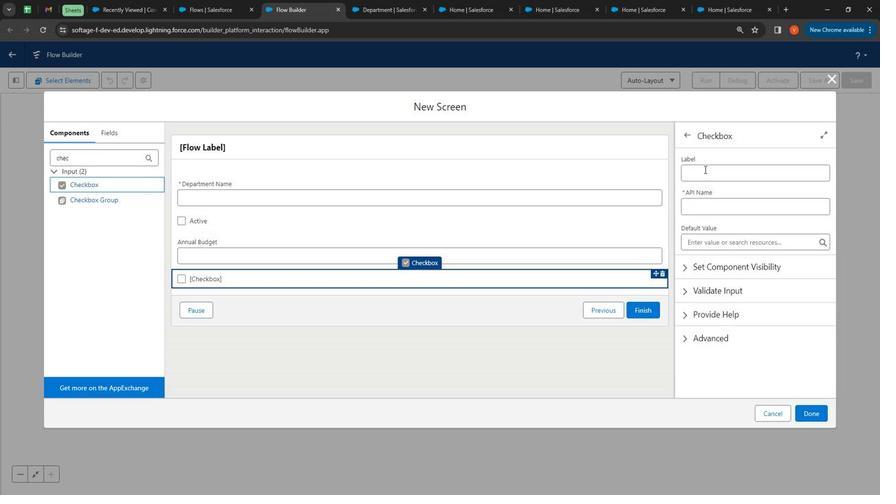 
Action: Mouse moved to (696, 176)
Screenshot: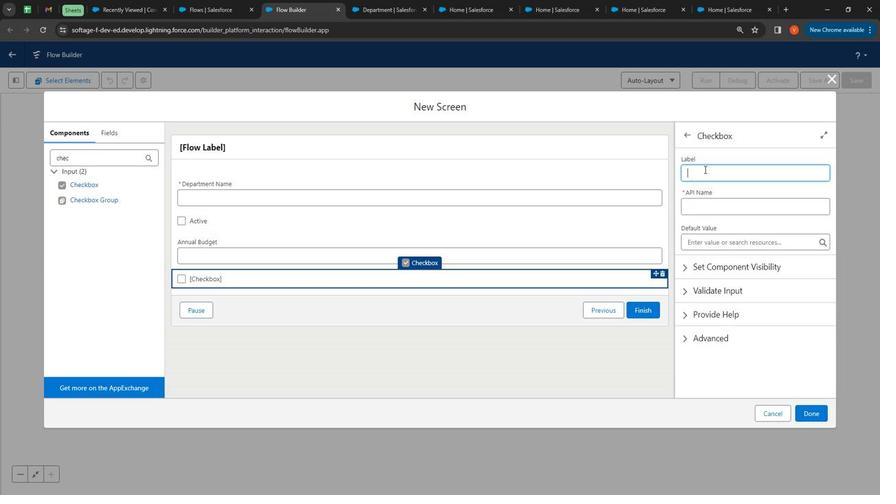 
Action: Key pressed <Key.shift>
Screenshot: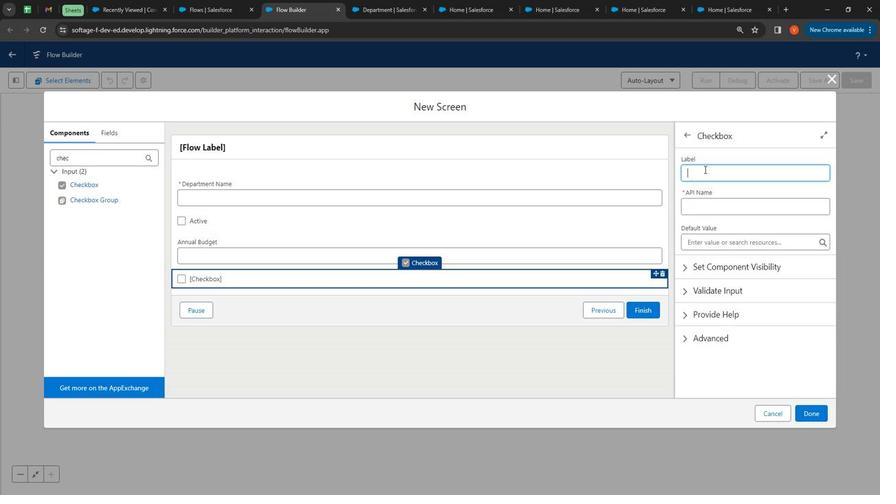 
Action: Mouse moved to (496, 225)
Screenshot: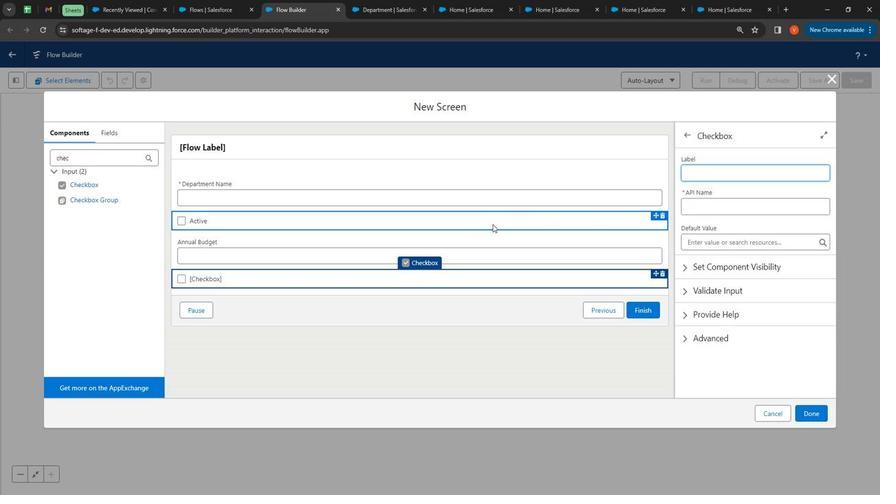 
Action: Key pressed <Key.shift>
Screenshot: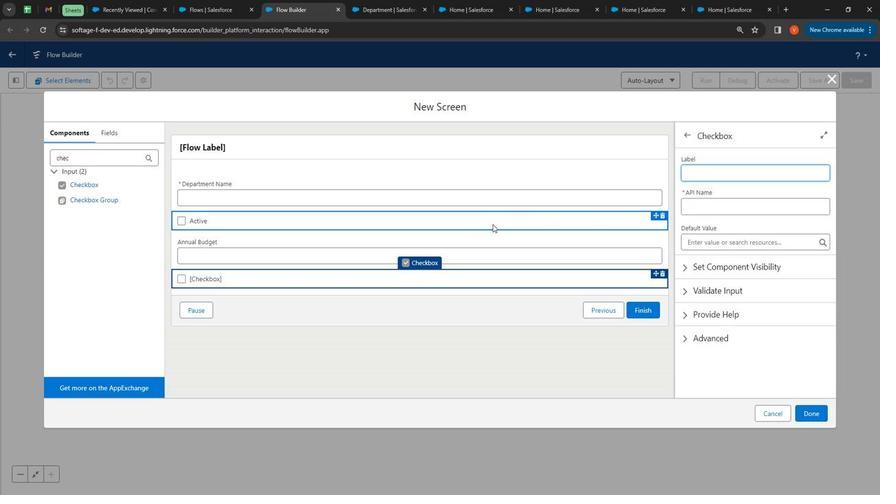 
Action: Mouse moved to (495, 224)
Screenshot: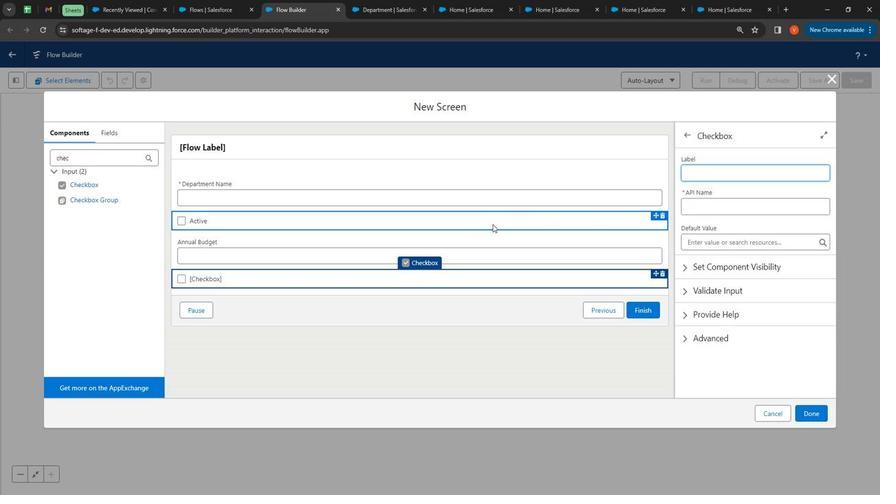 
Action: Key pressed <Key.shift>
Screenshot: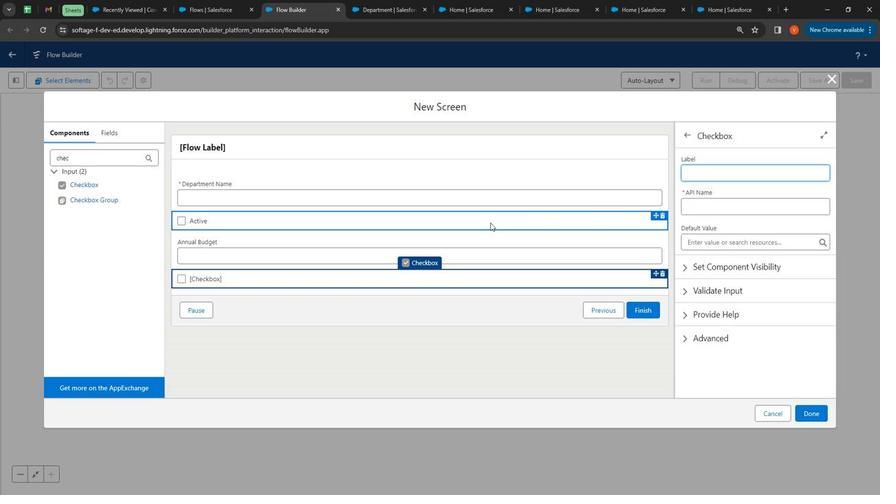 
Action: Mouse moved to (495, 224)
Screenshot: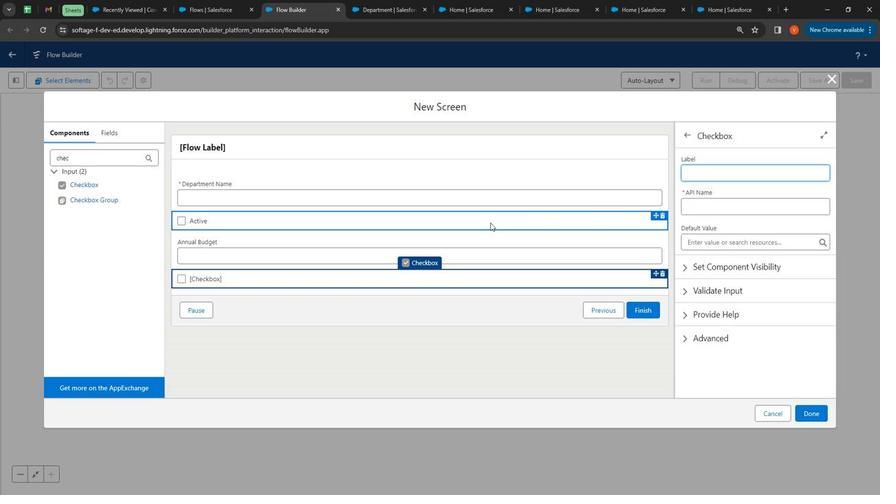 
Action: Key pressed <Key.shift>
Screenshot: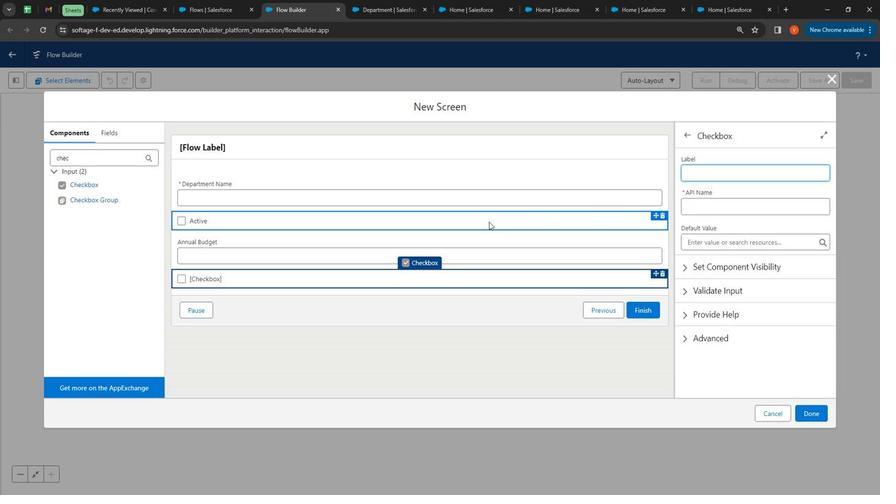 
Action: Mouse moved to (493, 223)
Screenshot: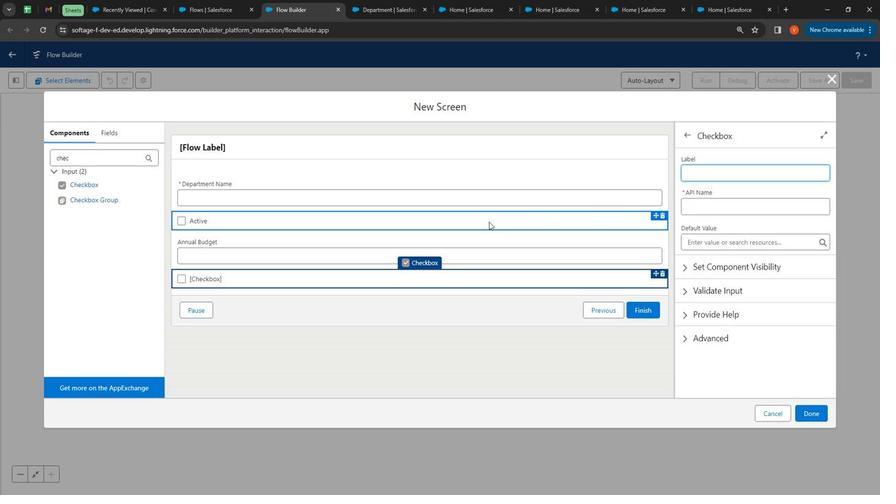 
Action: Key pressed <Key.shift><Key.shift>
Screenshot: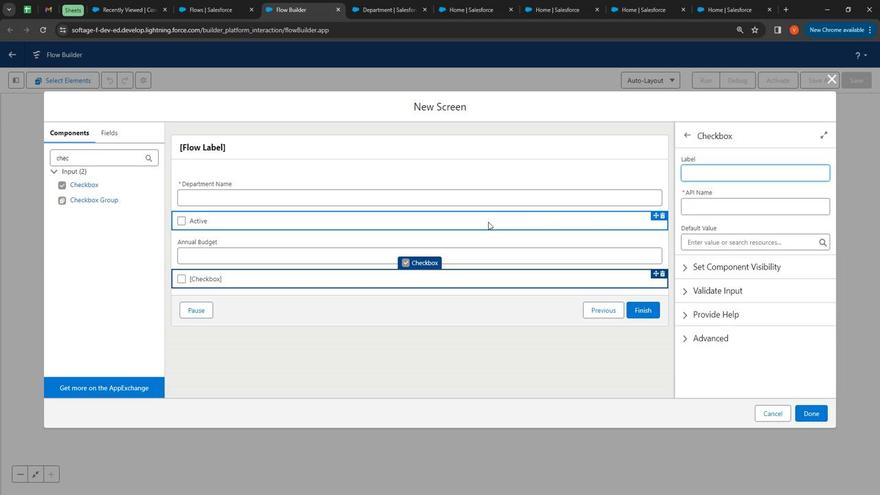 
Action: Mouse moved to (493, 222)
Screenshot: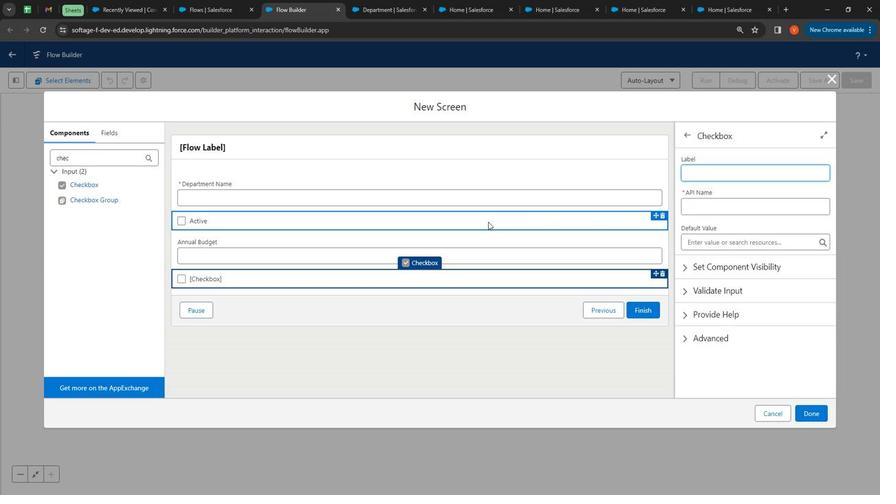 
Action: Key pressed <Key.shift><Key.shift><Key.shift><Key.shift><Key.shift><Key.shift><Key.shift><Key.shift><Key.shift><Key.shift><Key.shift><Key.shift><Key.shift><Key.shift><Key.shift>Budget<Key.space><Key.shift>Department
Screenshot: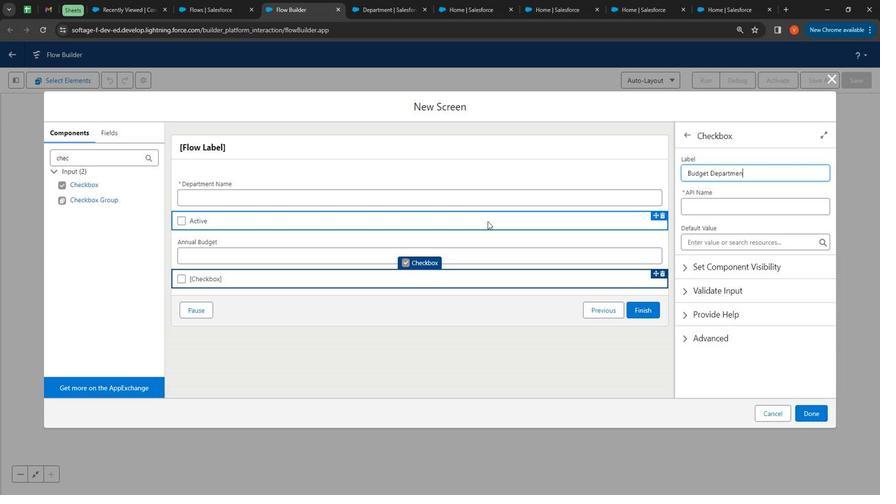 
Action: Mouse moved to (748, 202)
Screenshot: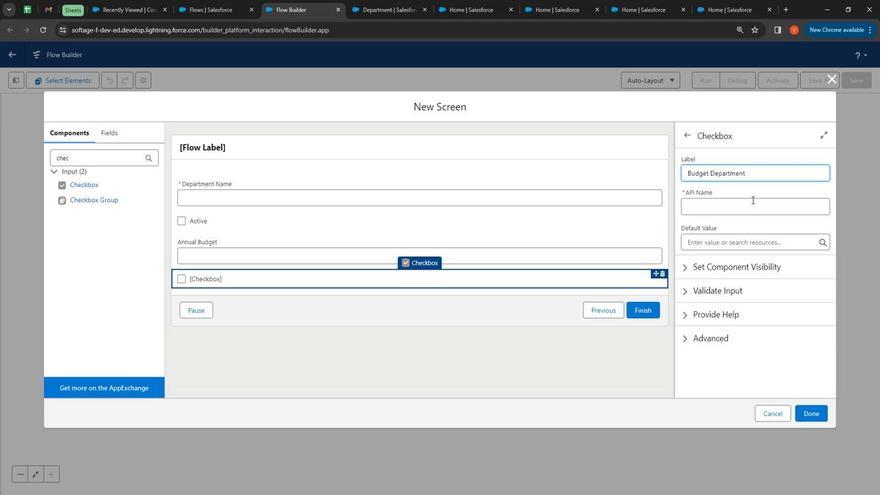 
Action: Mouse pressed left at (748, 202)
Screenshot: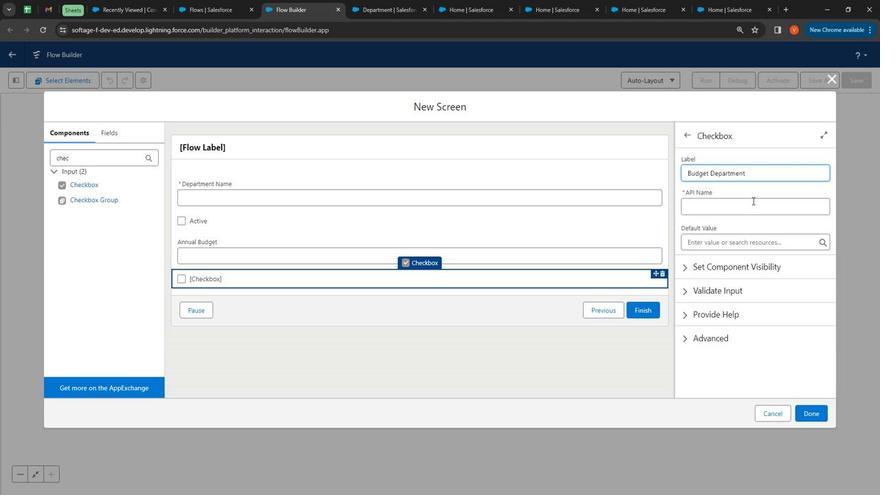 
Action: Mouse moved to (396, 4)
Screenshot: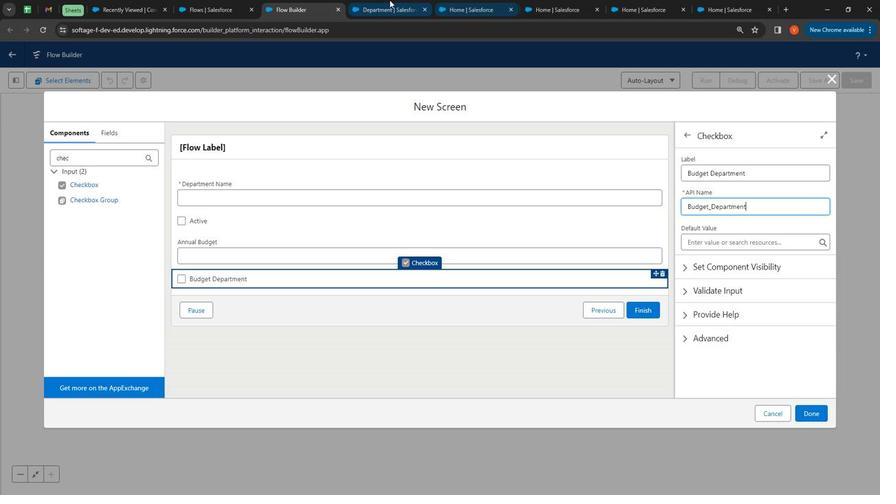 
Action: Mouse pressed left at (396, 5)
Screenshot: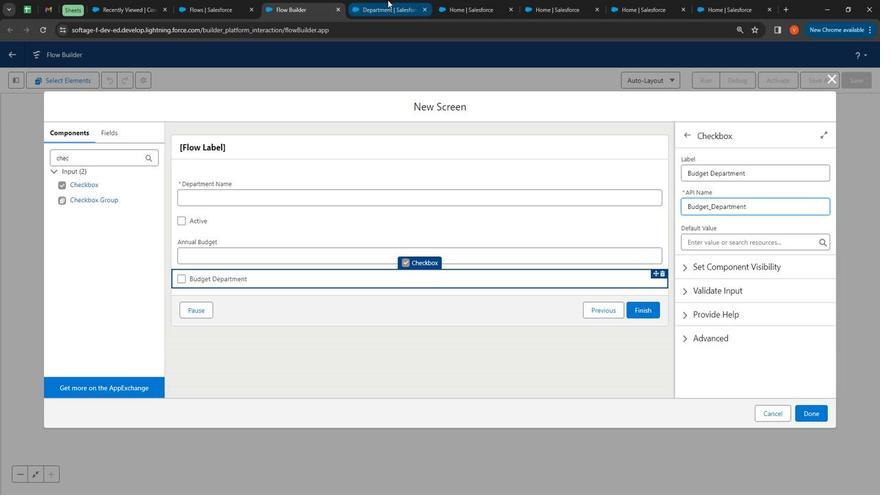 
Action: Mouse moved to (403, 306)
Screenshot: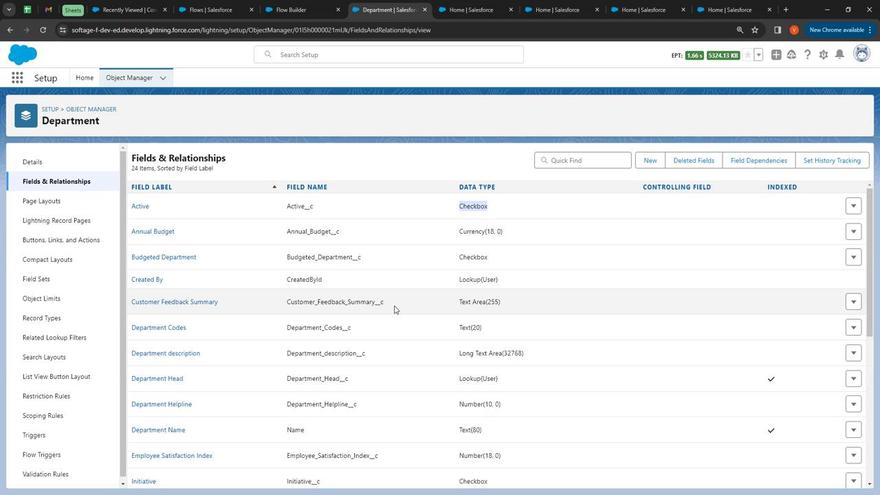 
Action: Mouse scrolled (403, 306) with delta (0, 0)
Screenshot: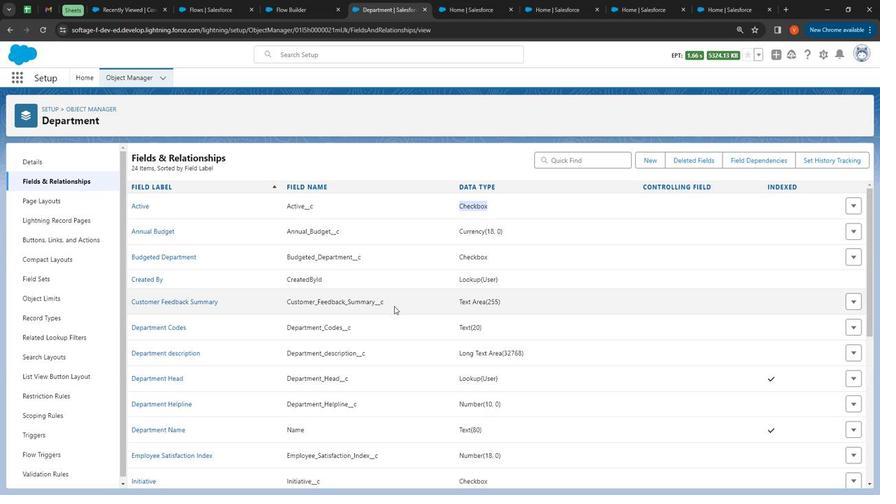 
Action: Mouse moved to (400, 258)
Screenshot: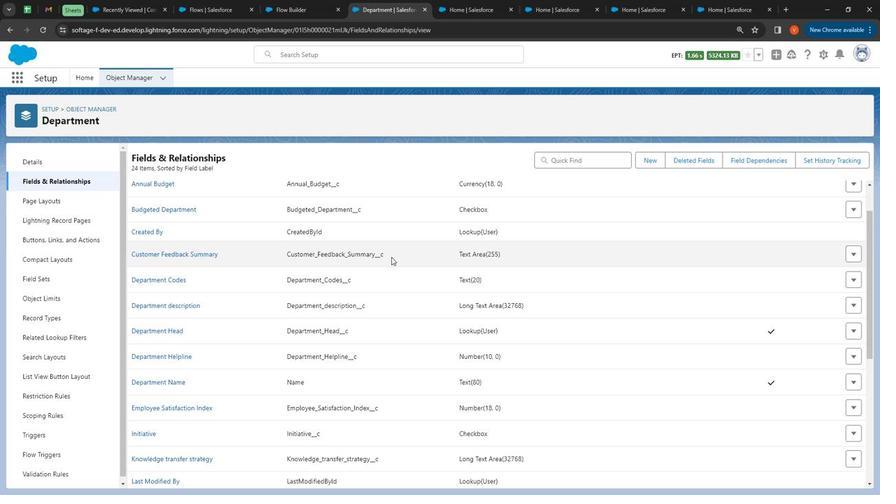 
Action: Mouse pressed left at (400, 258)
Screenshot: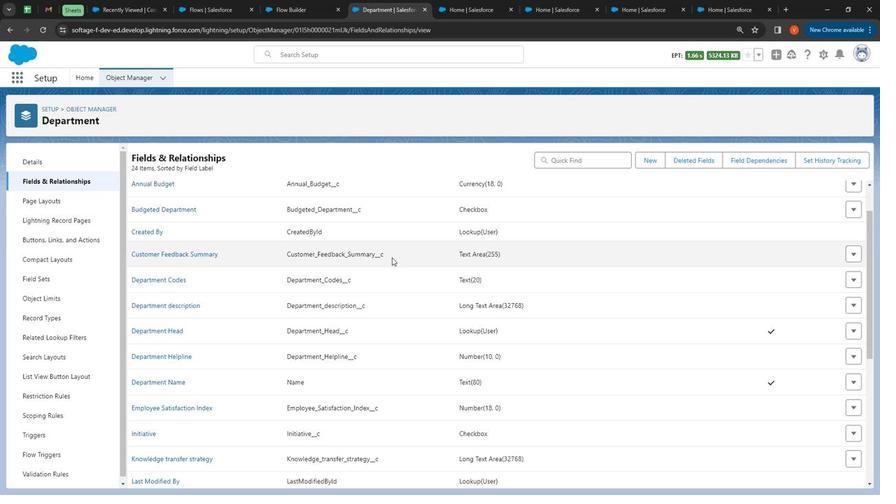 
Action: Mouse moved to (301, 5)
Screenshot: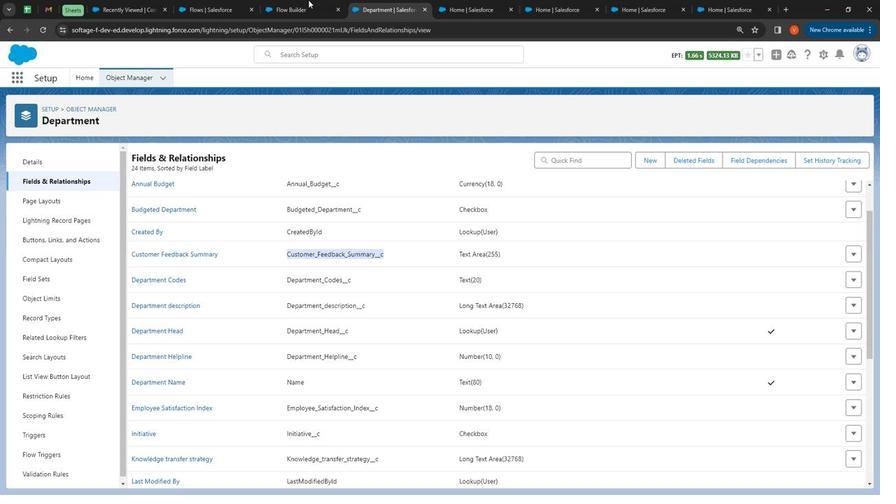 
Action: Mouse pressed left at (301, 5)
Screenshot: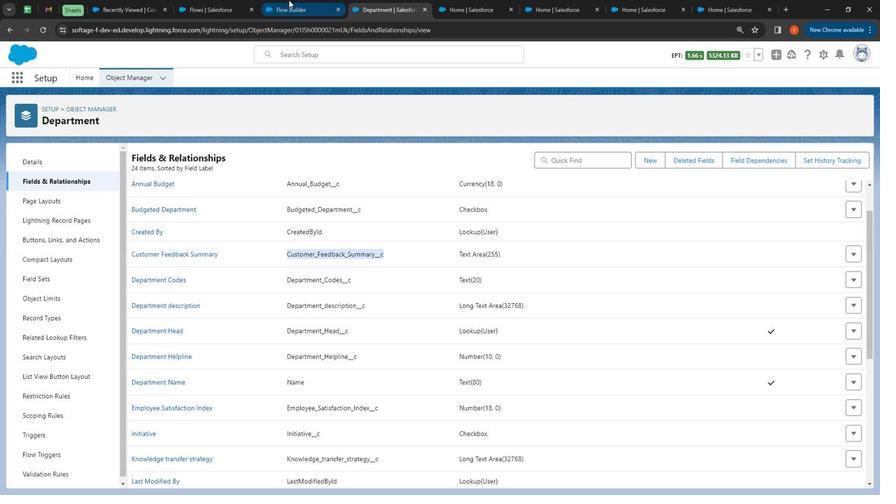 
Action: Mouse moved to (106, 167)
Screenshot: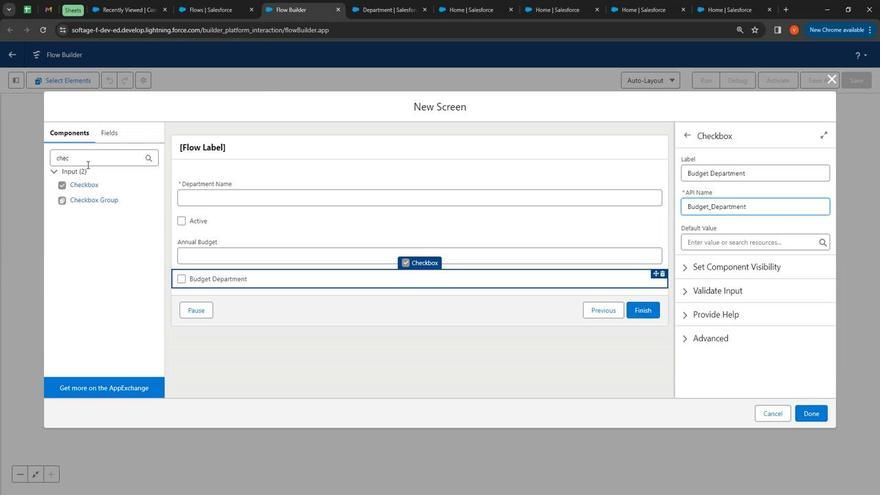 
Action: Mouse pressed left at (106, 167)
Screenshot: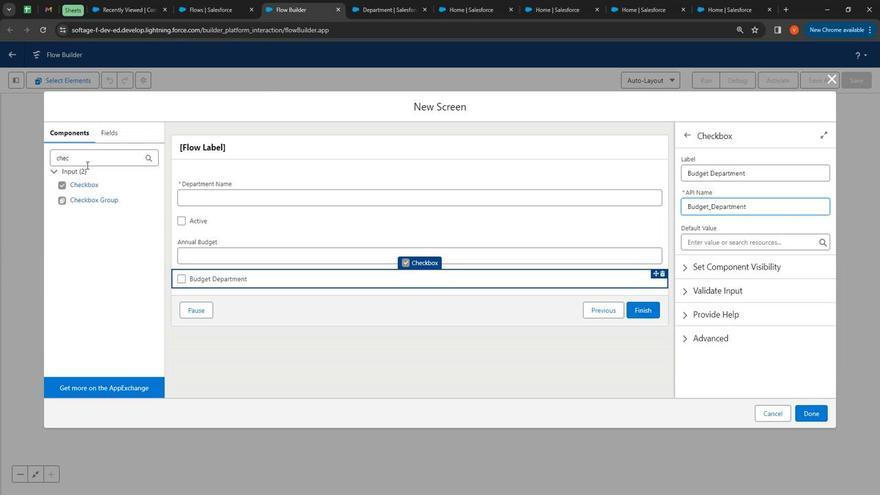 
Action: Mouse pressed left at (106, 167)
Screenshot: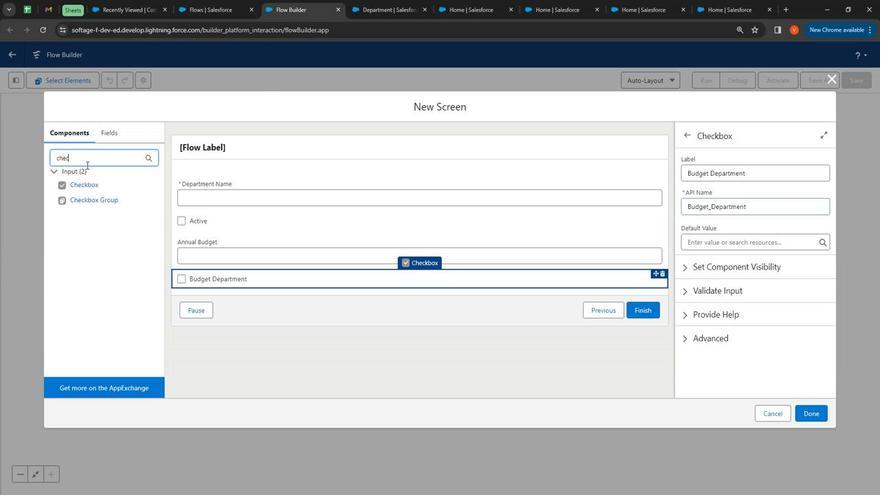 
Action: Key pressed text
Screenshot: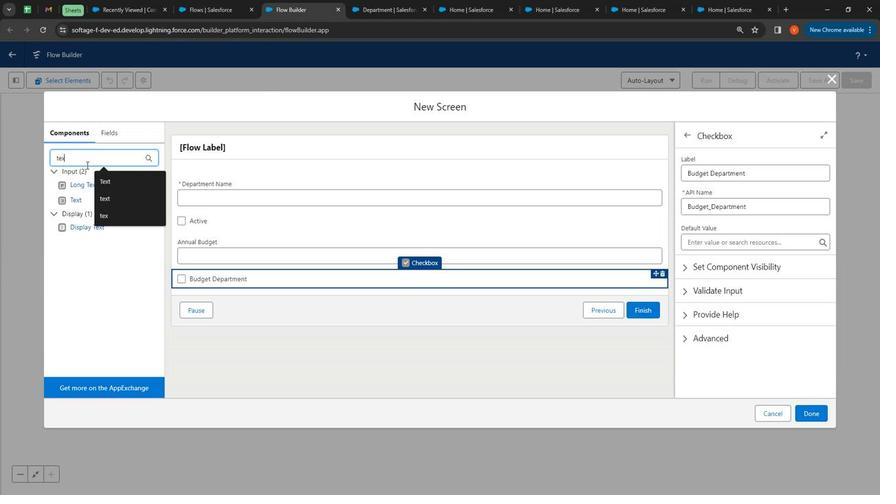 
Action: Mouse moved to (96, 186)
Screenshot: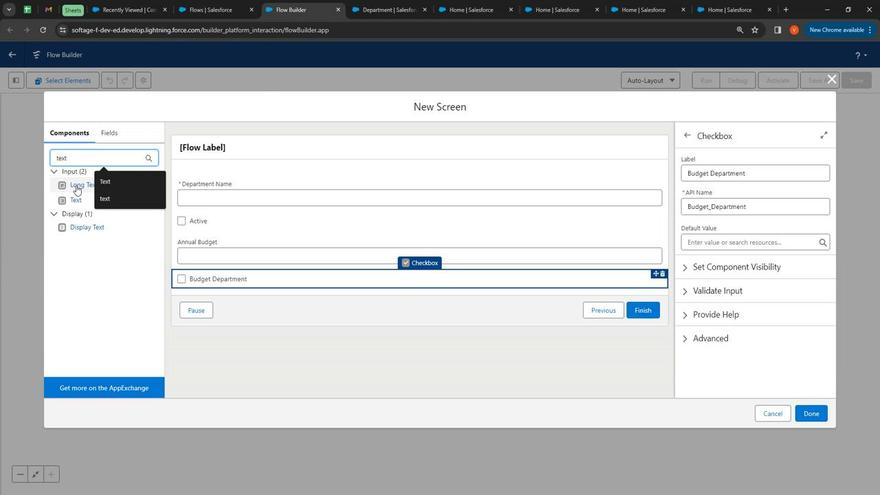
Action: Mouse pressed left at (96, 186)
Screenshot: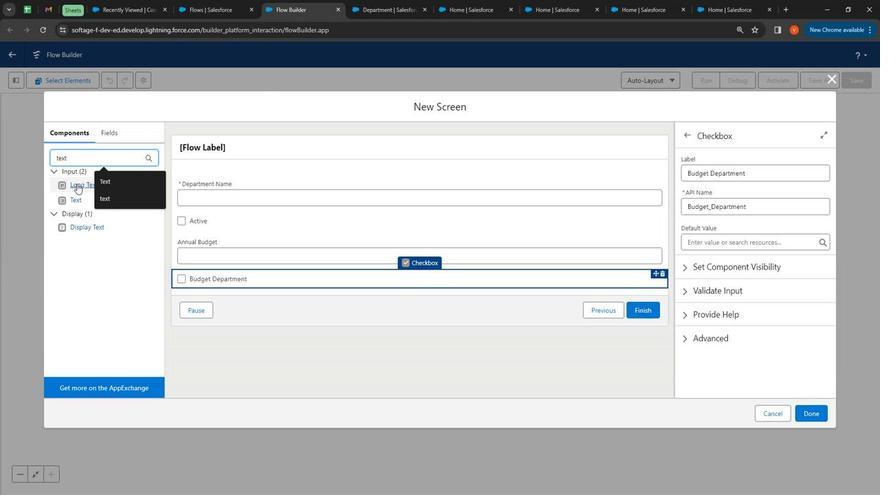 
Action: Mouse moved to (696, 174)
Screenshot: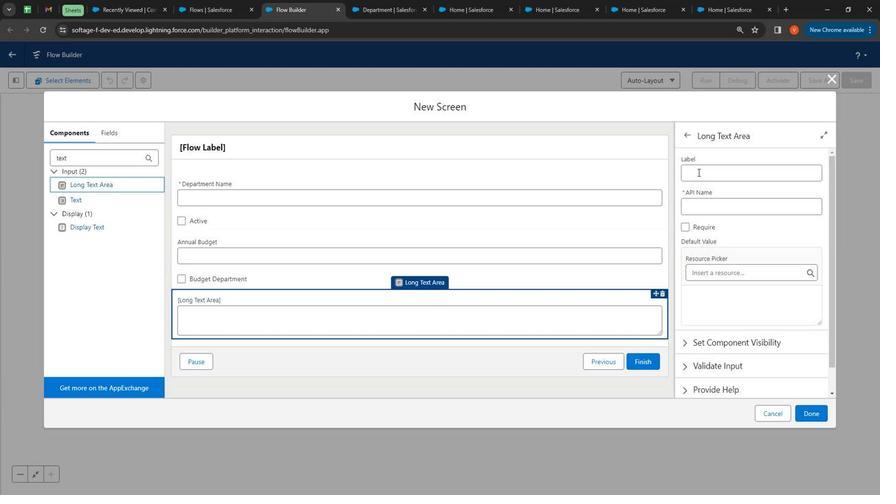 
Action: Mouse pressed left at (696, 174)
Screenshot: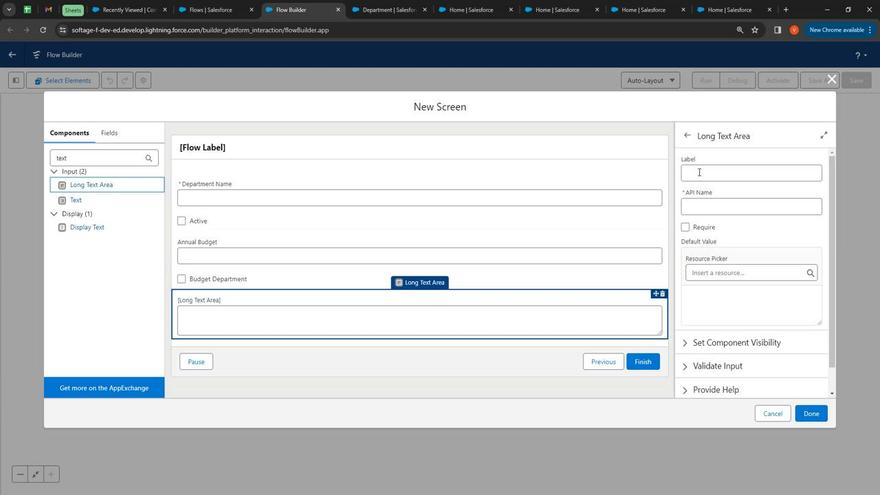 
Action: Mouse moved to (696, 174)
Screenshot: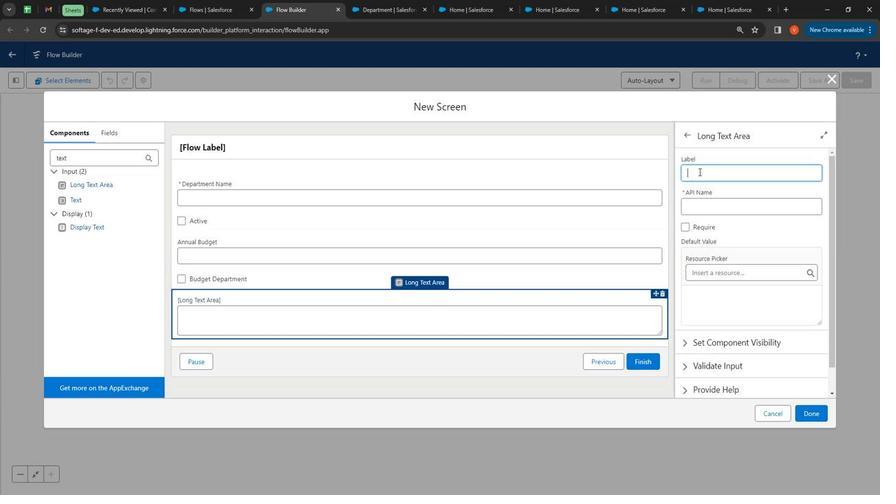 
Action: Key pressed <Key.shift>
Screenshot: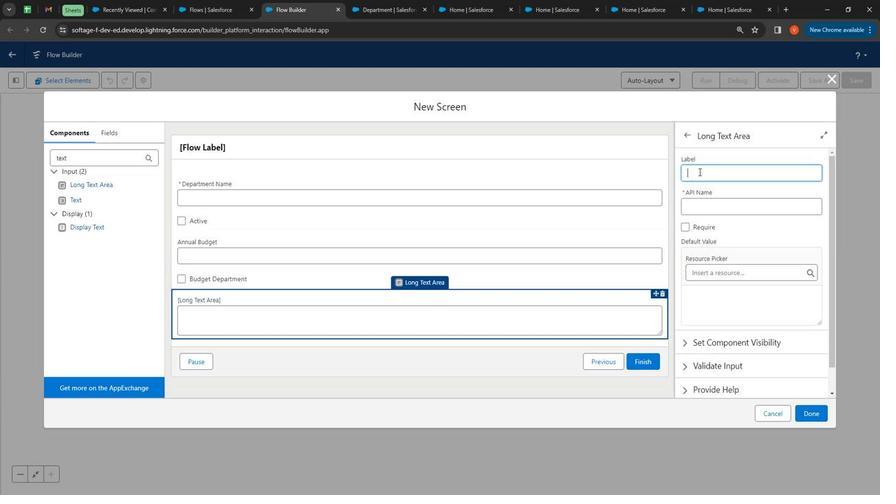 
Action: Mouse moved to (612, 221)
Screenshot: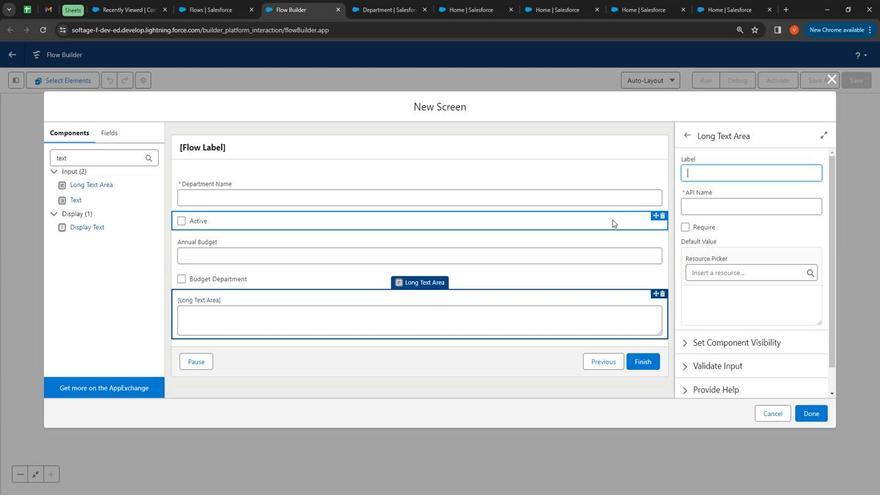 
Action: Key pressed C
Screenshot: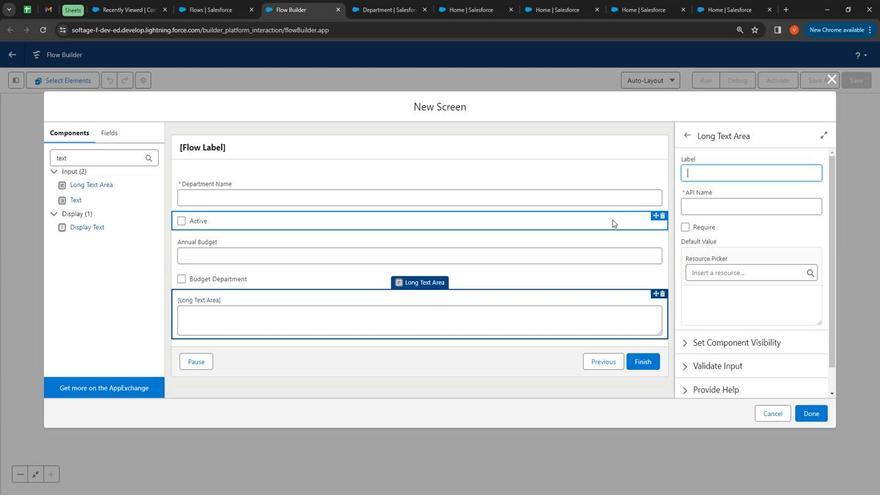 
Action: Mouse moved to (456, 129)
Screenshot: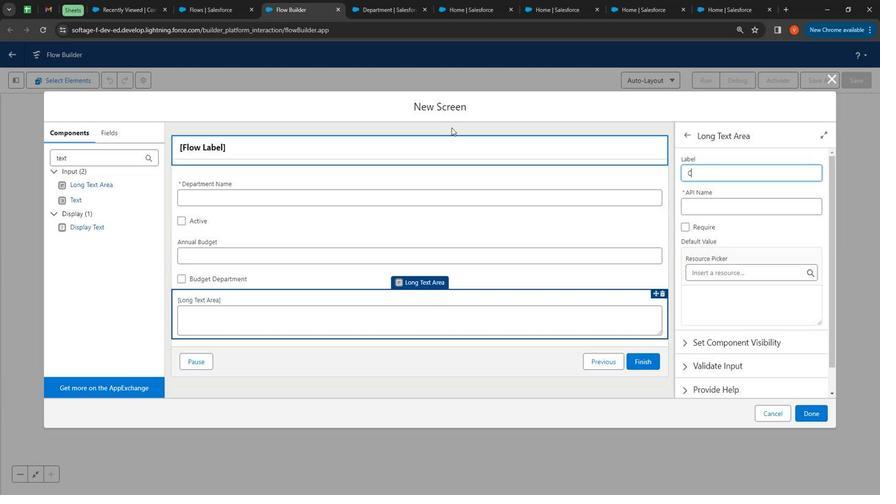
Action: Key pressed ustomer<Key.space><Key.shift>Feedback<Key.space><Key.shift>Sumary
Screenshot: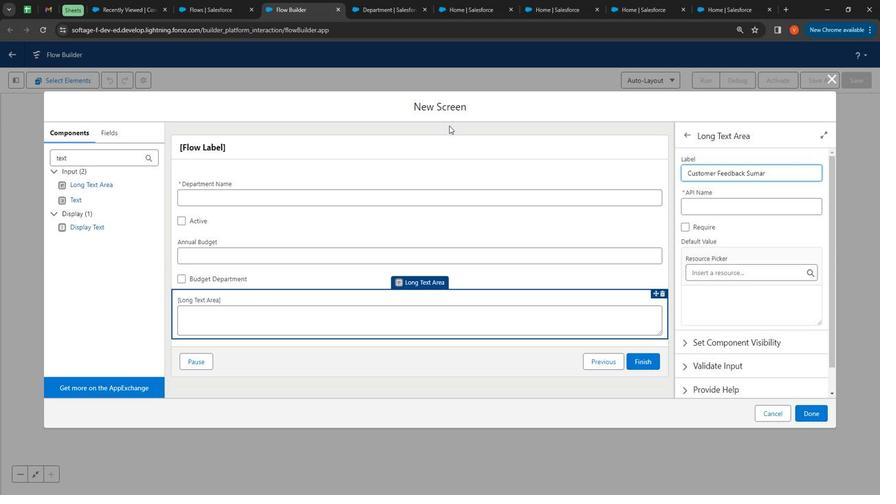 
Action: Mouse moved to (754, 174)
Screenshot: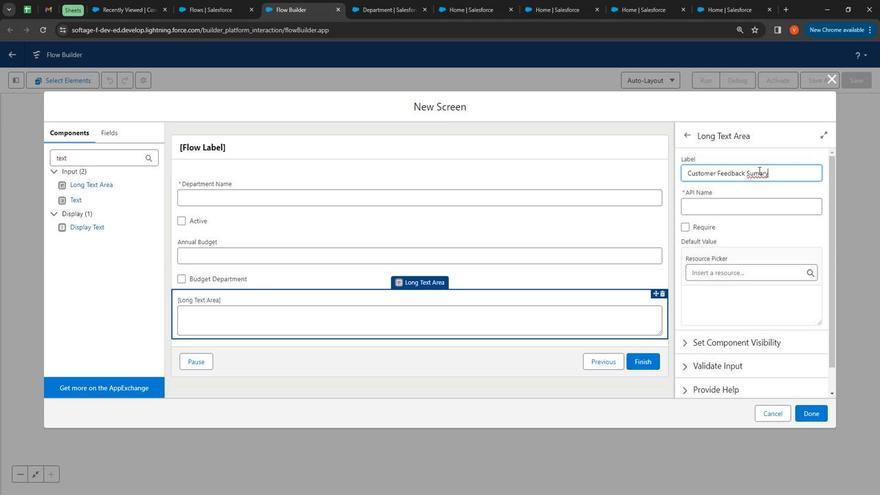 
Action: Mouse pressed left at (754, 174)
Screenshot: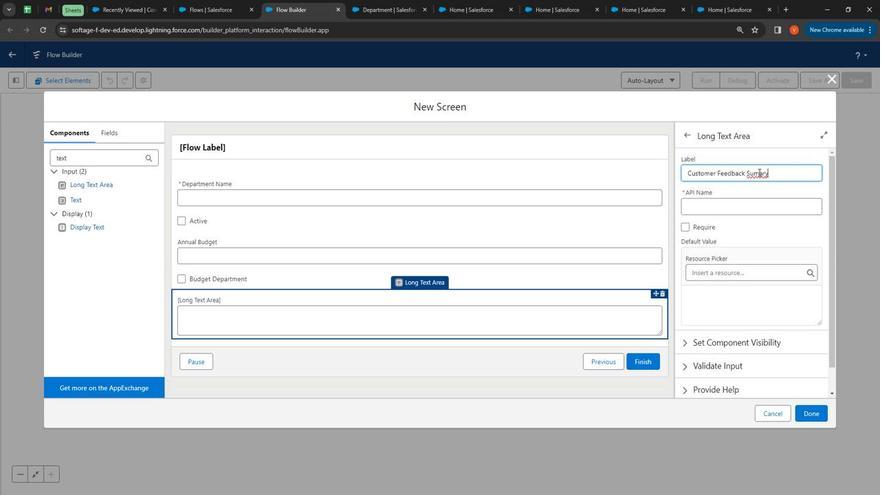 
Action: Mouse moved to (792, 231)
Screenshot: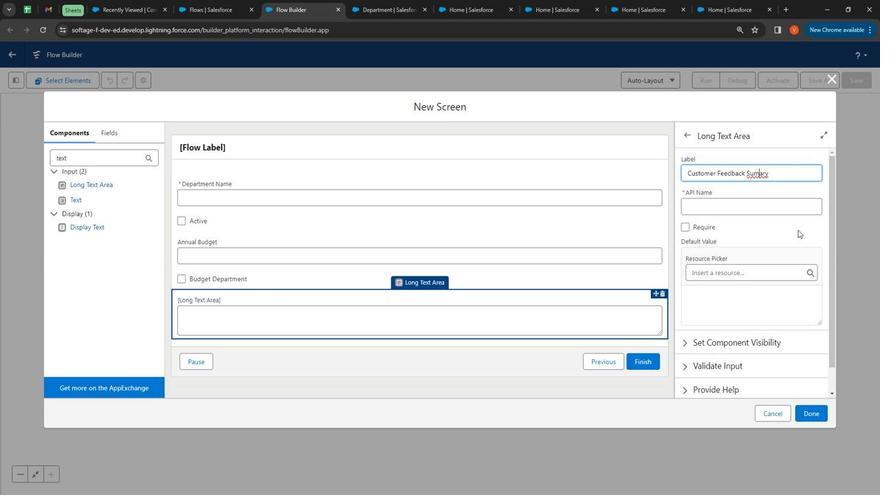 
Action: Key pressed m
Screenshot: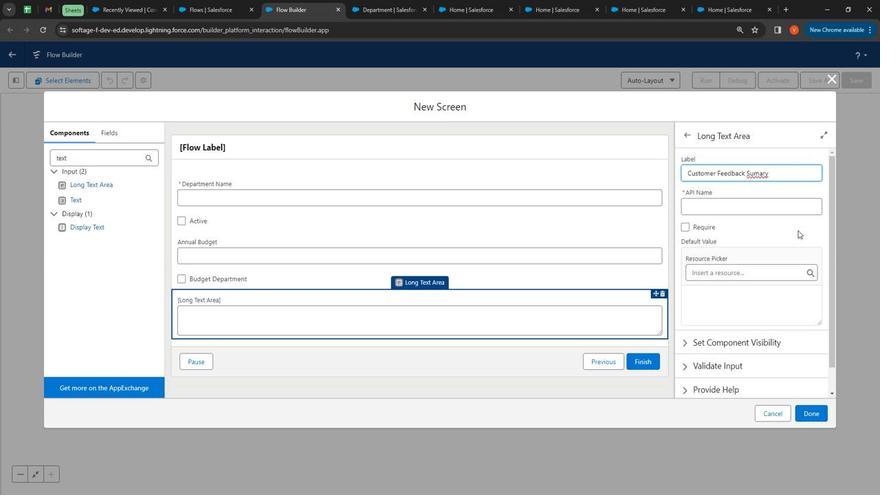 
Action: Mouse moved to (786, 187)
Screenshot: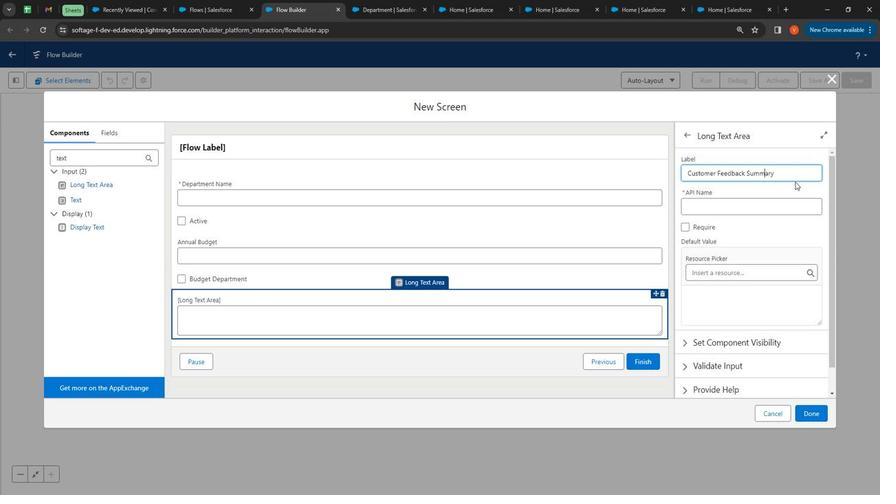 
Action: Mouse pressed left at (786, 187)
Screenshot: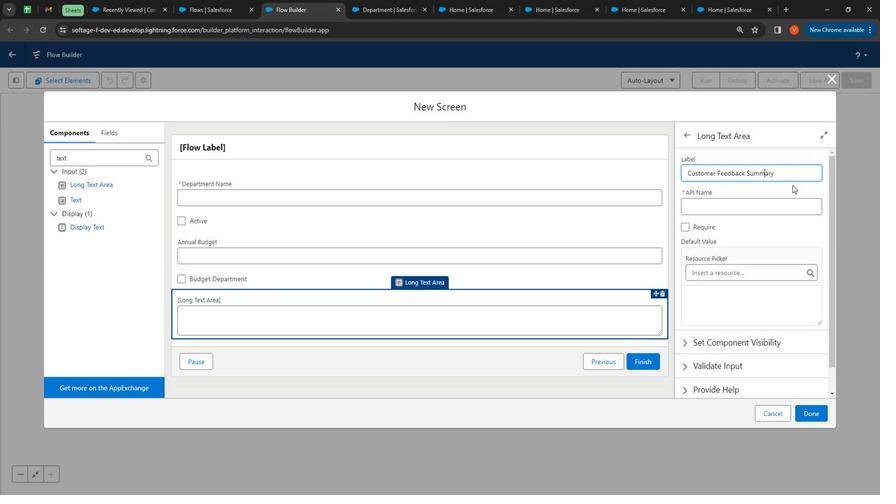 
Action: Mouse moved to (380, 5)
Screenshot: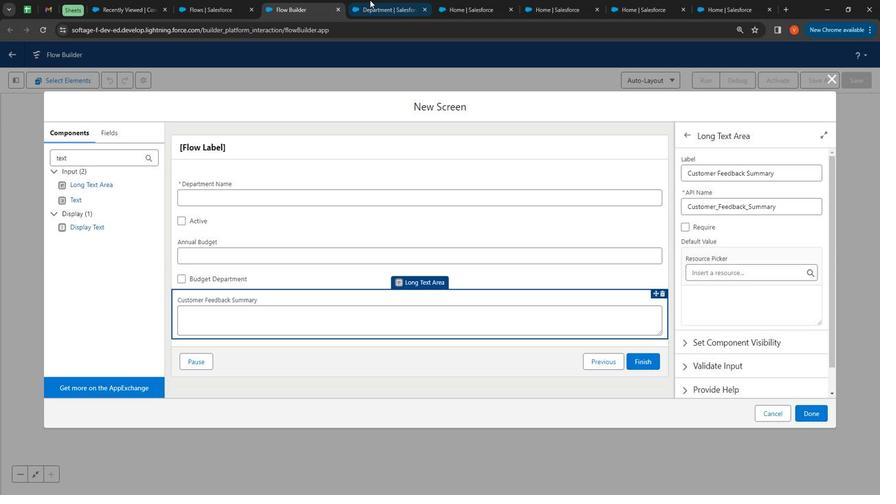 
Action: Mouse pressed left at (380, 5)
Screenshot: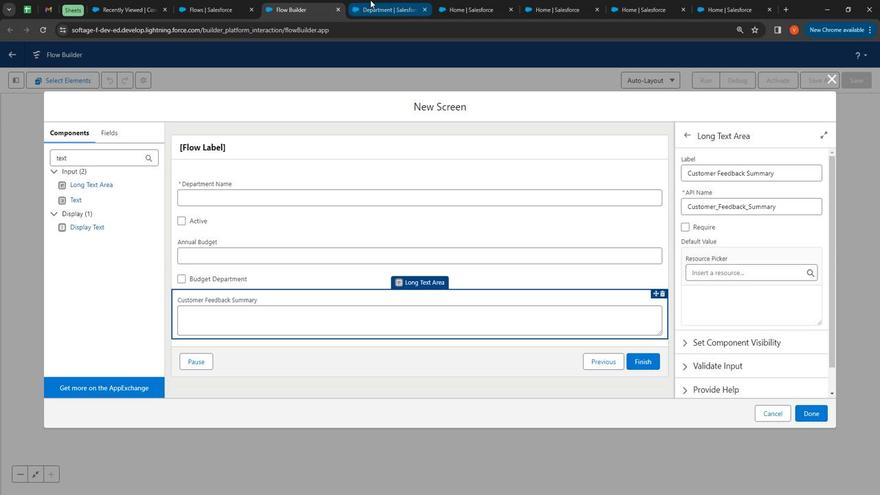 
Action: Mouse moved to (332, 5)
Screenshot: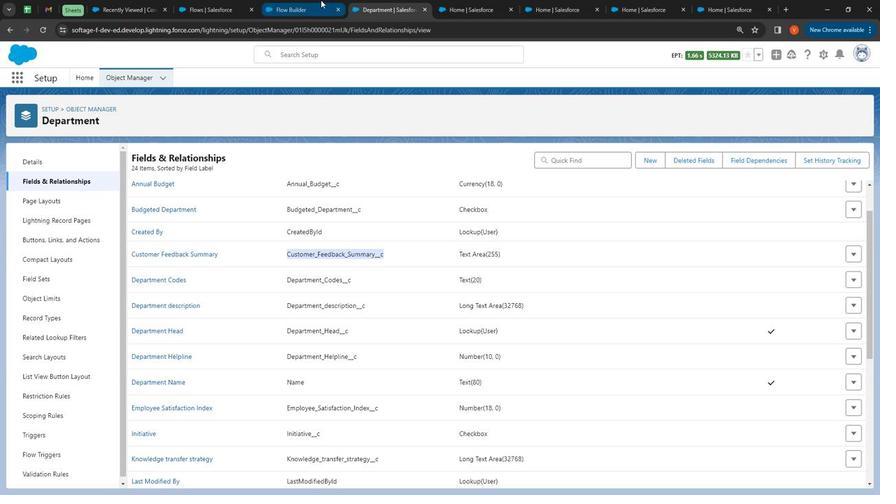 
Action: Mouse pressed left at (332, 5)
Screenshot: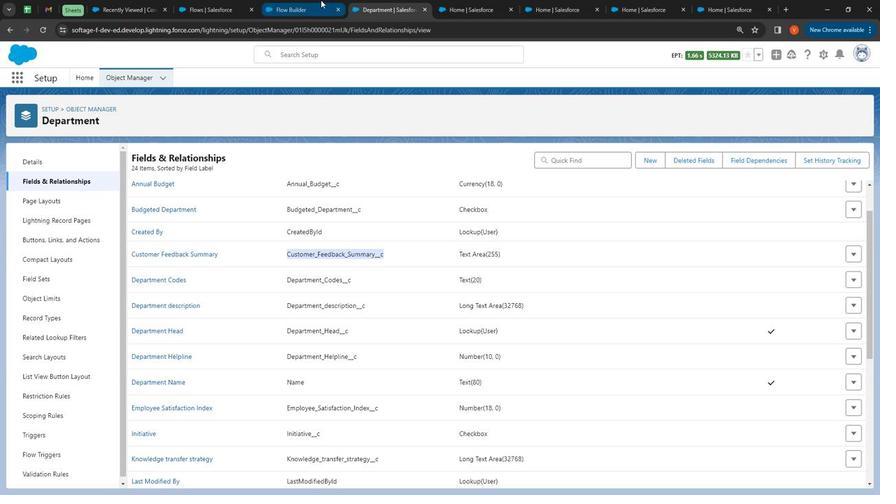 
Action: Mouse moved to (93, 204)
Screenshot: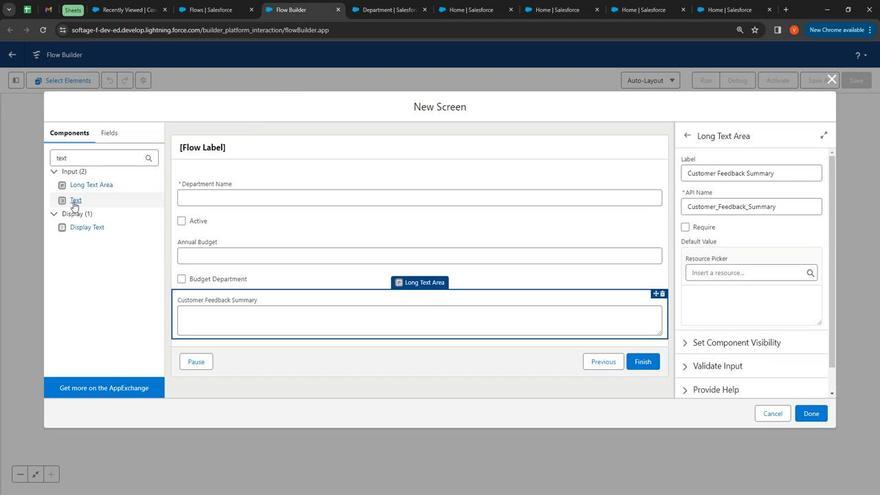 
Action: Mouse pressed left at (93, 204)
Screenshot: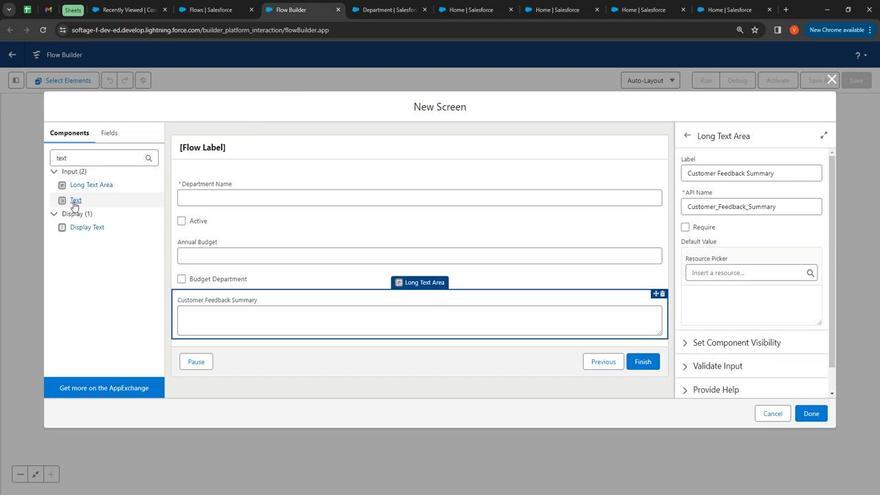 
Action: Mouse moved to (691, 177)
Screenshot: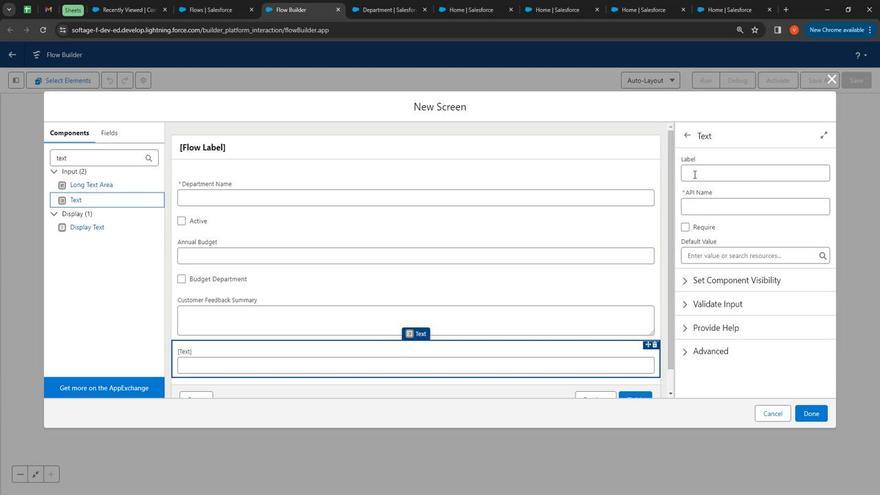 
Action: Mouse pressed left at (691, 177)
Screenshot: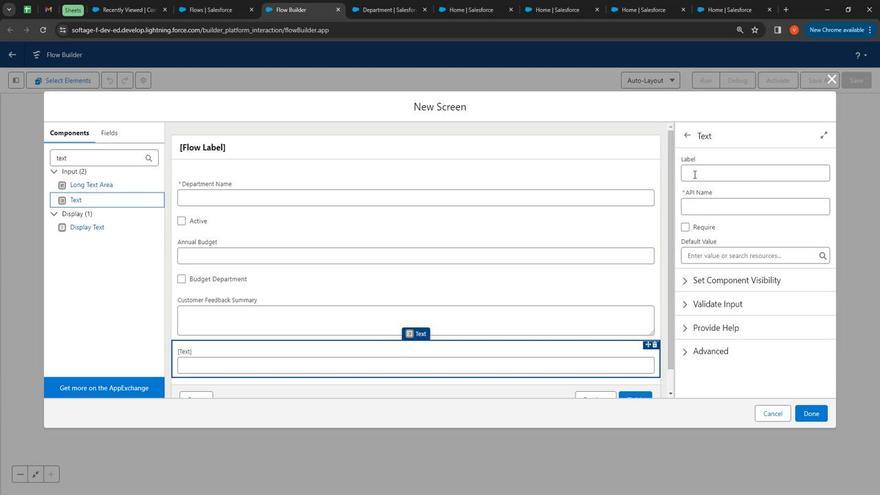 
Action: Mouse moved to (620, 205)
Screenshot: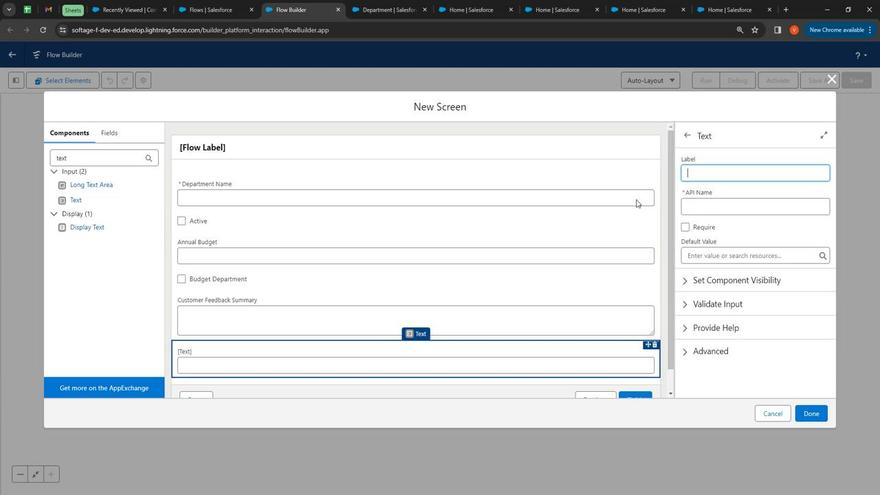 
Action: Key pressed <Key.shift>
Screenshot: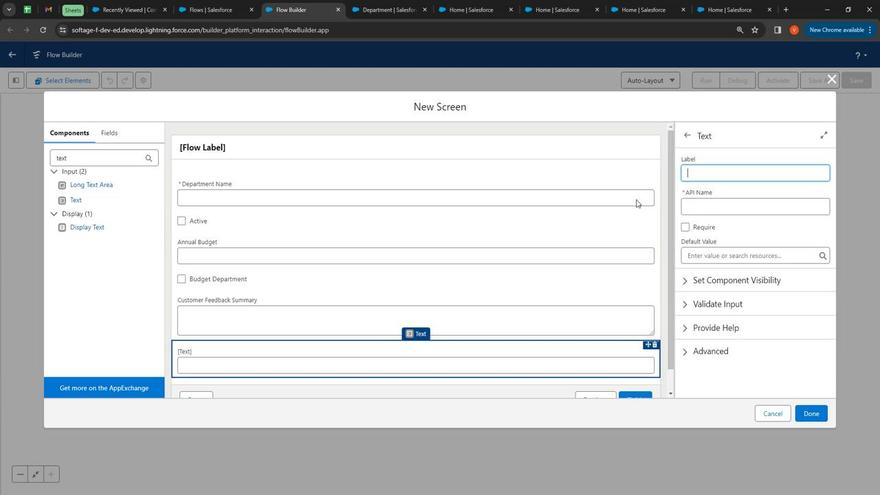 
Action: Mouse moved to (504, 234)
Screenshot: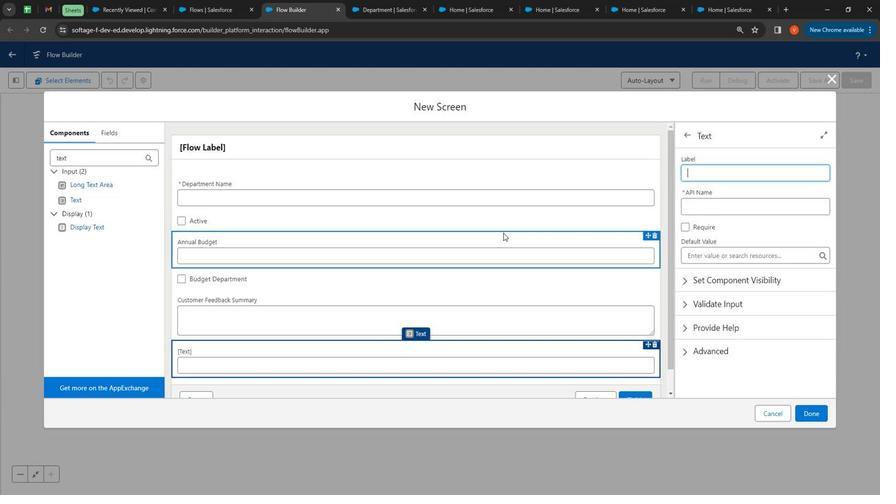 
Action: Key pressed D
Screenshot: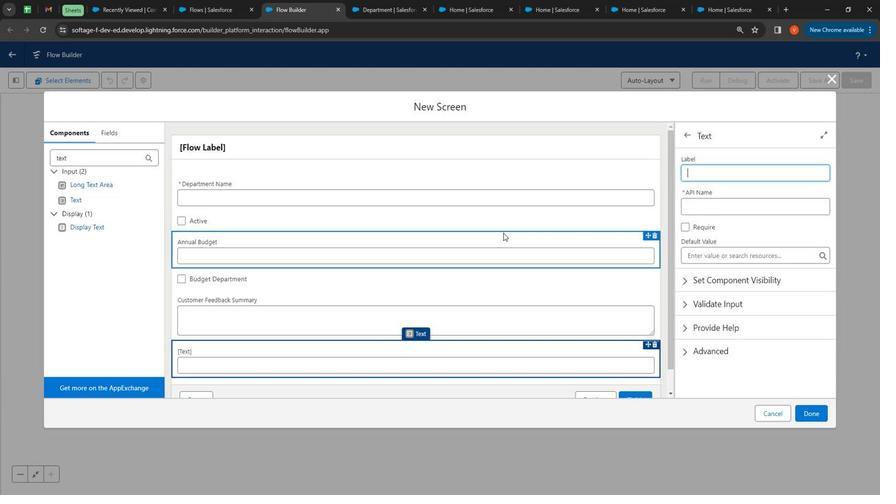 
Action: Mouse moved to (405, 173)
Screenshot: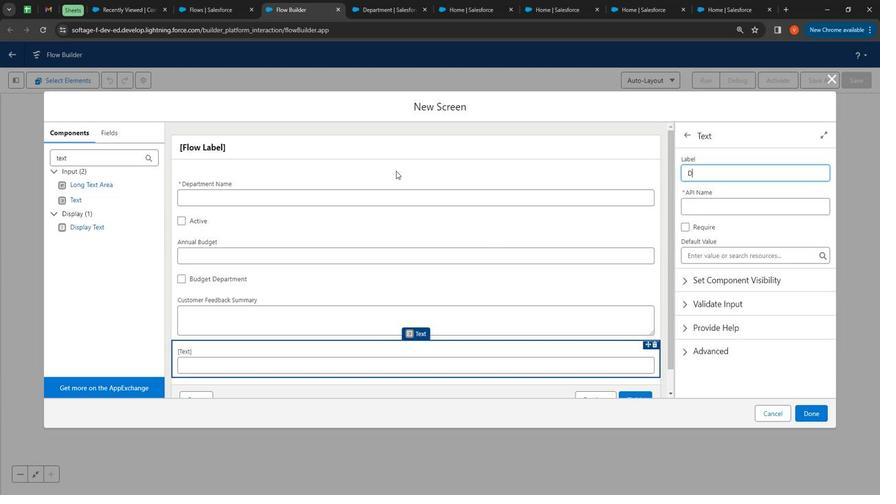 
Action: Key pressed epartment<Key.space><Key.shift>Codes
Screenshot: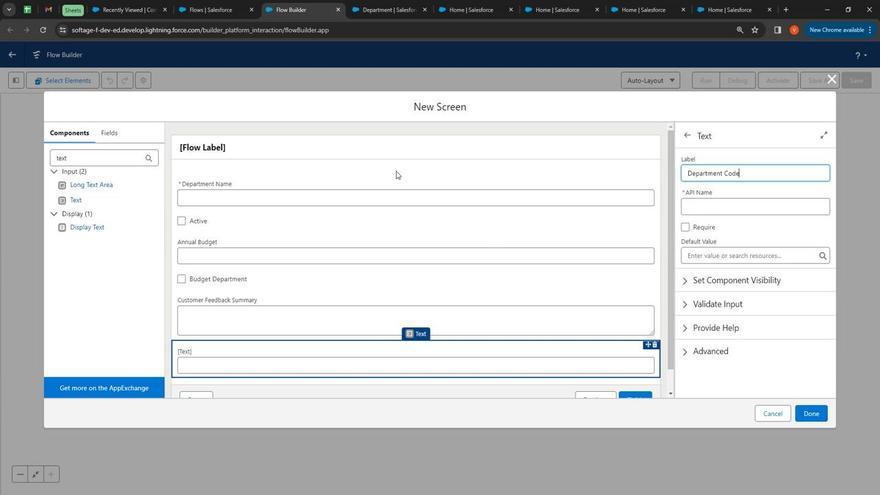
Action: Mouse moved to (712, 211)
Screenshot: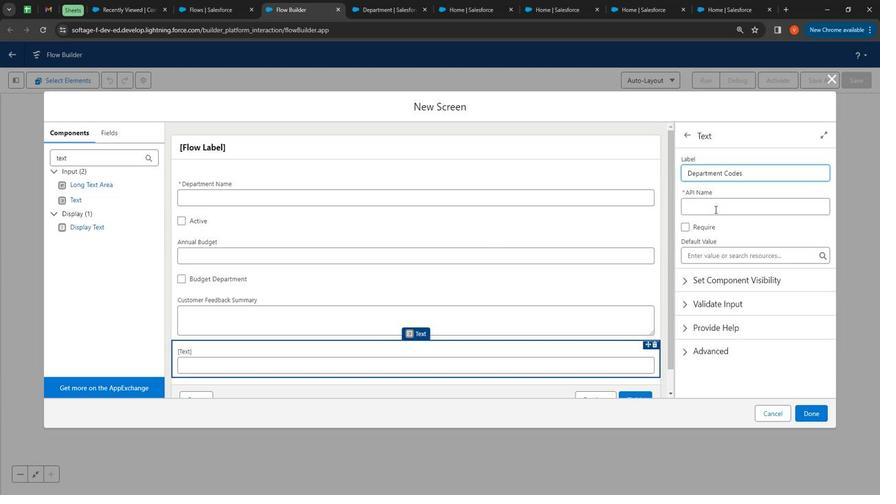 
Action: Mouse pressed left at (712, 211)
Screenshot: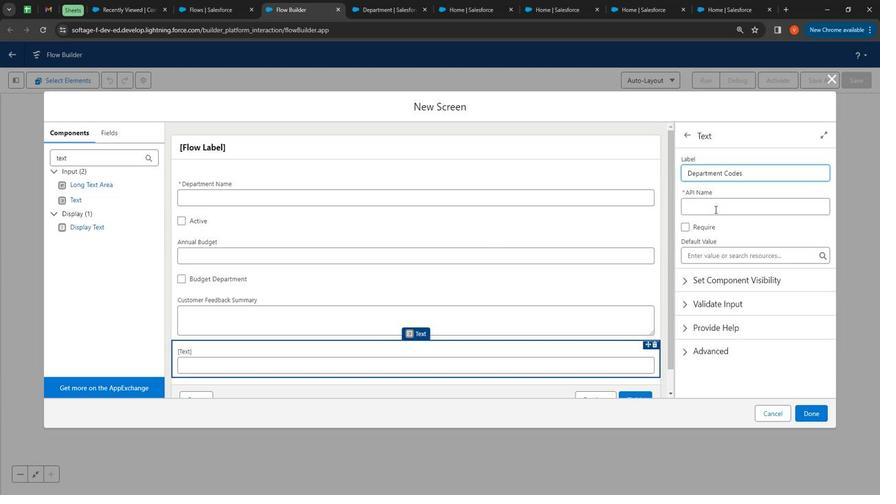 
Action: Mouse moved to (365, 5)
Screenshot: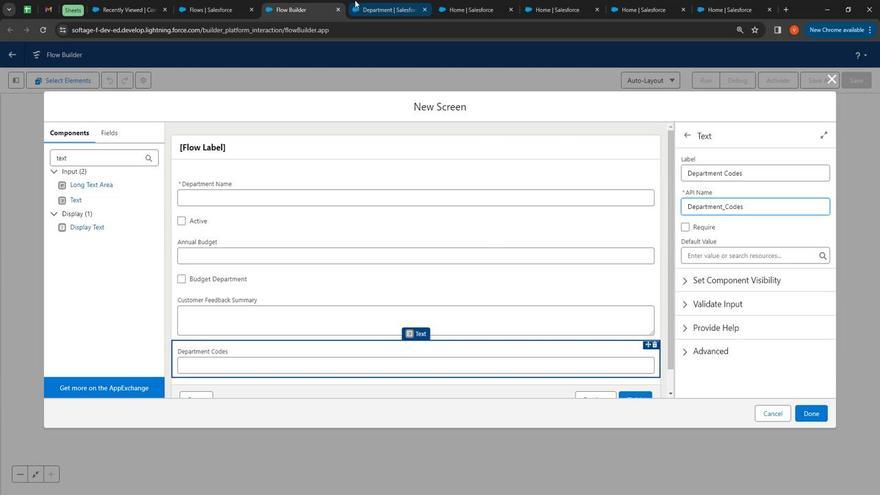 
Action: Mouse pressed left at (365, 5)
Screenshot: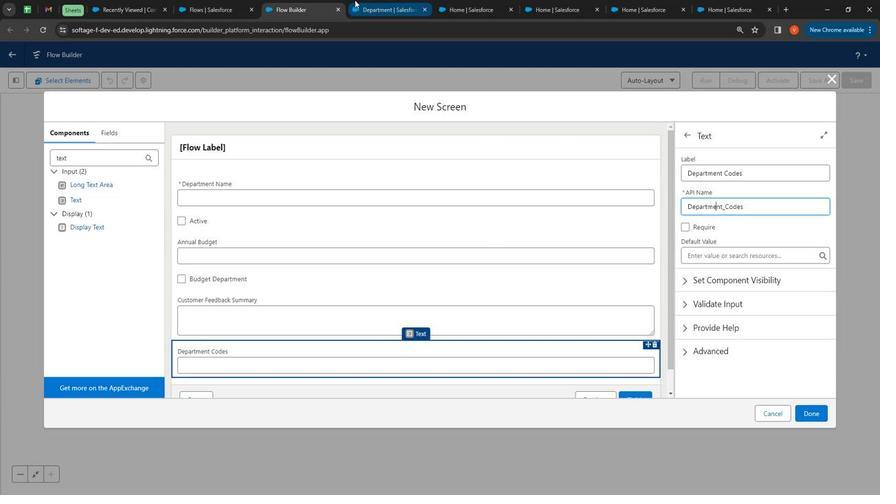 
Action: Mouse moved to (414, 300)
Screenshot: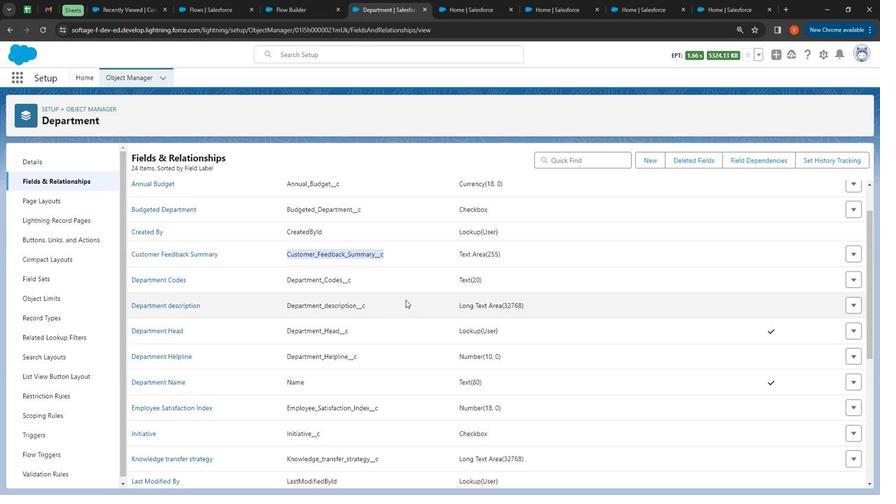 
Action: Mouse scrolled (414, 299) with delta (0, 0)
Screenshot: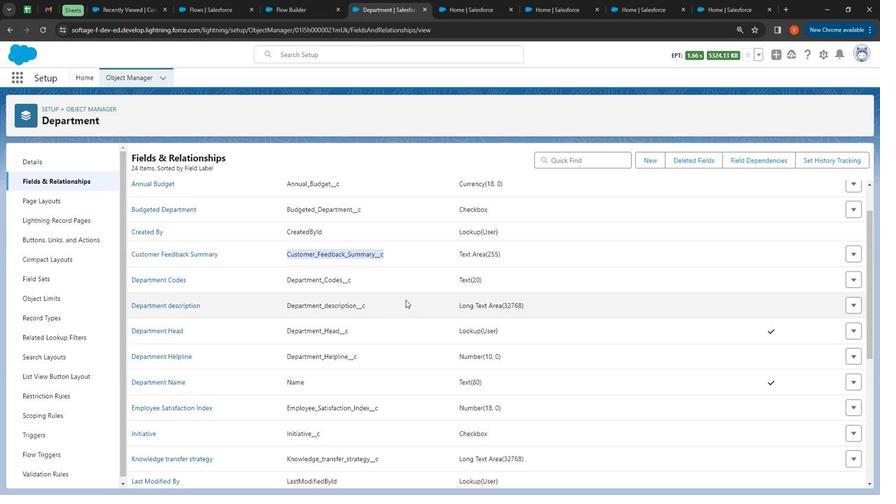
Action: Mouse moved to (415, 300)
Screenshot: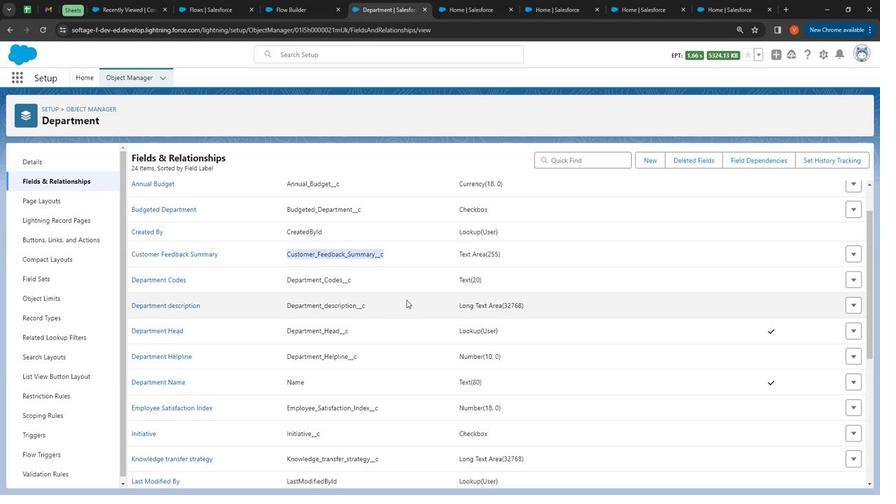 
Action: Mouse scrolled (415, 299) with delta (0, 0)
Screenshot: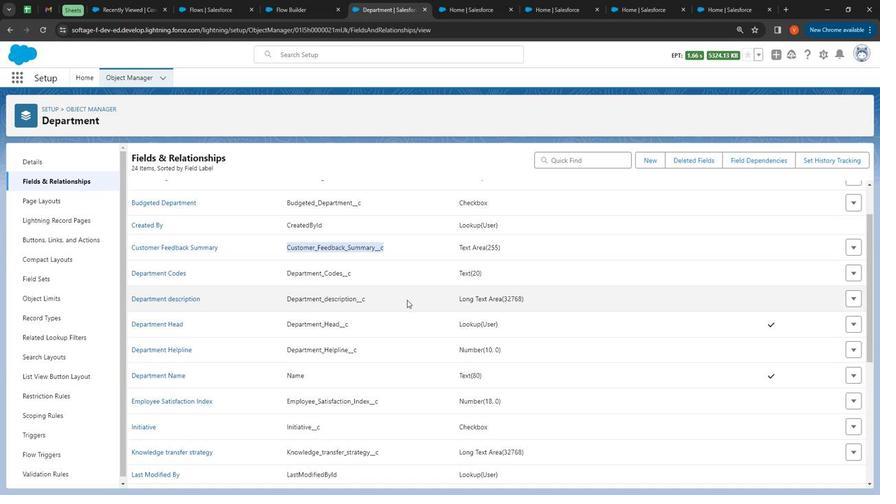 
Action: Mouse moved to (328, 5)
Screenshot: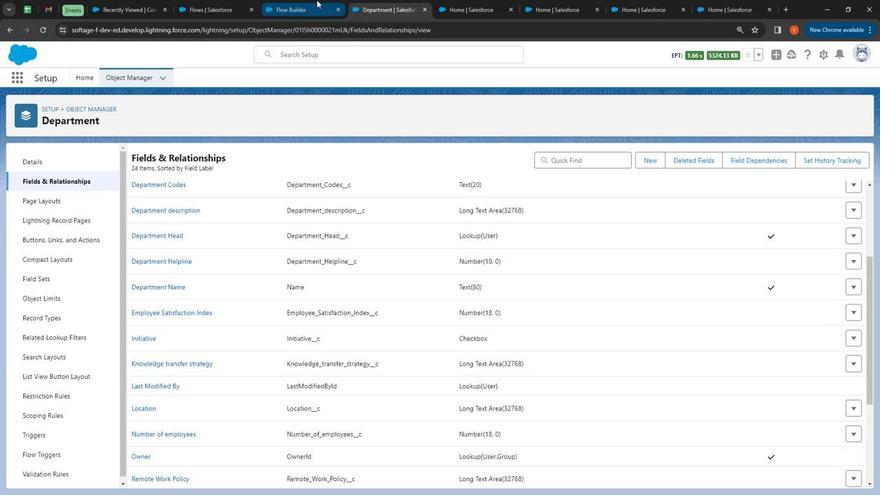 
Action: Mouse pressed left at (328, 5)
Screenshot: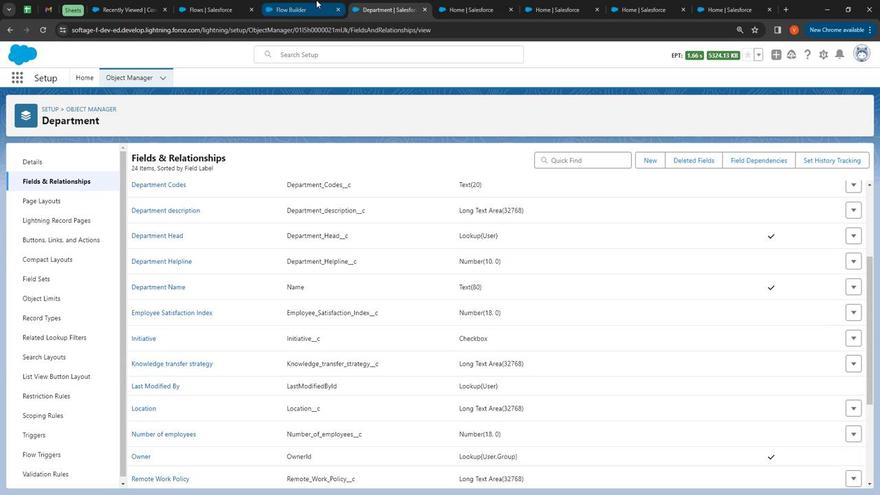 
Action: Mouse moved to (105, 186)
Screenshot: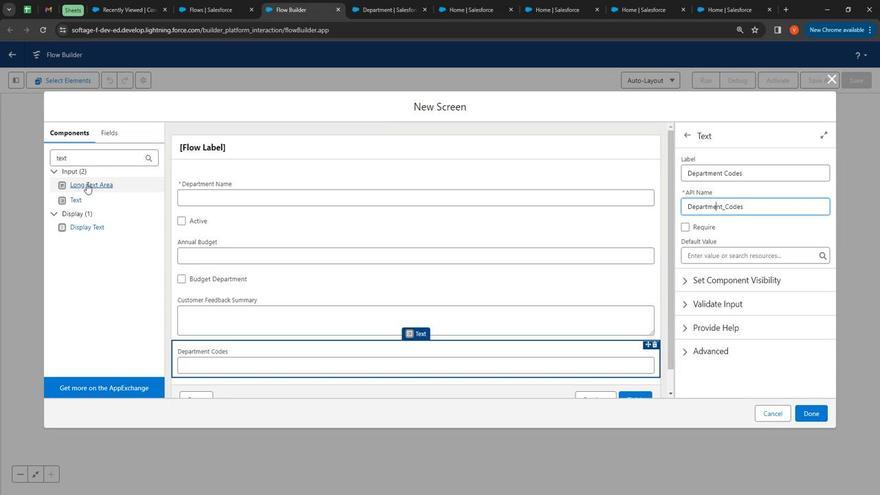 
Action: Mouse pressed left at (105, 186)
Screenshot: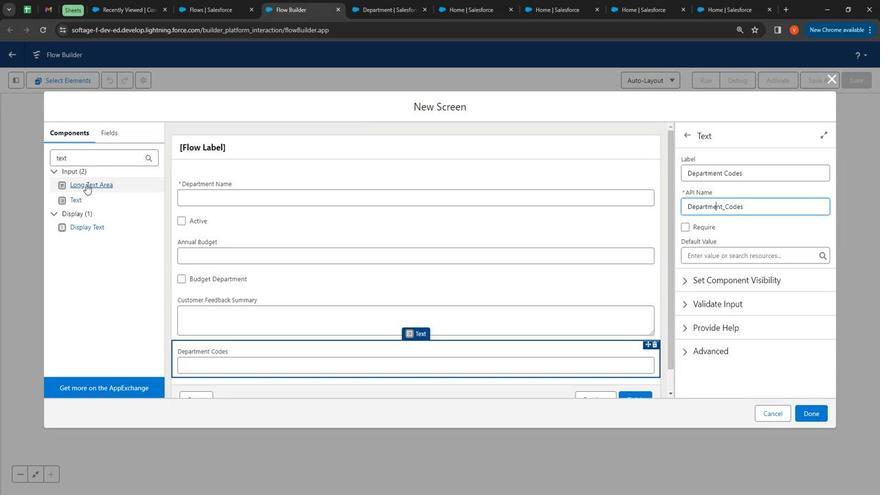 
Action: Mouse moved to (695, 180)
Screenshot: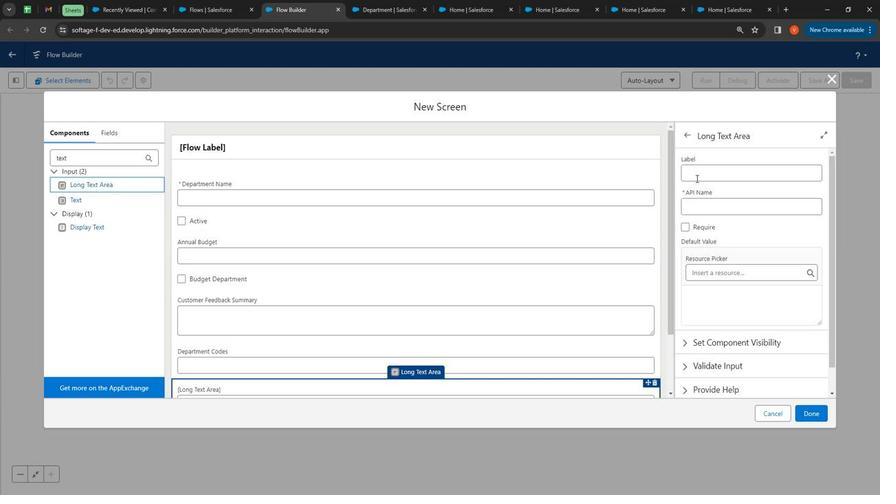 
Action: Mouse pressed left at (695, 180)
Screenshot: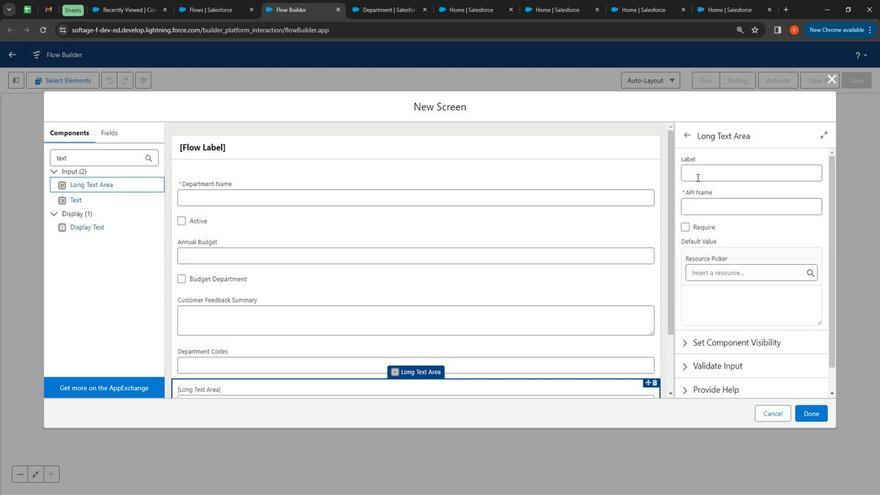 
Action: Mouse moved to (553, 239)
Screenshot: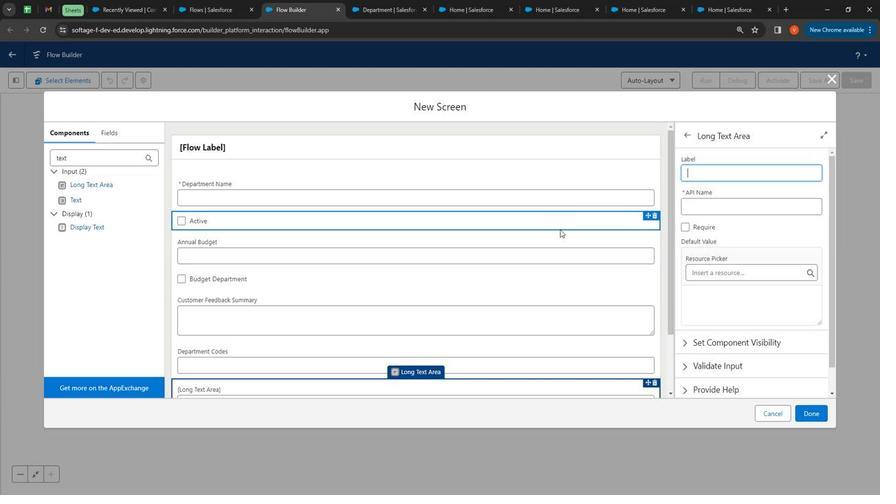 
Action: Key pressed <Key.shift>
Screenshot: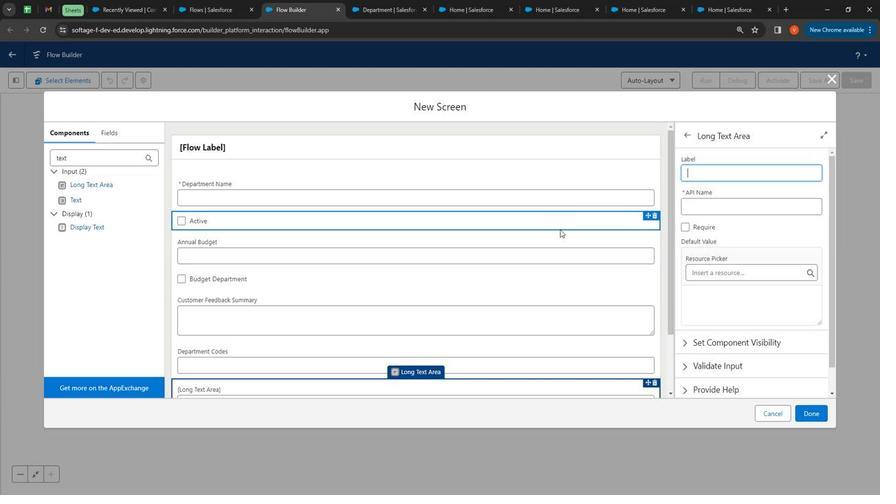
Action: Mouse moved to (523, 253)
Screenshot: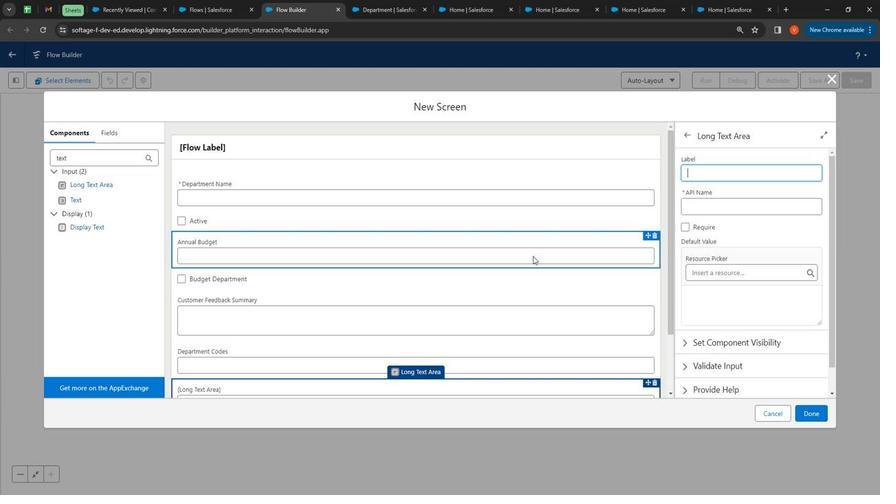 
Action: Key pressed D
Screenshot: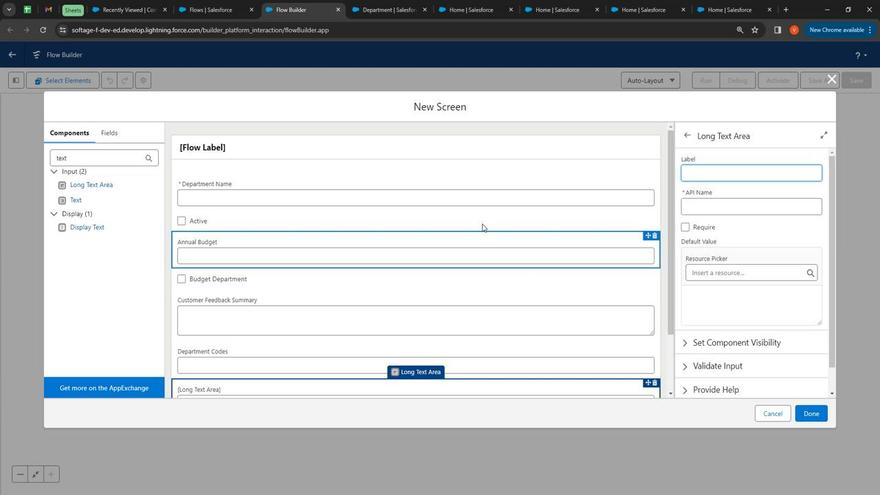 
Action: Mouse moved to (411, 127)
Screenshot: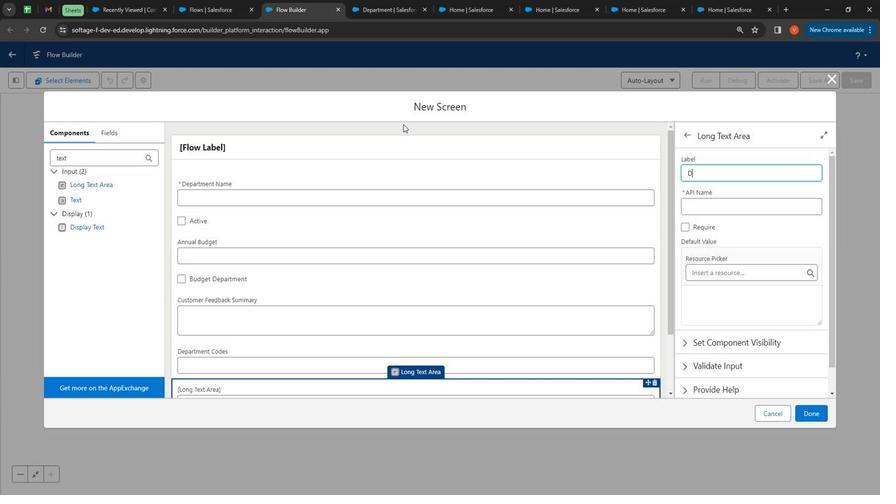 
Action: Key pressed epartment<Key.space><Key.shift>Description
Screenshot: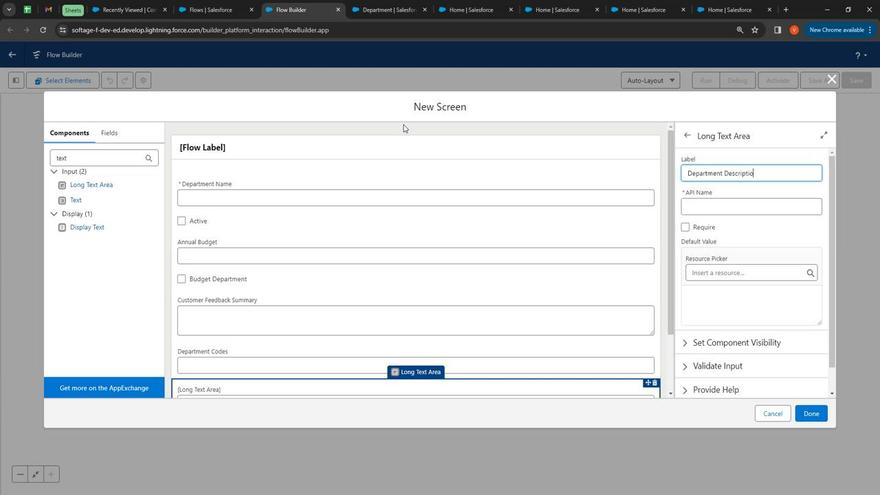 
Action: Mouse moved to (694, 196)
Screenshot: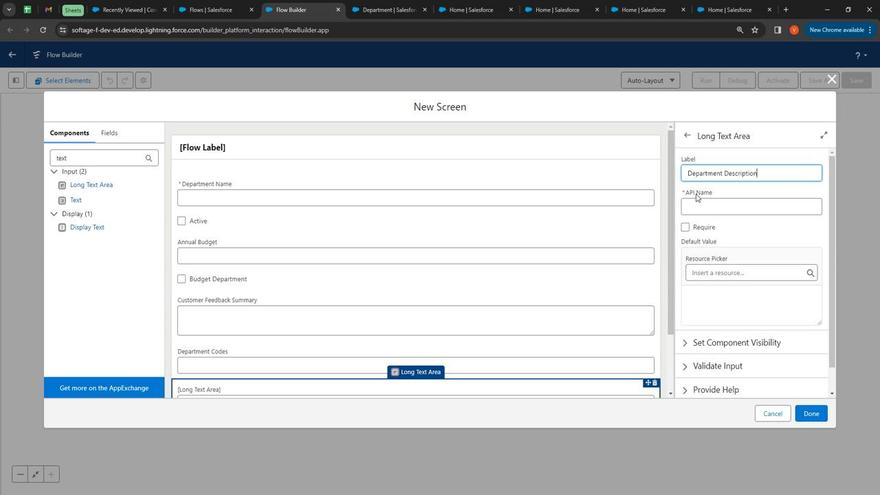 
Action: Mouse pressed left at (694, 196)
Screenshot: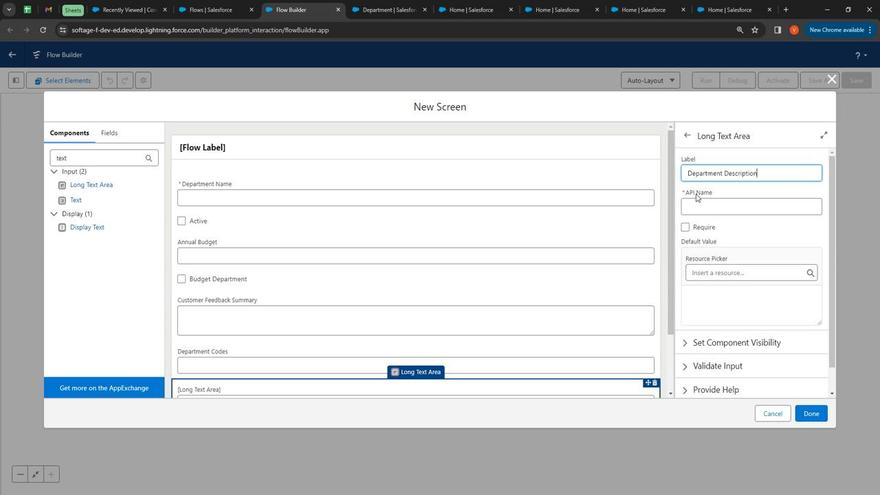 
Action: Mouse moved to (404, 5)
Screenshot: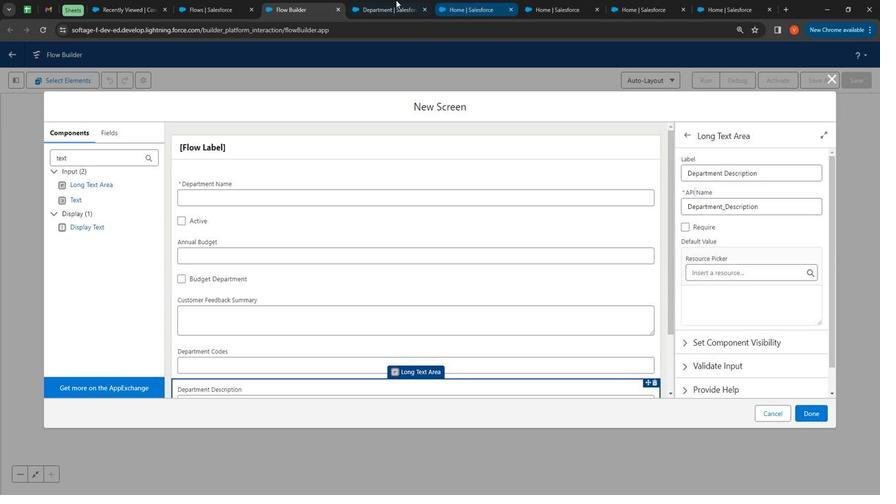 
Action: Mouse pressed left at (404, 5)
Screenshot: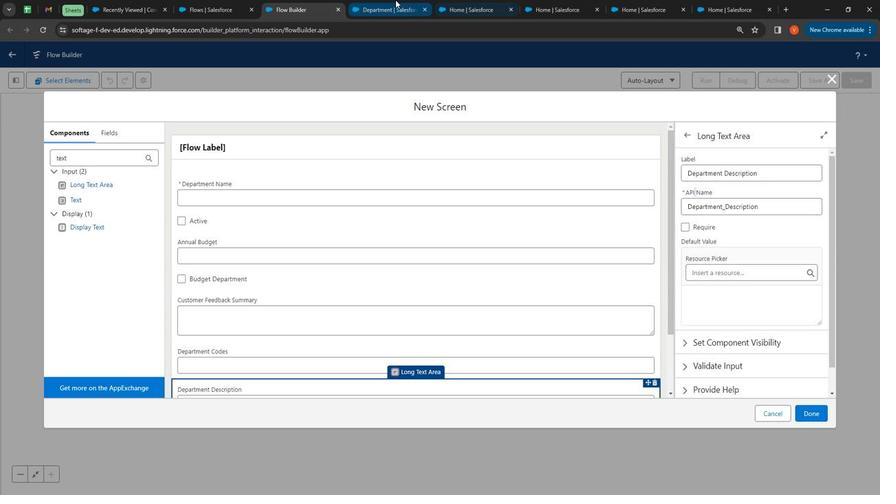 
Action: Mouse moved to (346, 5)
Screenshot: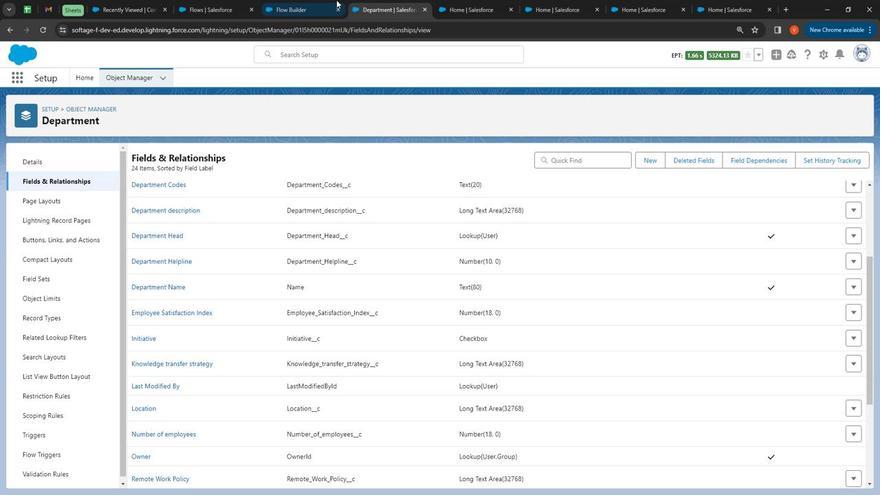 
Action: Mouse pressed left at (346, 5)
Screenshot: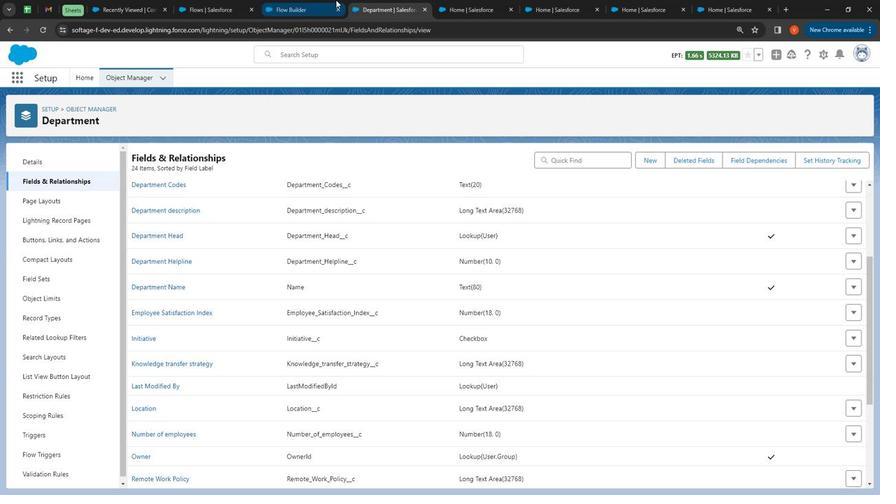 
Action: Mouse moved to (118, 163)
Screenshot: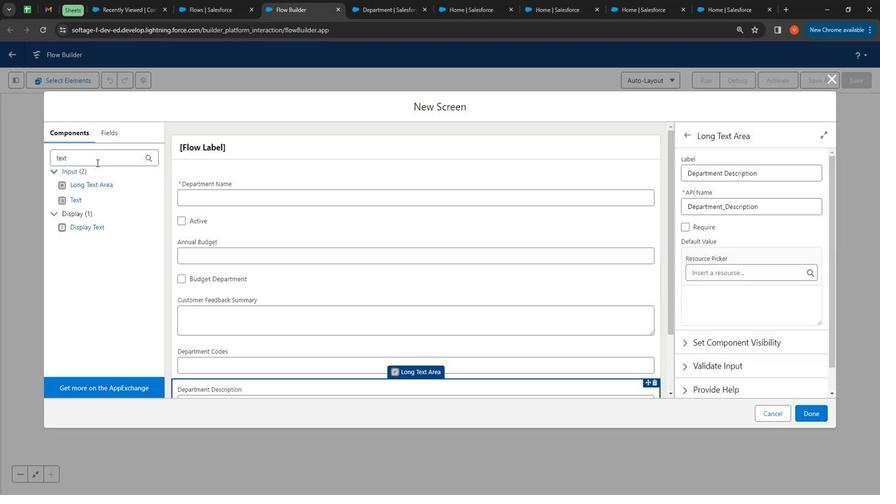 
Action: Mouse pressed left at (118, 163)
Screenshot: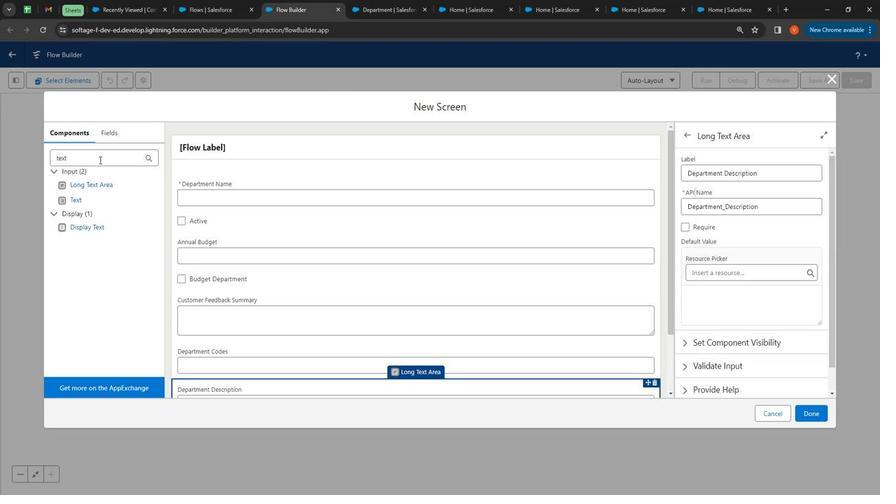 
Action: Mouse pressed left at (118, 163)
Screenshot: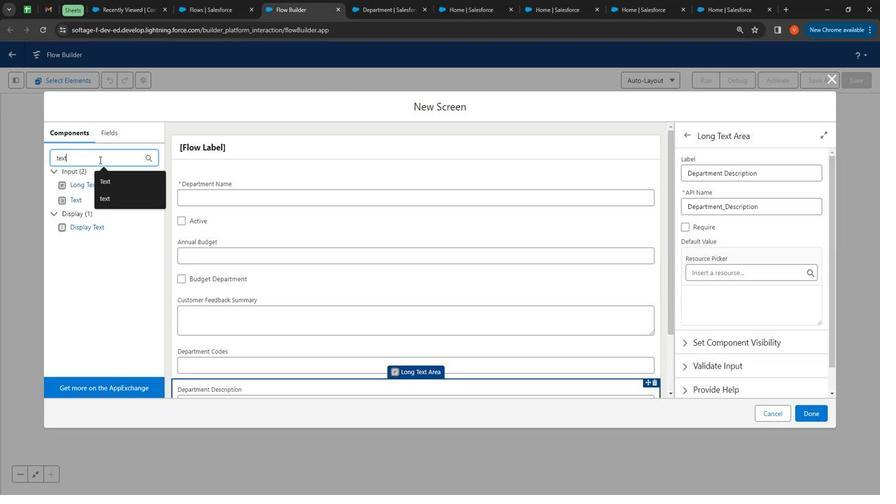 
Action: Mouse moved to (130, 181)
Screenshot: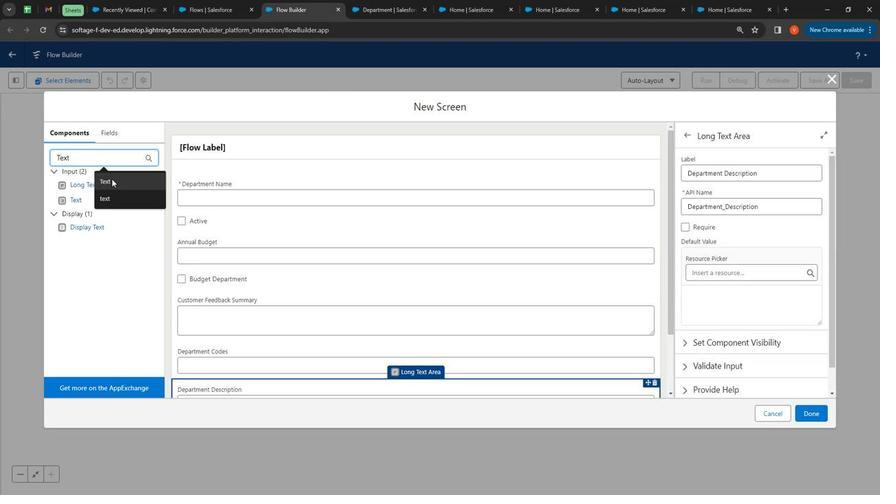 
Action: Key pressed look<Key.space>up<Key.space>
Screenshot: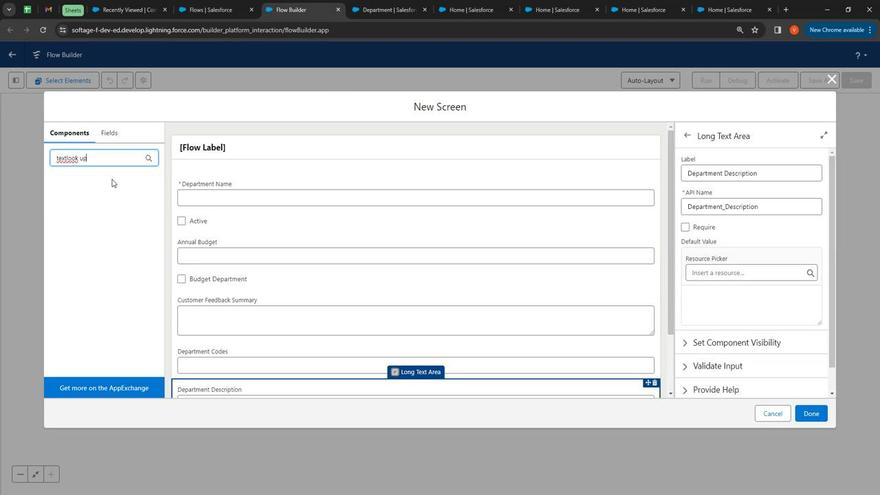 
Action: Mouse moved to (134, 180)
Screenshot: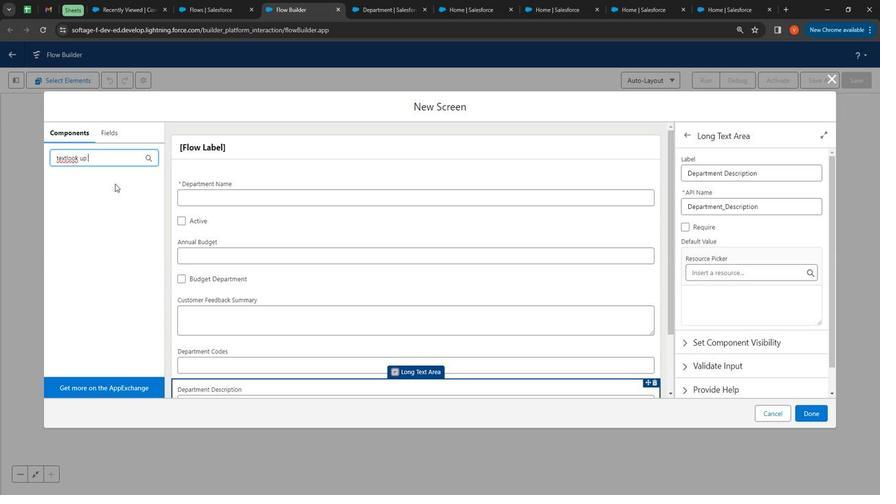 
Action: Key pressed <Key.backspace><Key.backspace><Key.shift><Key.shift>Look
Screenshot: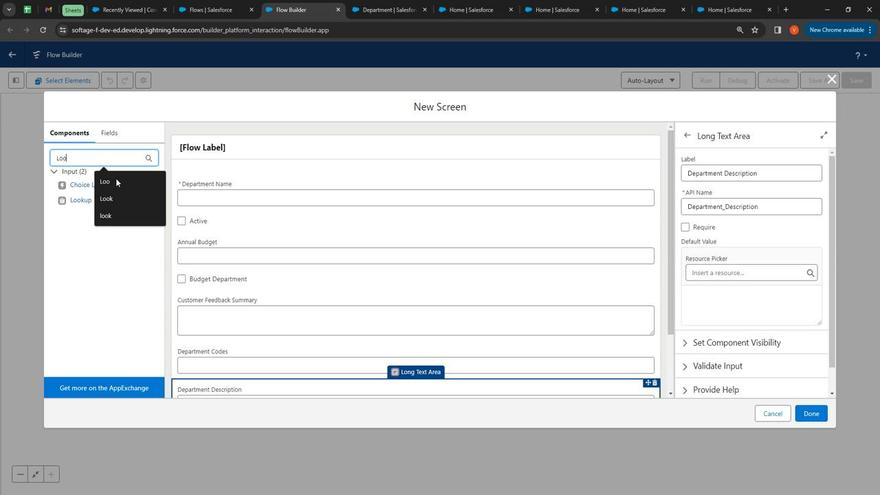 
Action: Mouse moved to (90, 202)
Screenshot: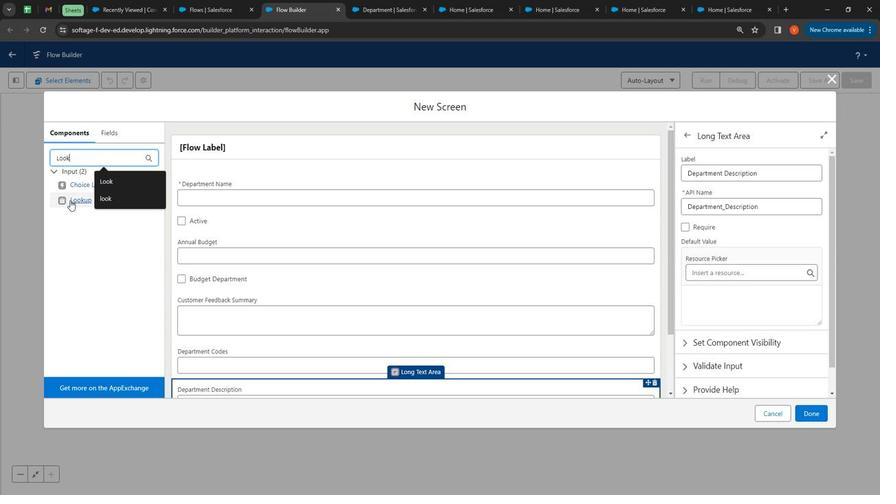 
Action: Mouse pressed left at (90, 202)
Screenshot: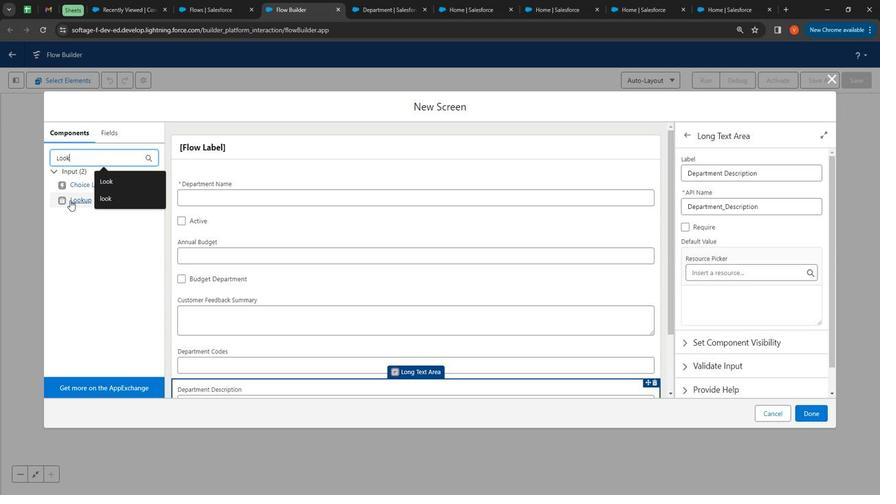 
Action: Mouse moved to (506, 348)
Screenshot: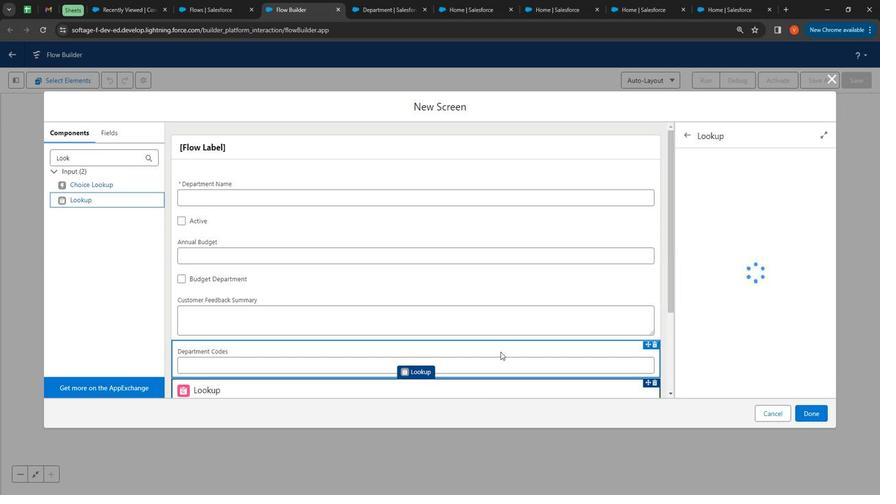 
Action: Mouse scrolled (506, 348) with delta (0, 0)
Screenshot: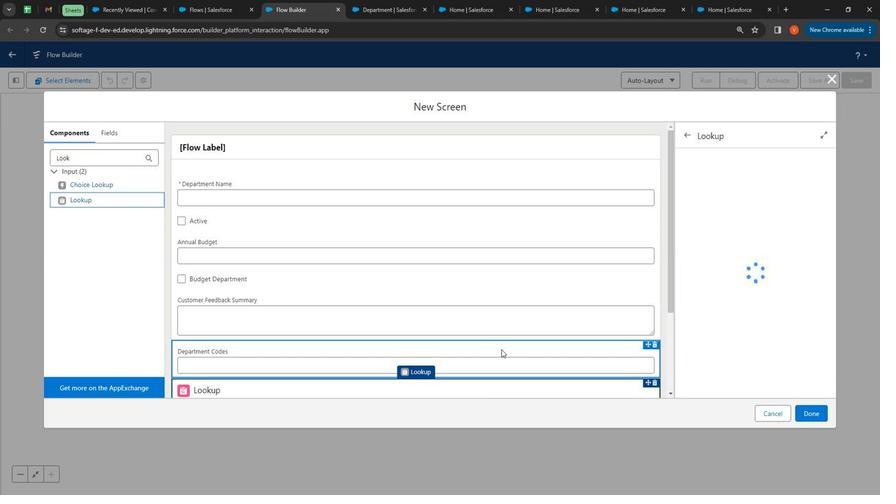 
Action: Mouse moved to (506, 348)
Screenshot: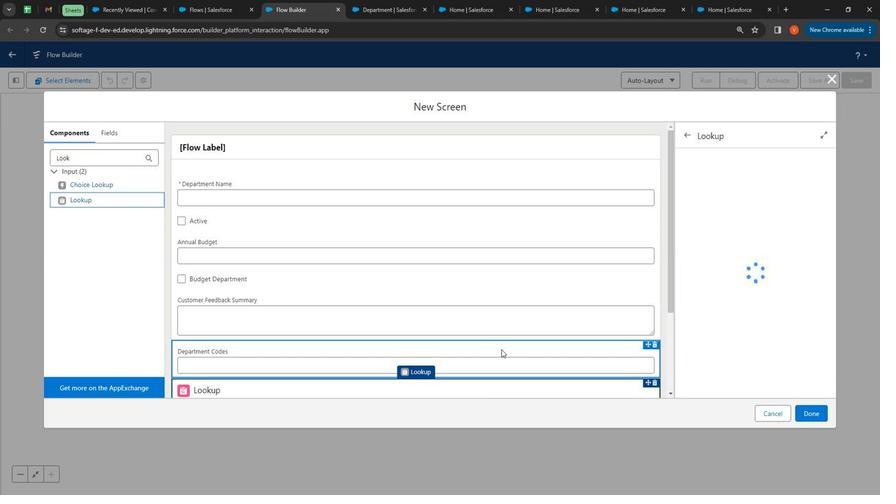 
Action: Mouse scrolled (506, 347) with delta (0, 0)
Screenshot: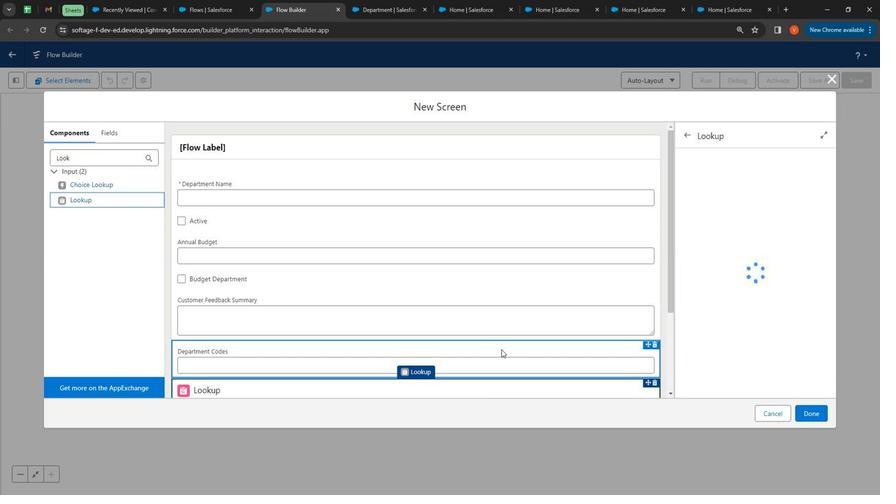 
Action: Mouse moved to (504, 341)
Screenshot: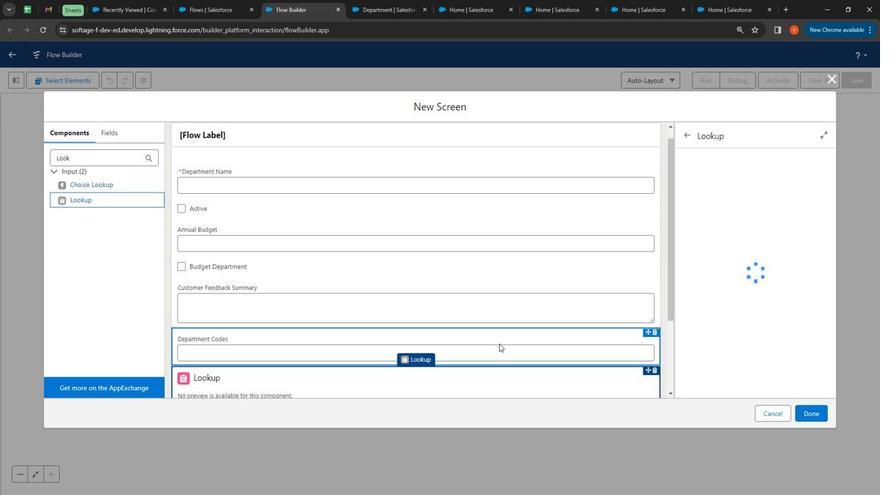 
Action: Mouse scrolled (504, 341) with delta (0, 0)
Screenshot: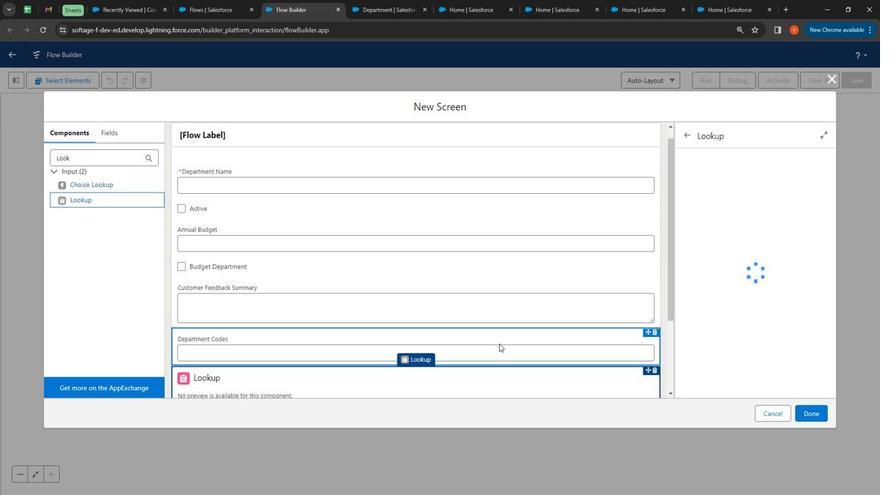 
Action: Mouse moved to (502, 334)
Screenshot: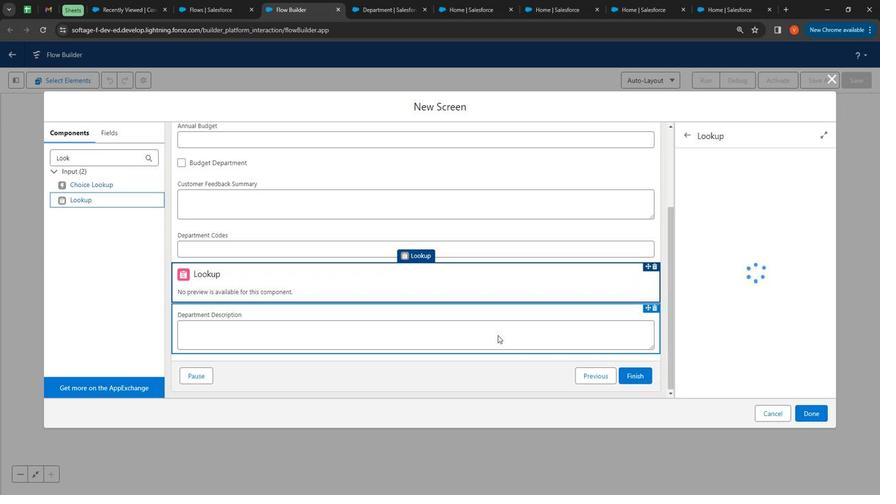 
Action: Mouse scrolled (502, 334) with delta (0, 0)
Screenshot: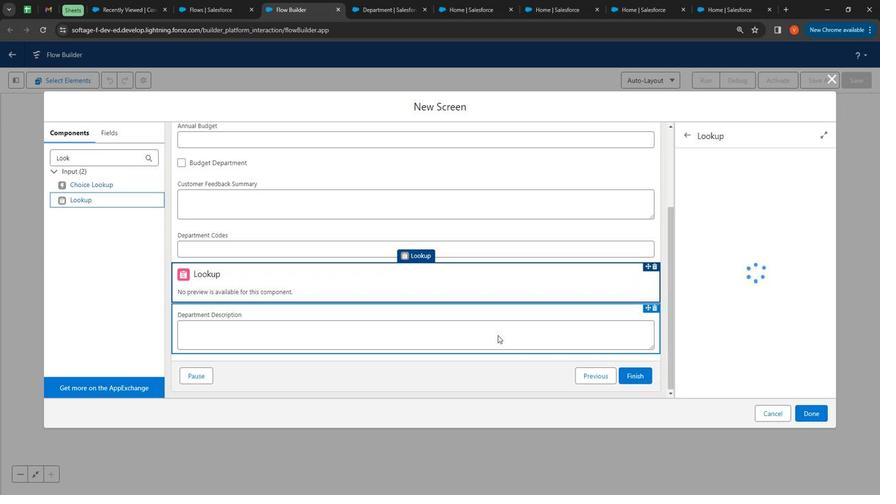 
Action: Mouse moved to (502, 332)
Screenshot: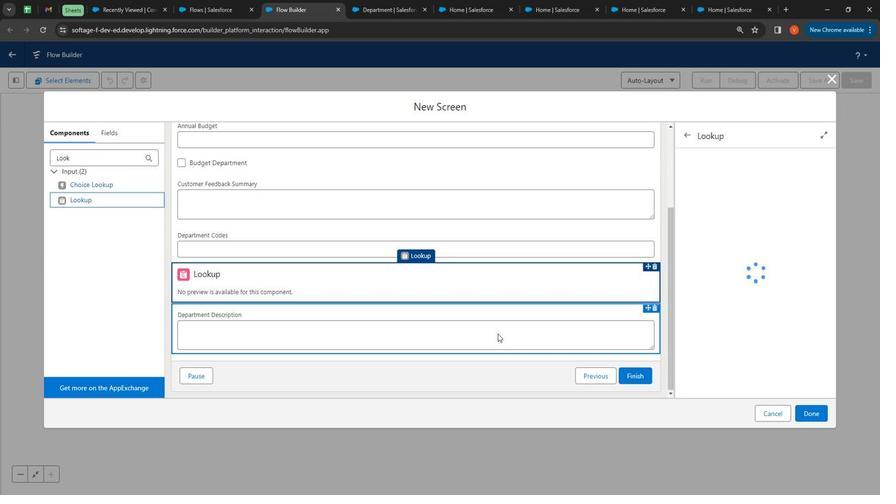 
Action: Mouse scrolled (502, 332) with delta (0, 0)
Screenshot: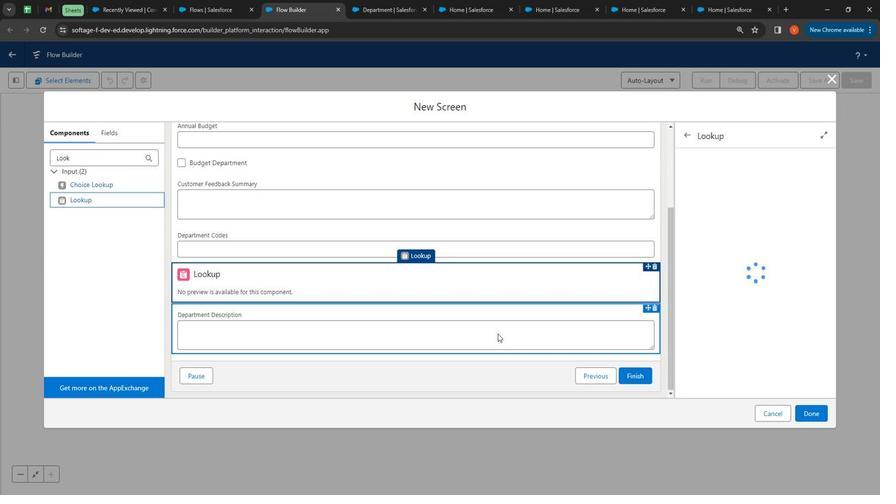 
Action: Mouse moved to (504, 287)
Screenshot: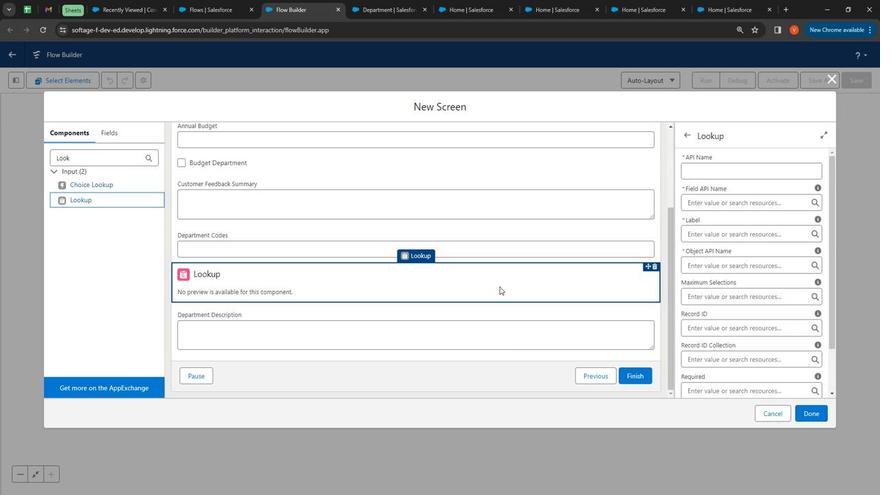 
Action: Mouse pressed left at (504, 287)
